 Task: Create a due date automation trigger when advanced on, 2 working days before a card is due add fields without custom field "Resume" set to a date more than 1 days from now at 11:00 AM.
Action: Mouse moved to (1121, 345)
Screenshot: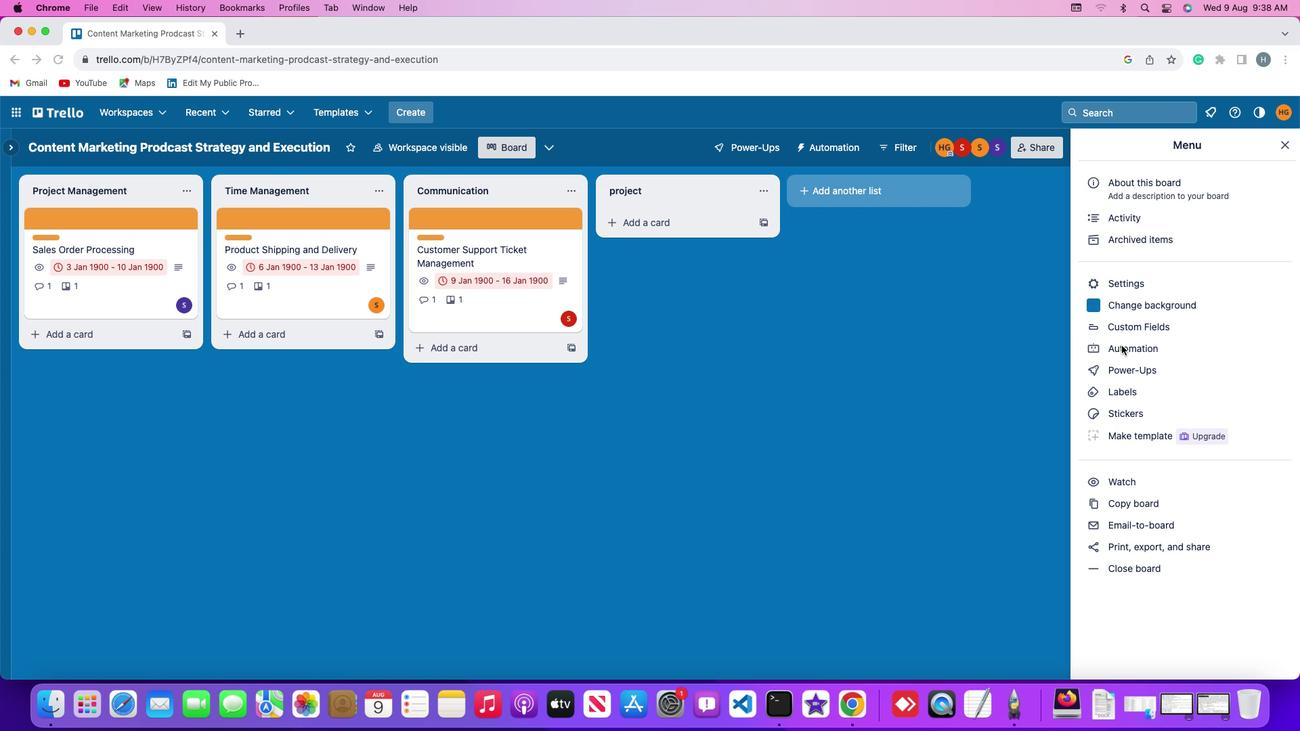 
Action: Mouse pressed left at (1121, 345)
Screenshot: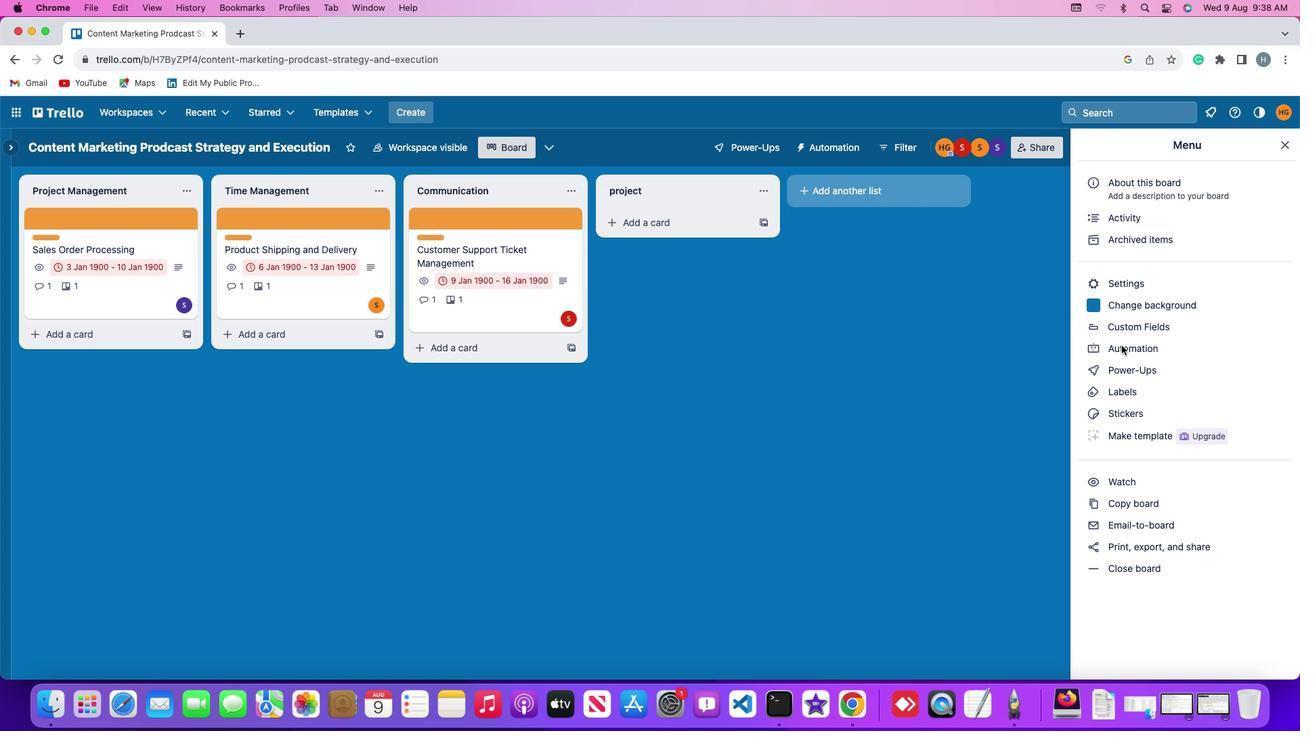 
Action: Mouse pressed left at (1121, 345)
Screenshot: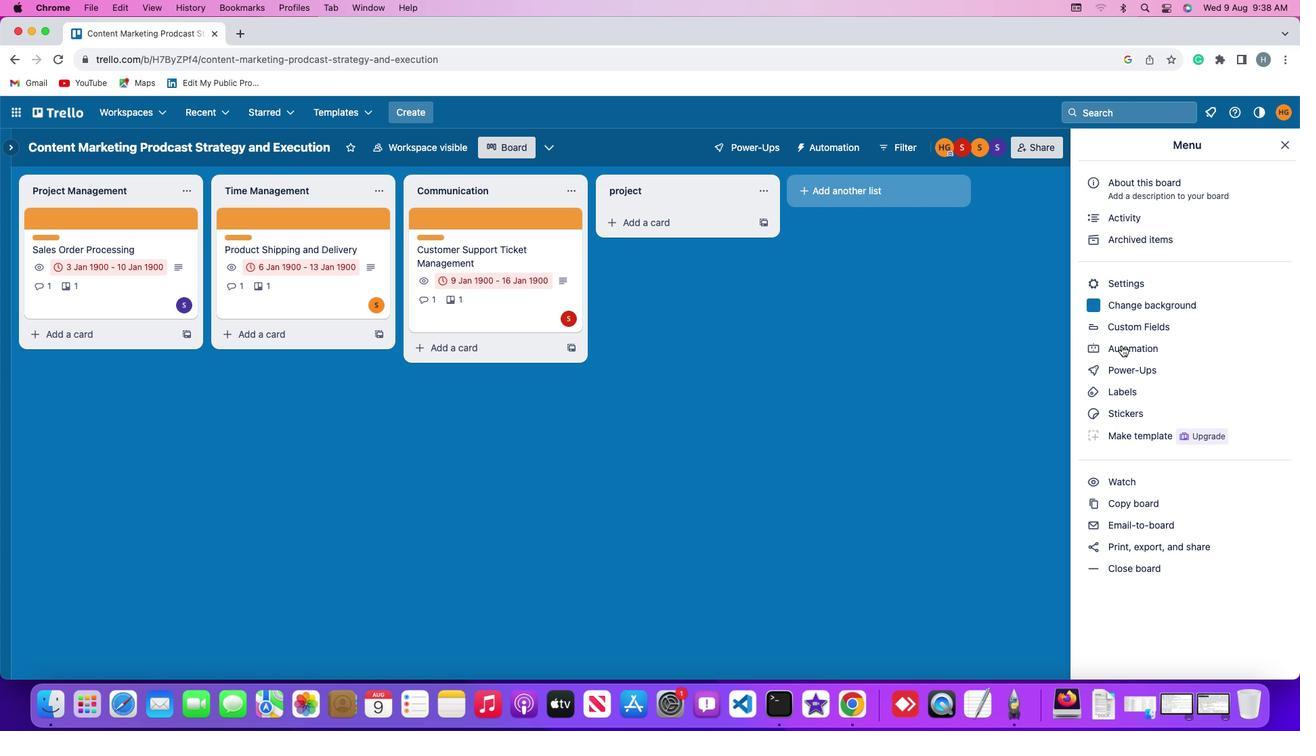 
Action: Mouse moved to (72, 321)
Screenshot: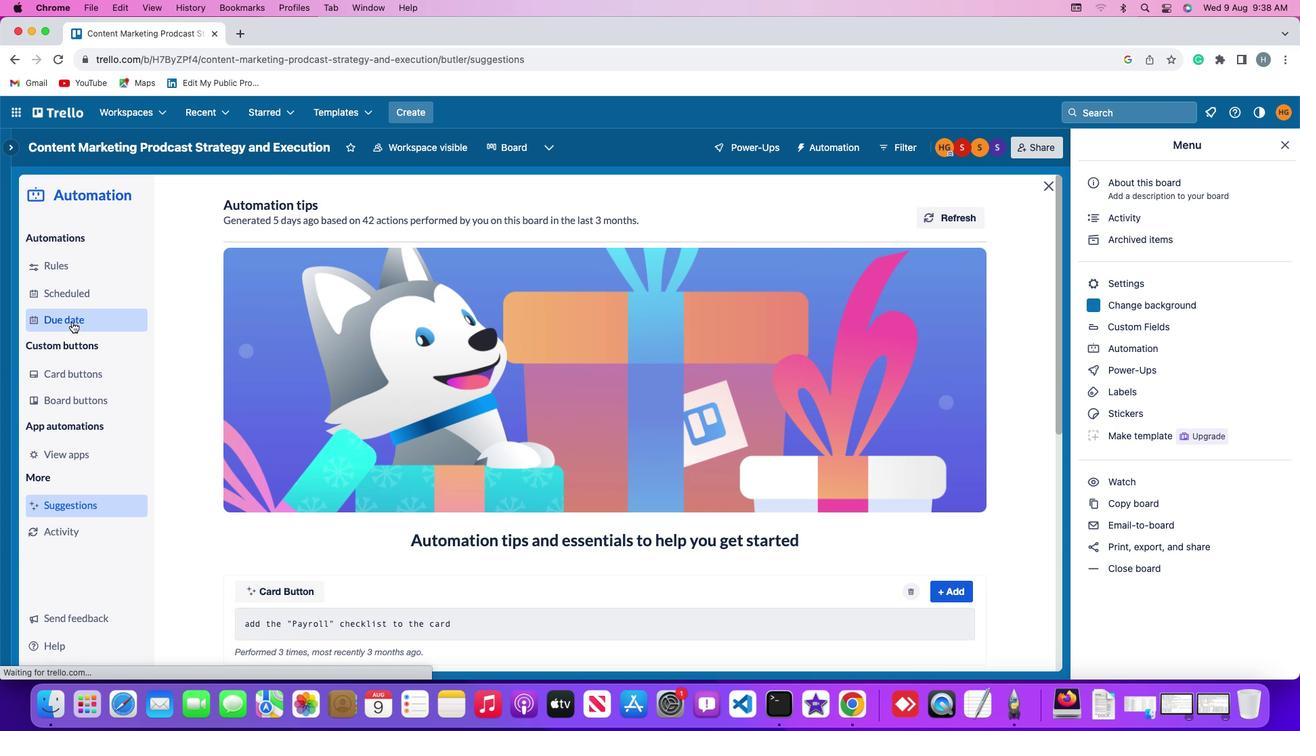 
Action: Mouse pressed left at (72, 321)
Screenshot: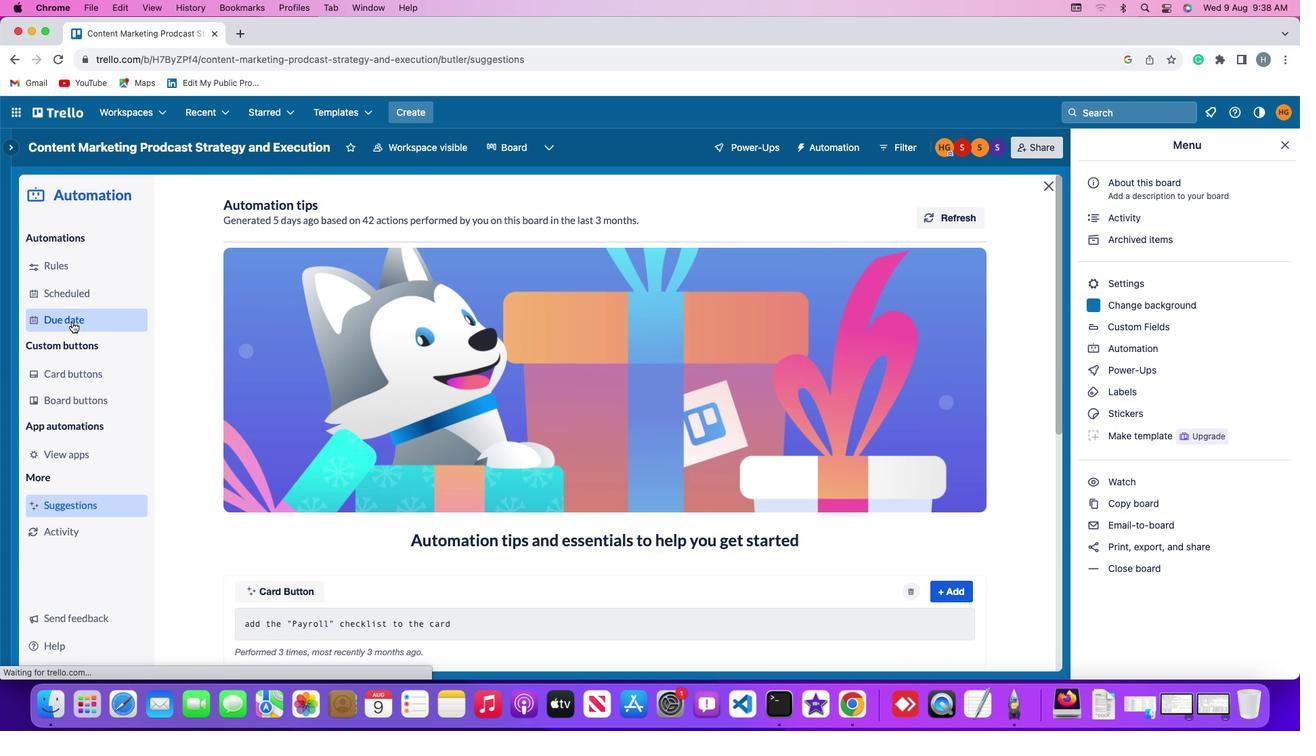 
Action: Mouse moved to (906, 210)
Screenshot: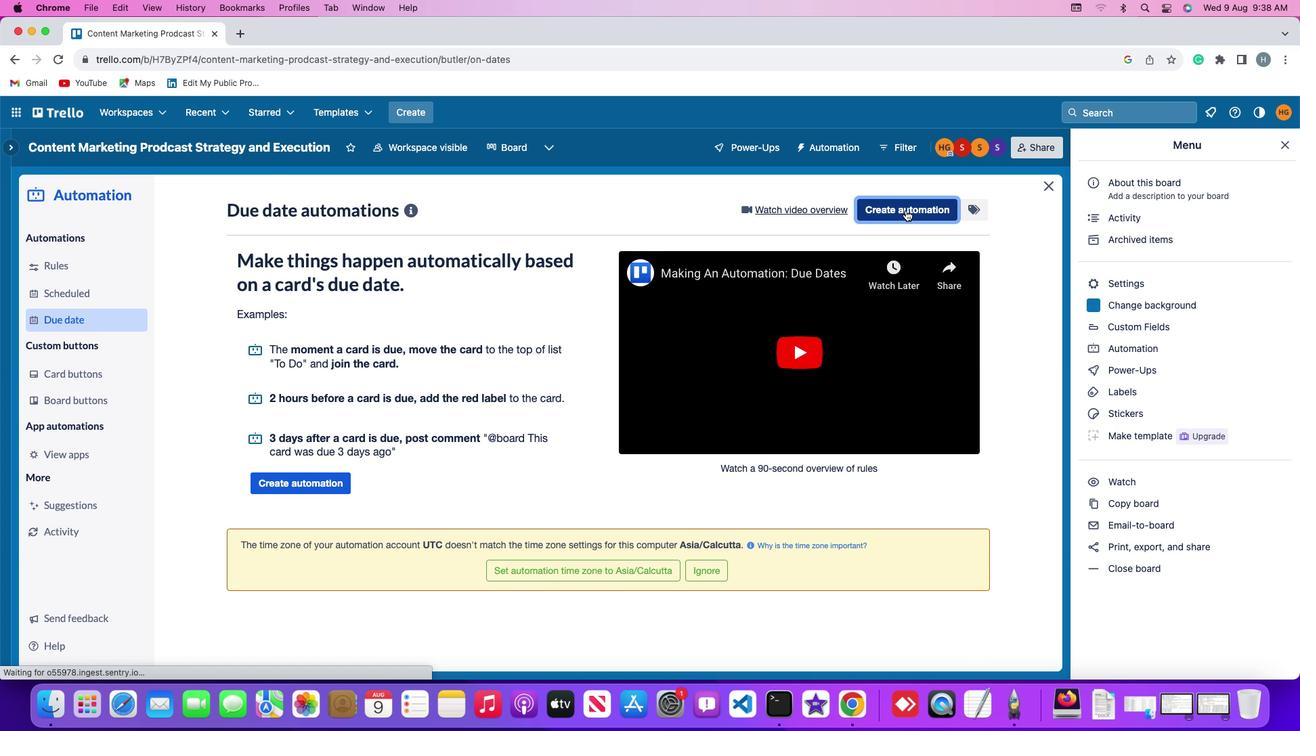 
Action: Mouse pressed left at (906, 210)
Screenshot: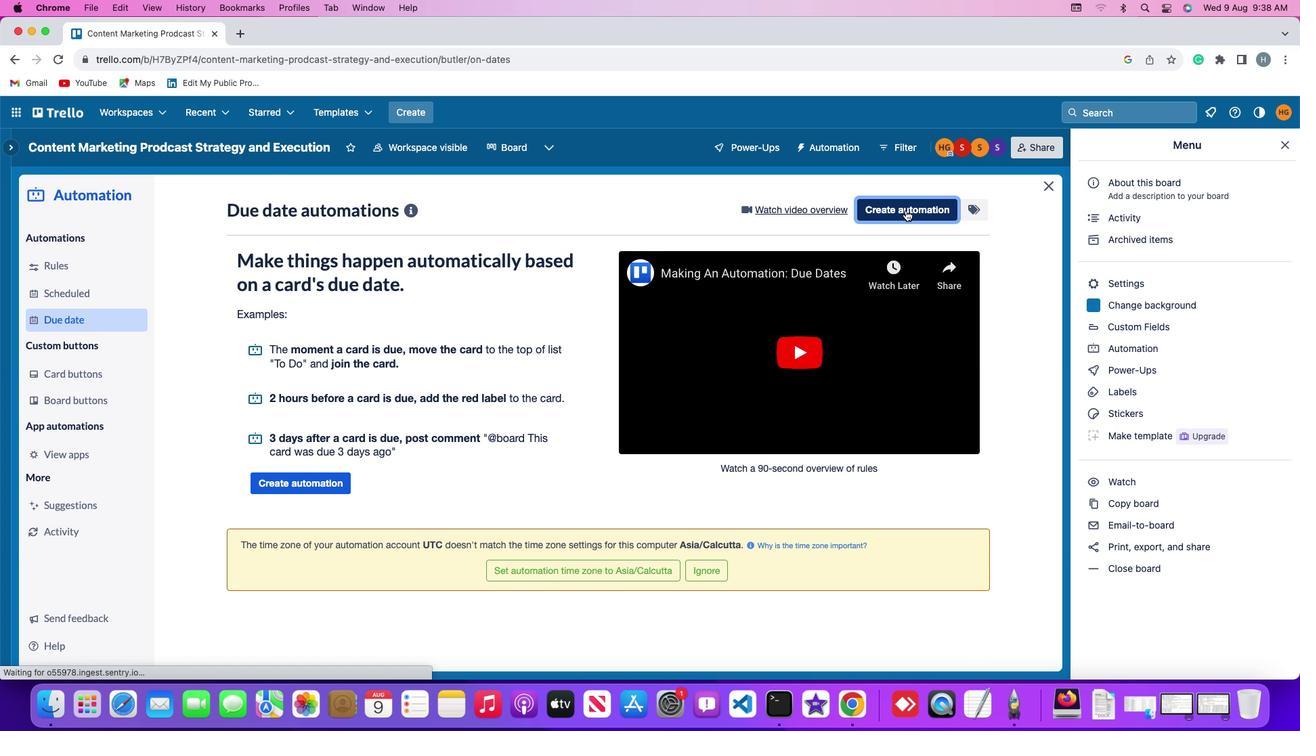 
Action: Mouse moved to (419, 334)
Screenshot: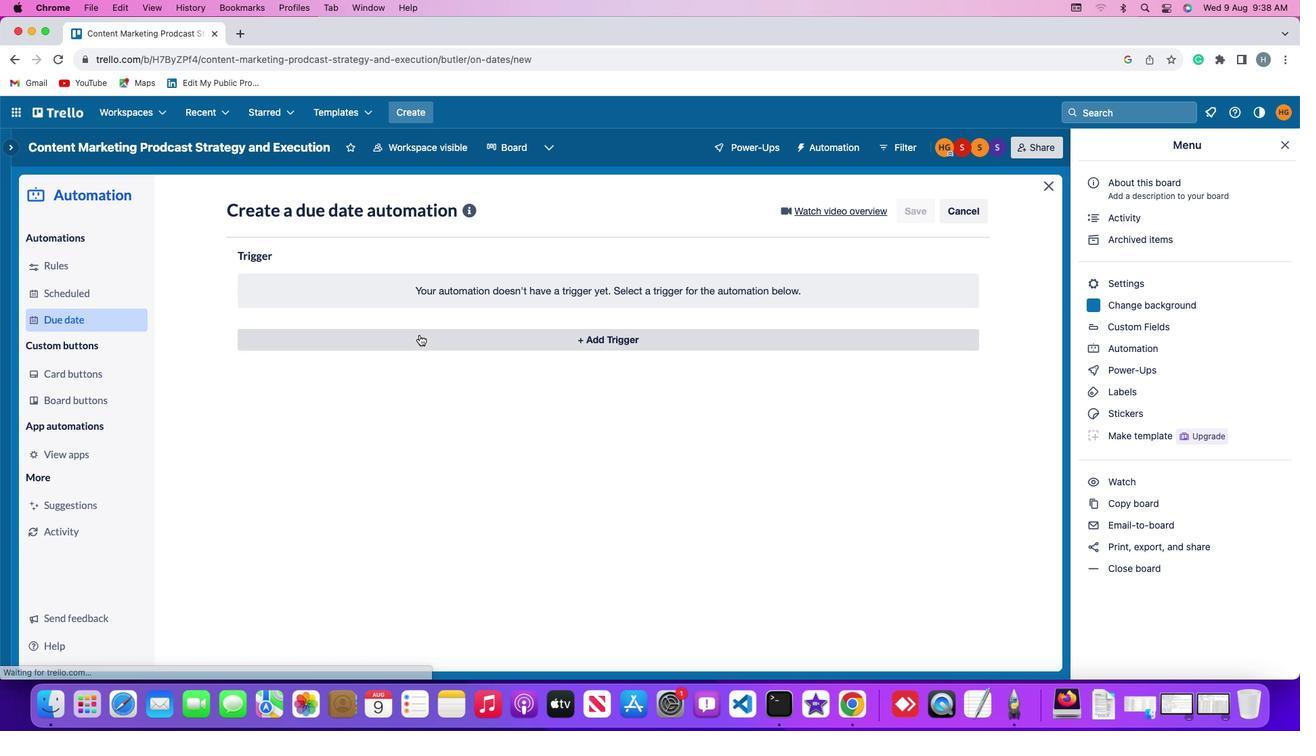 
Action: Mouse pressed left at (419, 334)
Screenshot: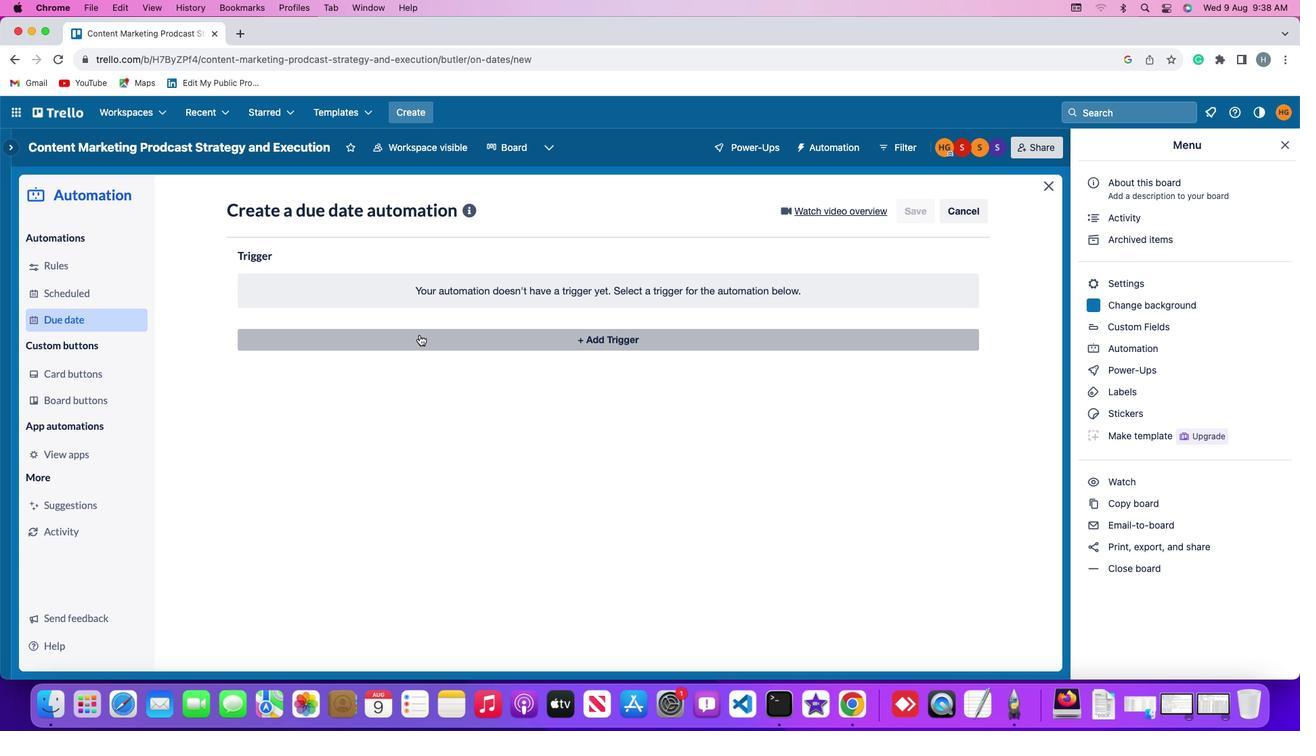 
Action: Mouse moved to (262, 547)
Screenshot: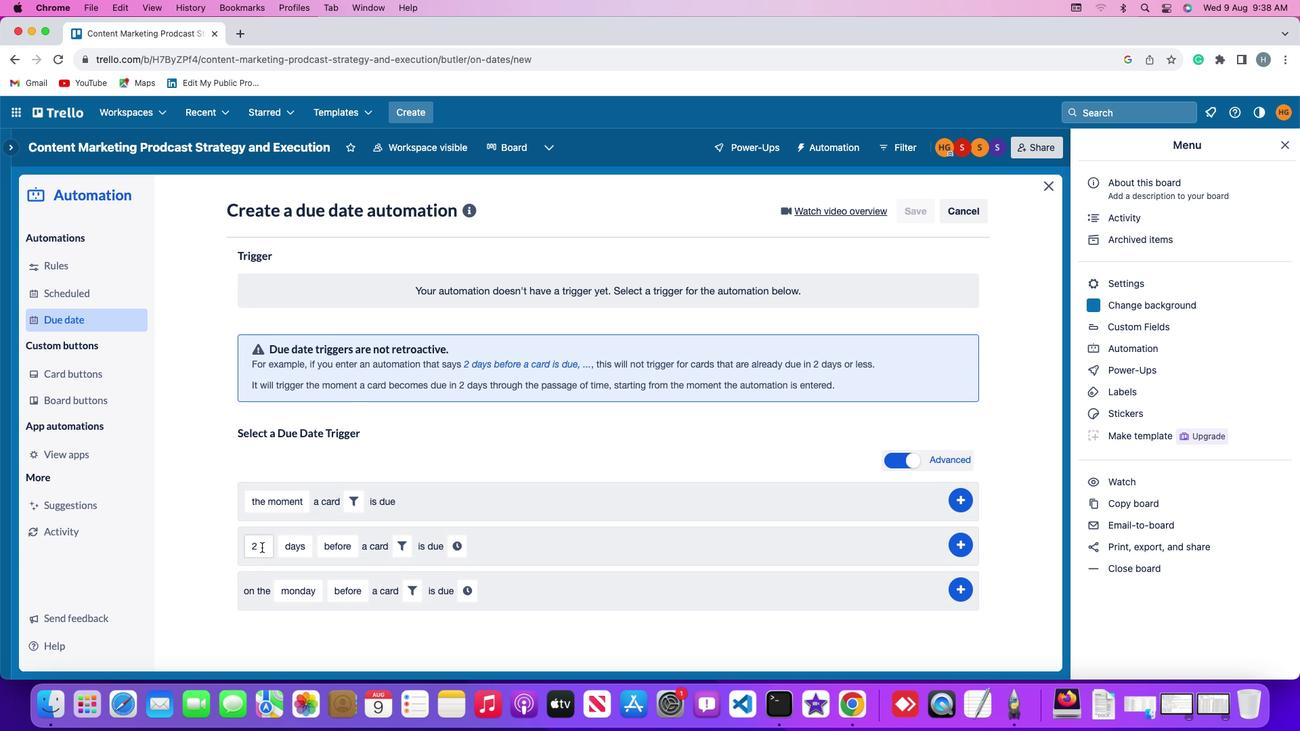 
Action: Mouse pressed left at (262, 547)
Screenshot: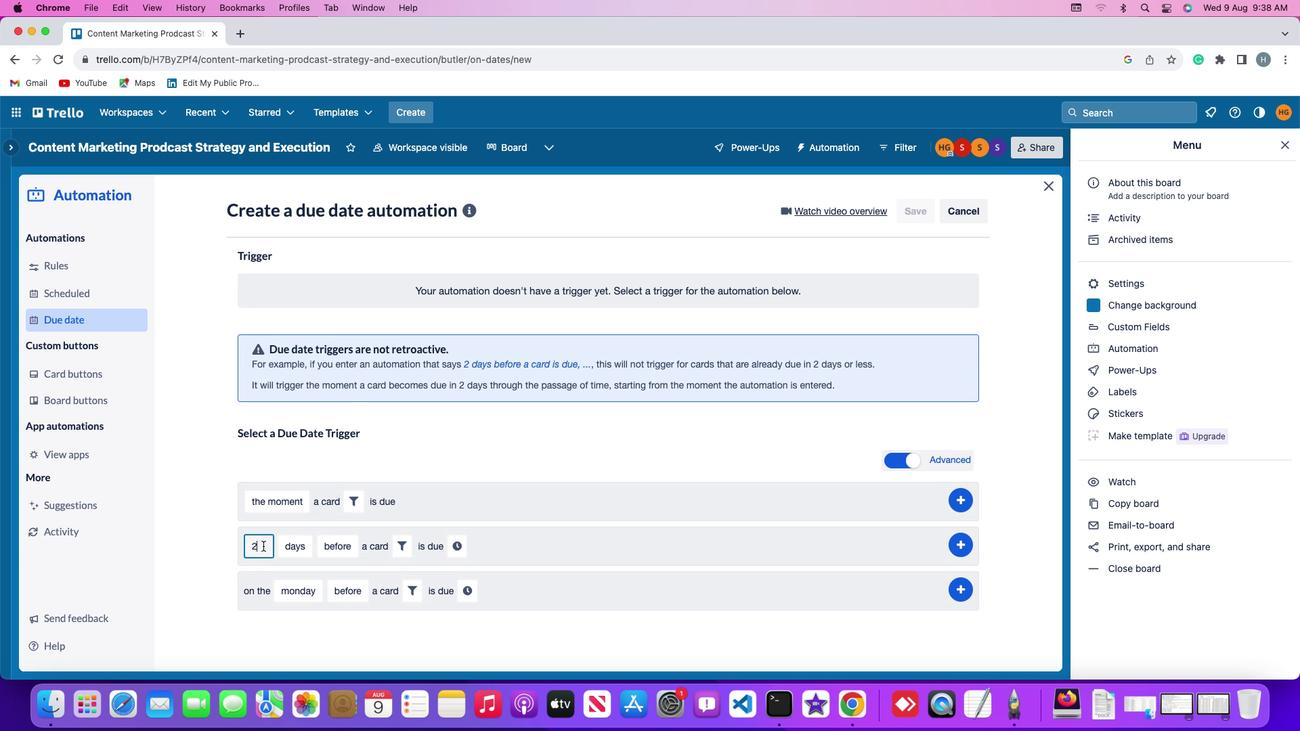
Action: Mouse moved to (265, 543)
Screenshot: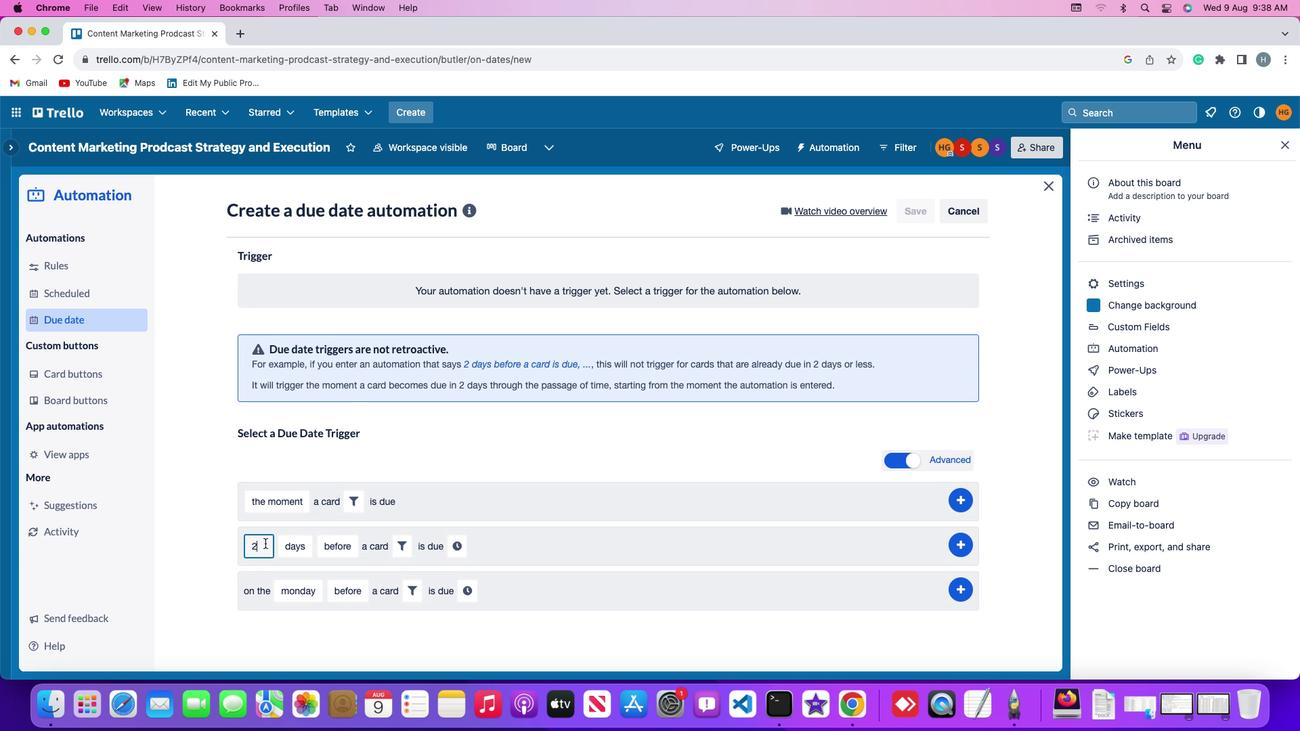 
Action: Key pressed Key.backspace'2'
Screenshot: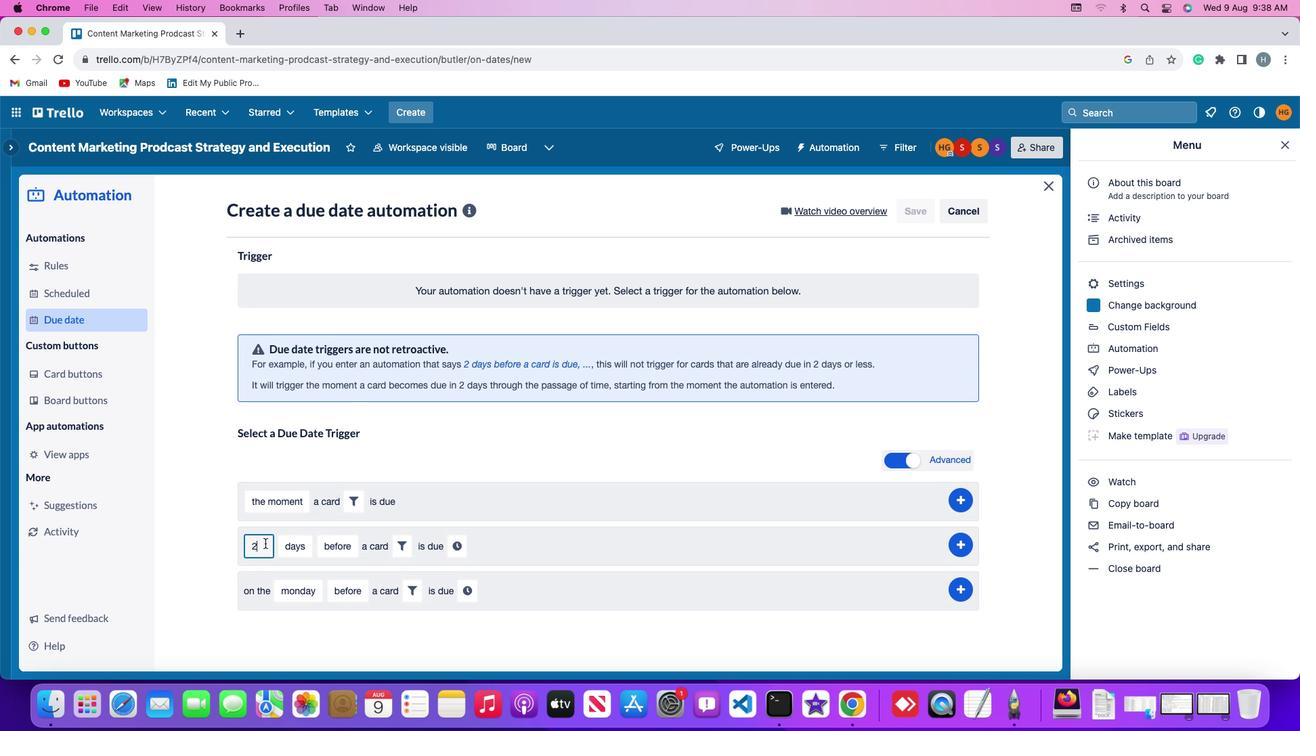 
Action: Mouse moved to (294, 544)
Screenshot: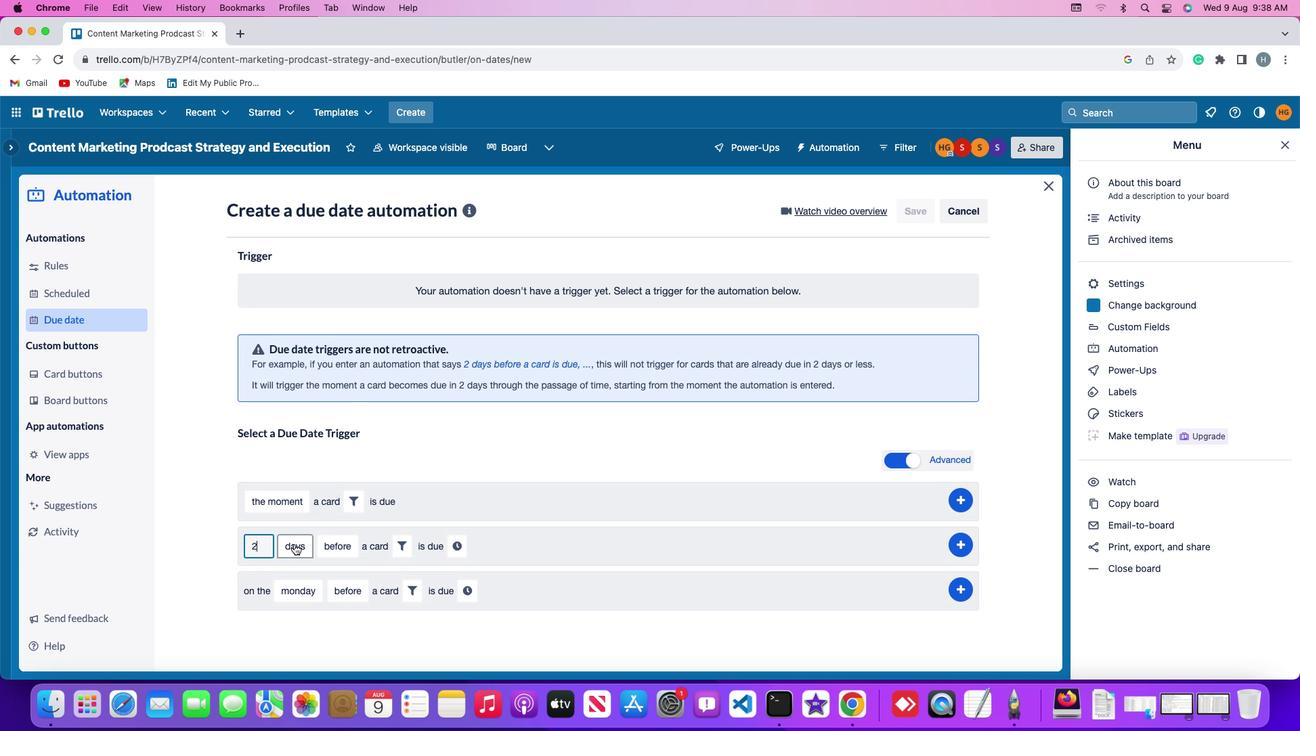 
Action: Mouse pressed left at (294, 544)
Screenshot: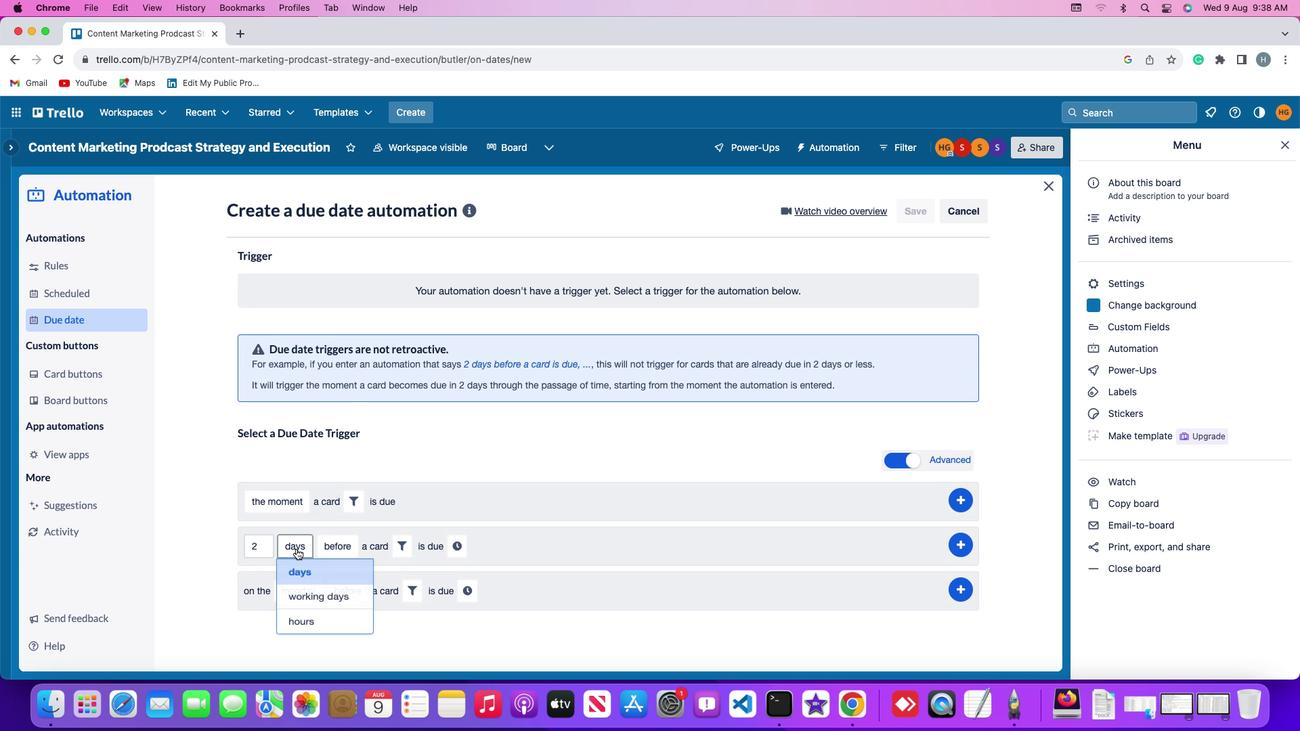 
Action: Mouse moved to (301, 594)
Screenshot: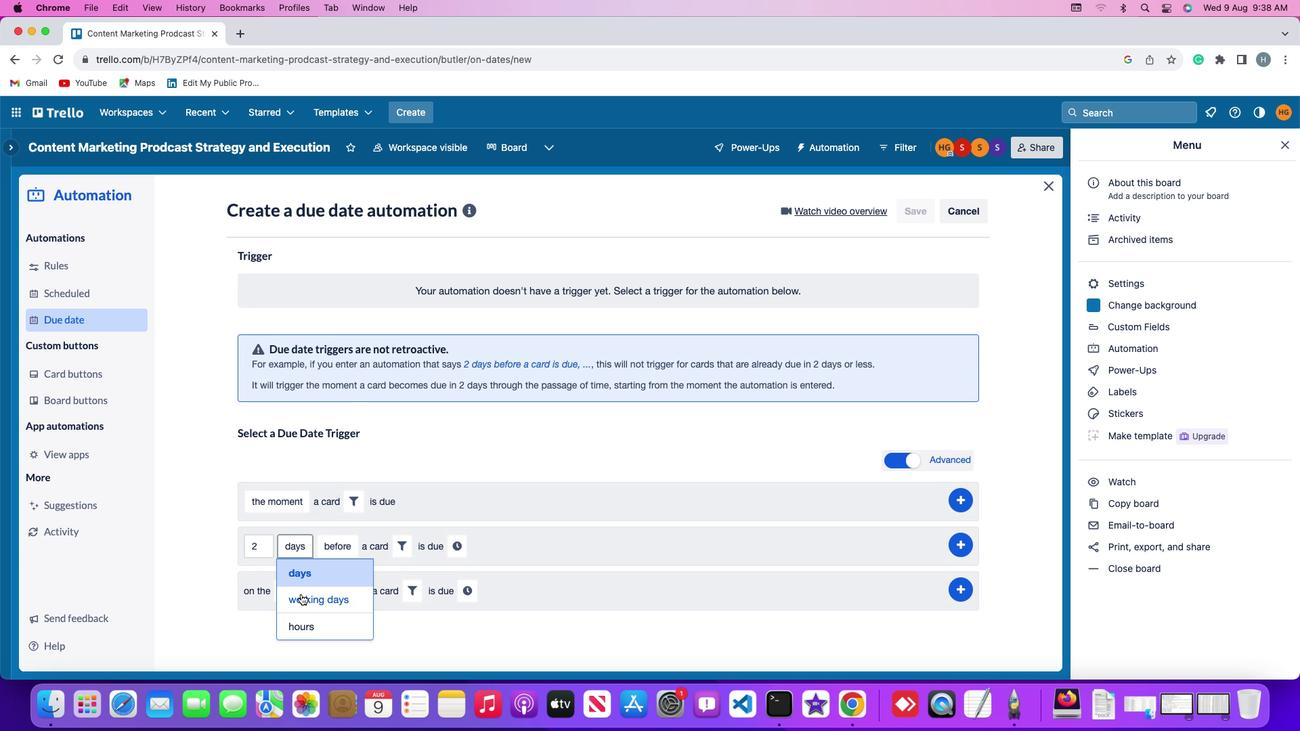 
Action: Mouse pressed left at (301, 594)
Screenshot: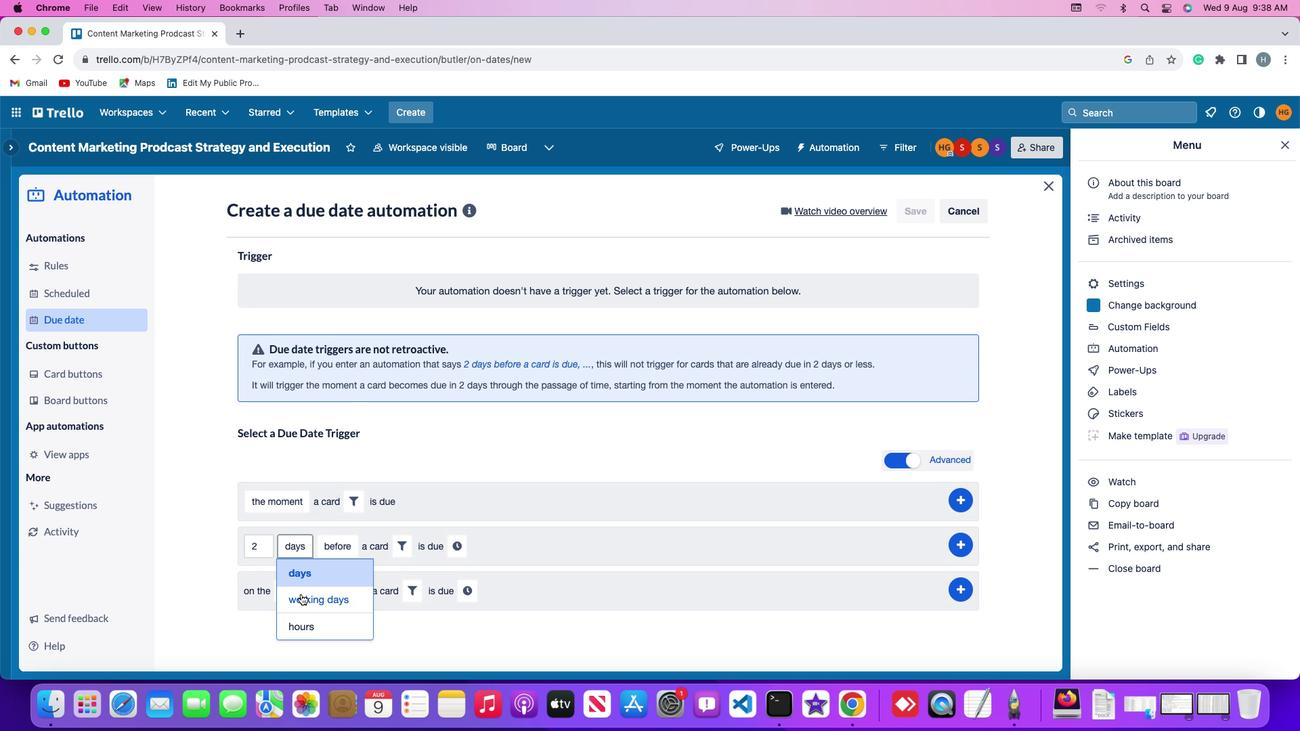 
Action: Mouse moved to (365, 543)
Screenshot: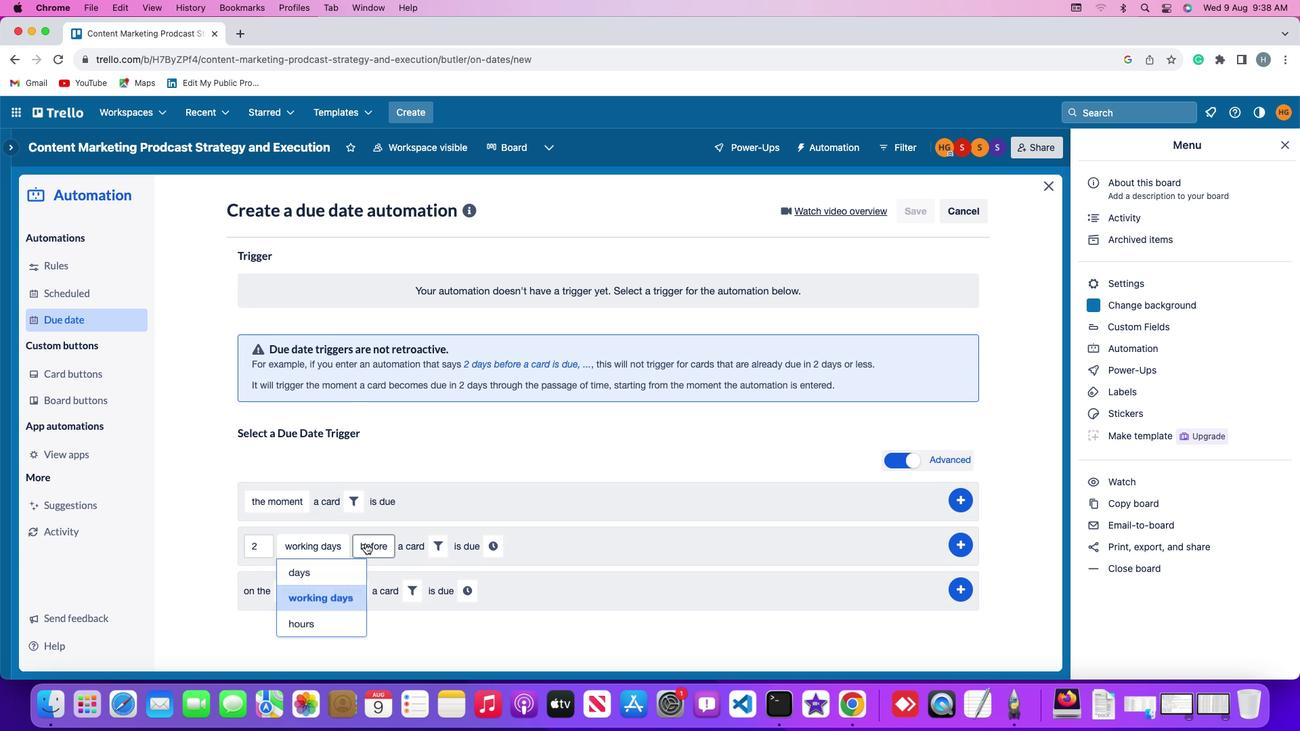 
Action: Mouse pressed left at (365, 543)
Screenshot: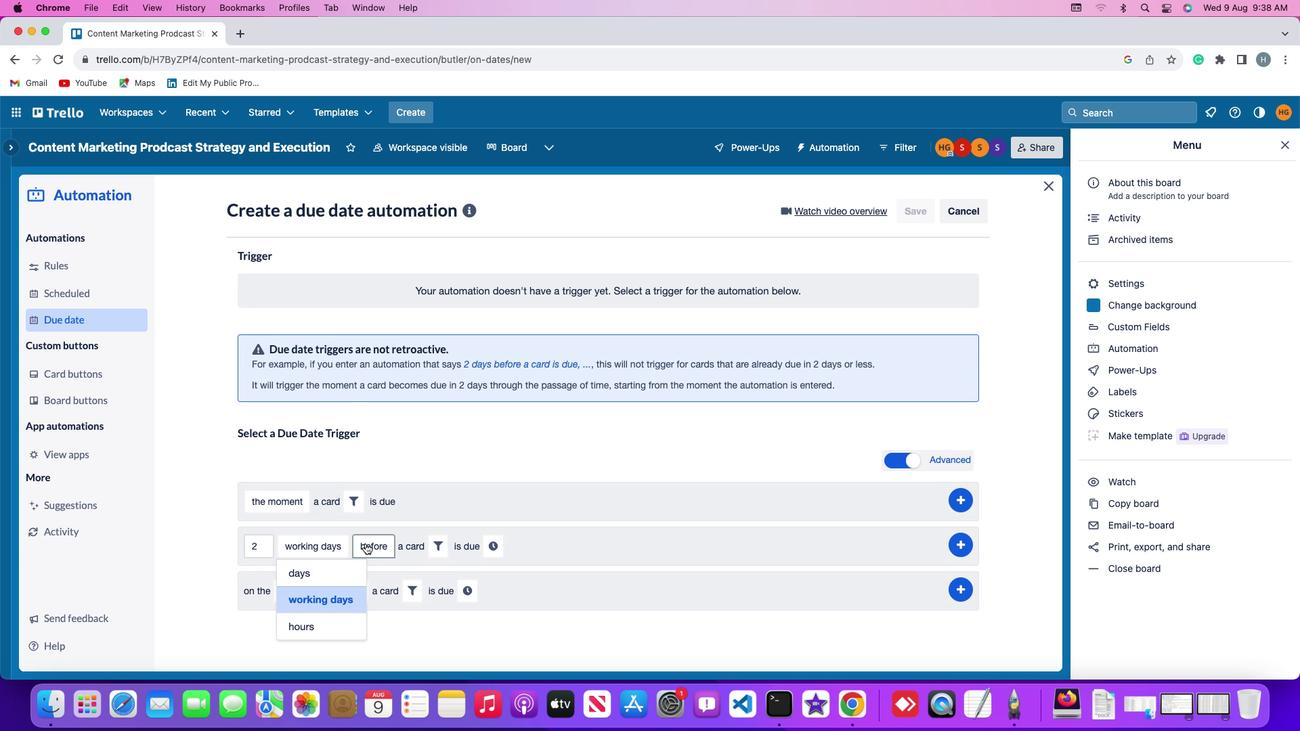 
Action: Mouse moved to (378, 570)
Screenshot: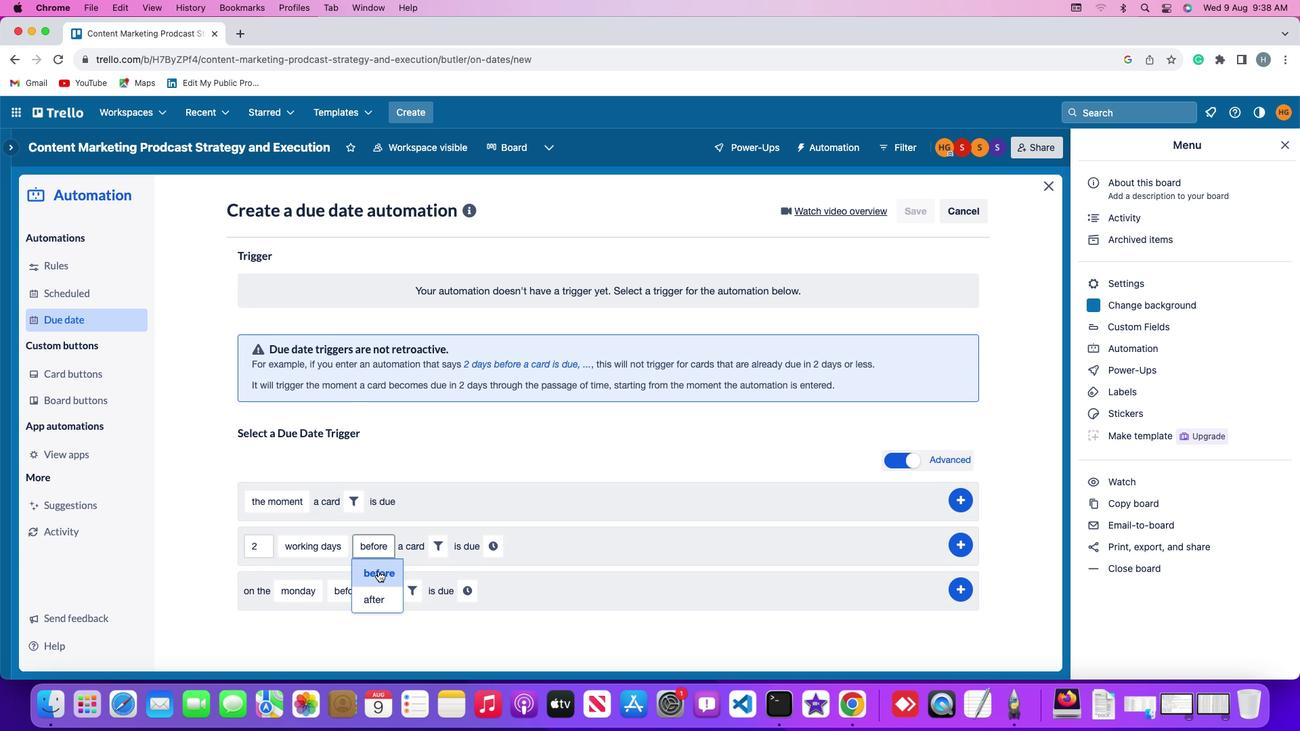 
Action: Mouse pressed left at (378, 570)
Screenshot: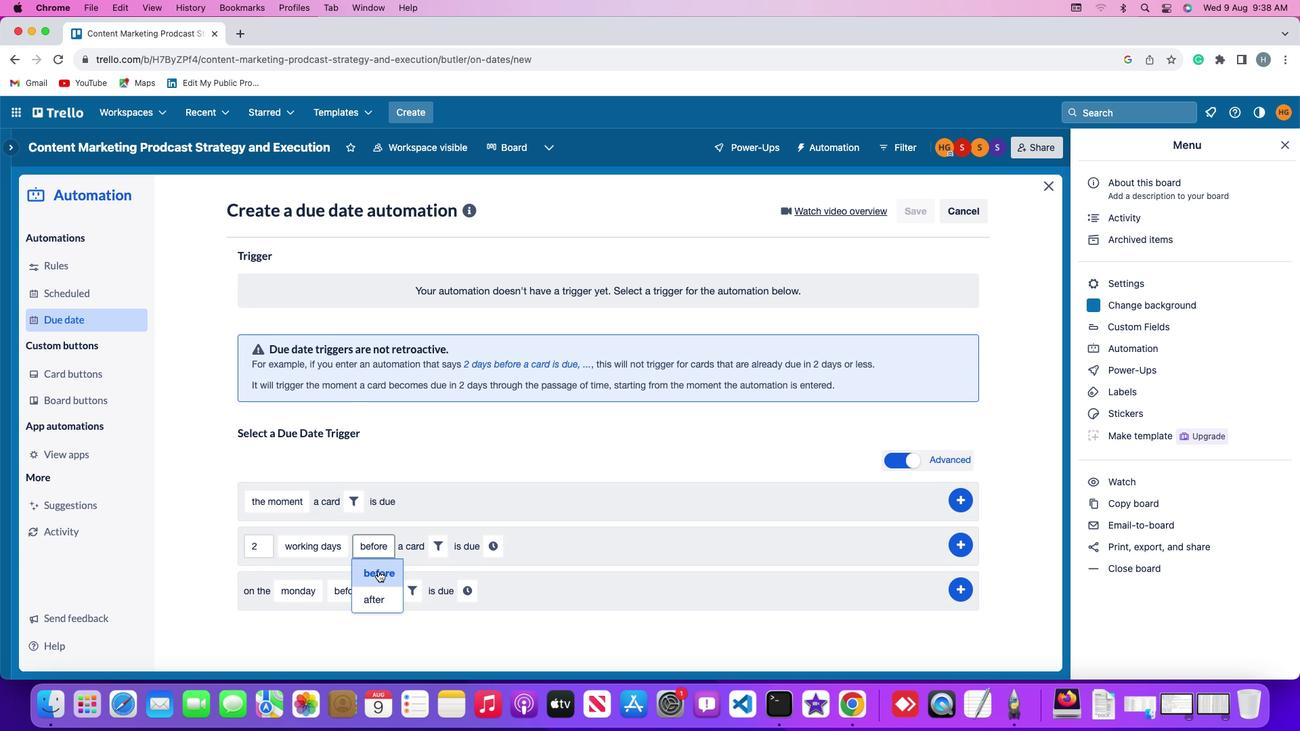 
Action: Mouse moved to (436, 545)
Screenshot: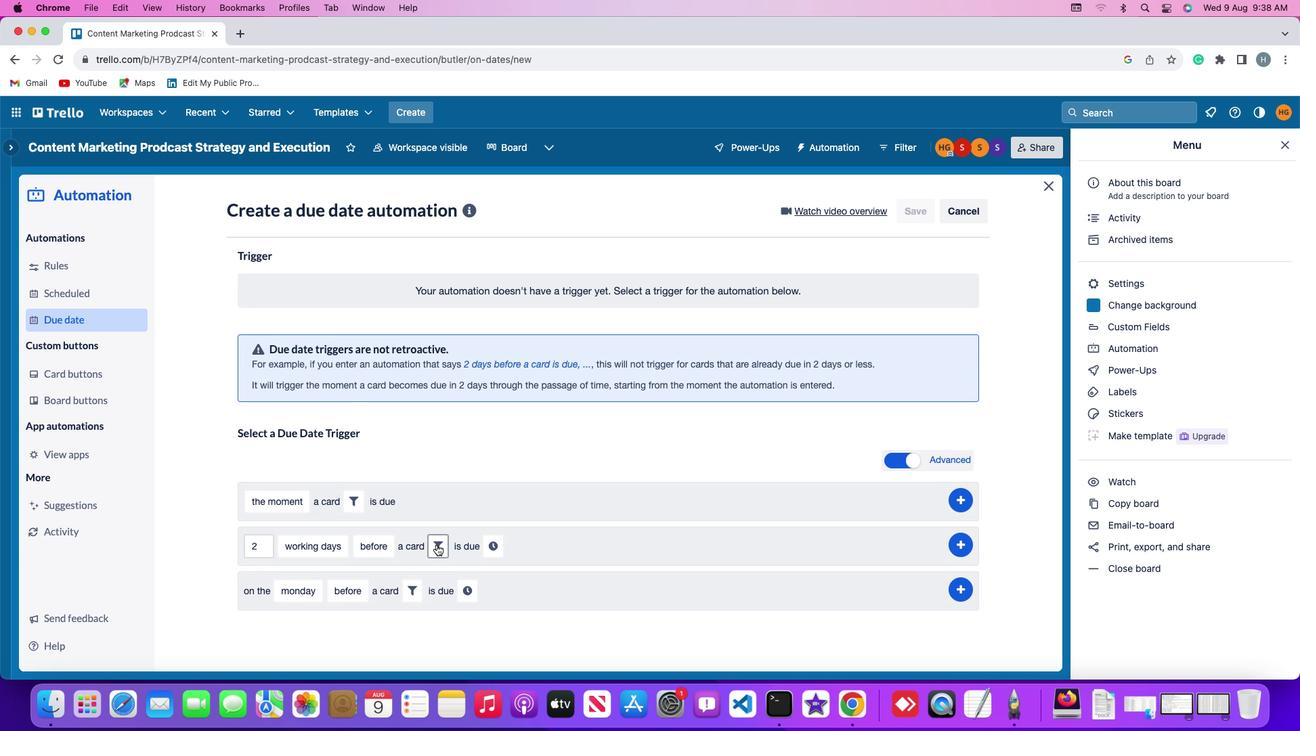 
Action: Mouse pressed left at (436, 545)
Screenshot: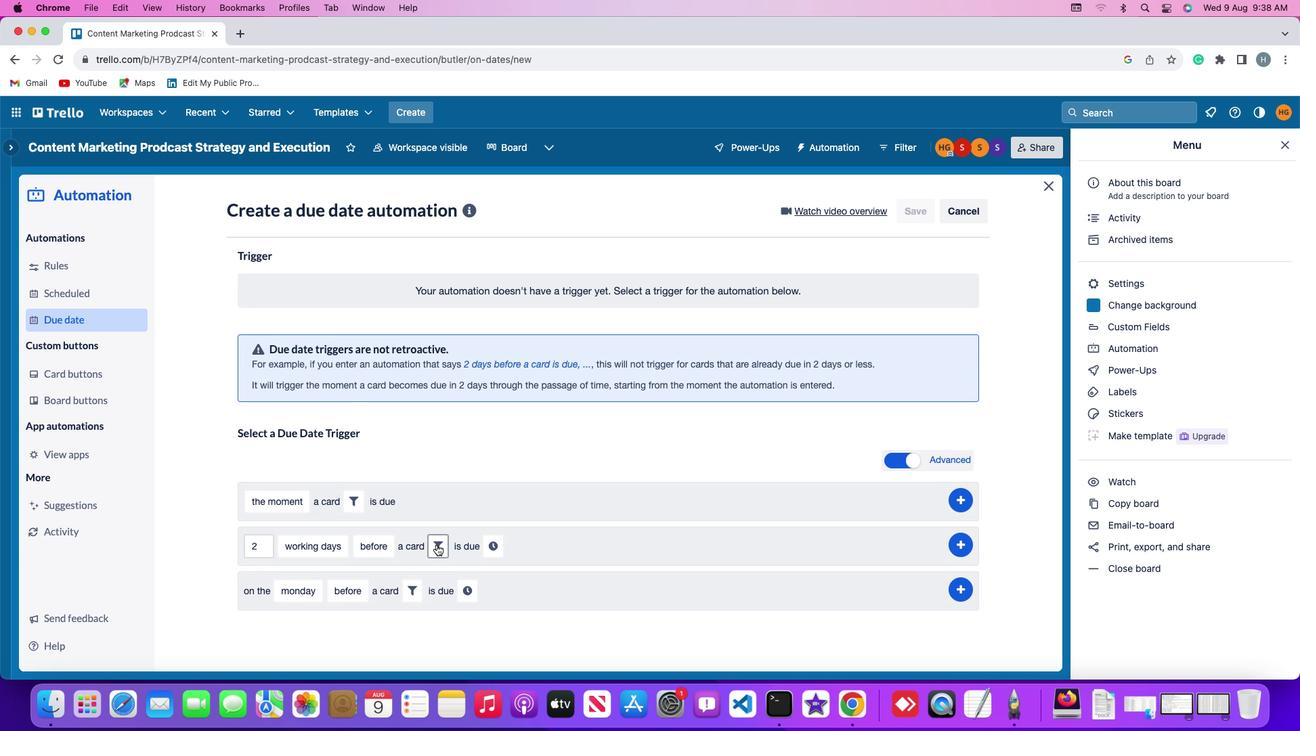 
Action: Mouse moved to (658, 585)
Screenshot: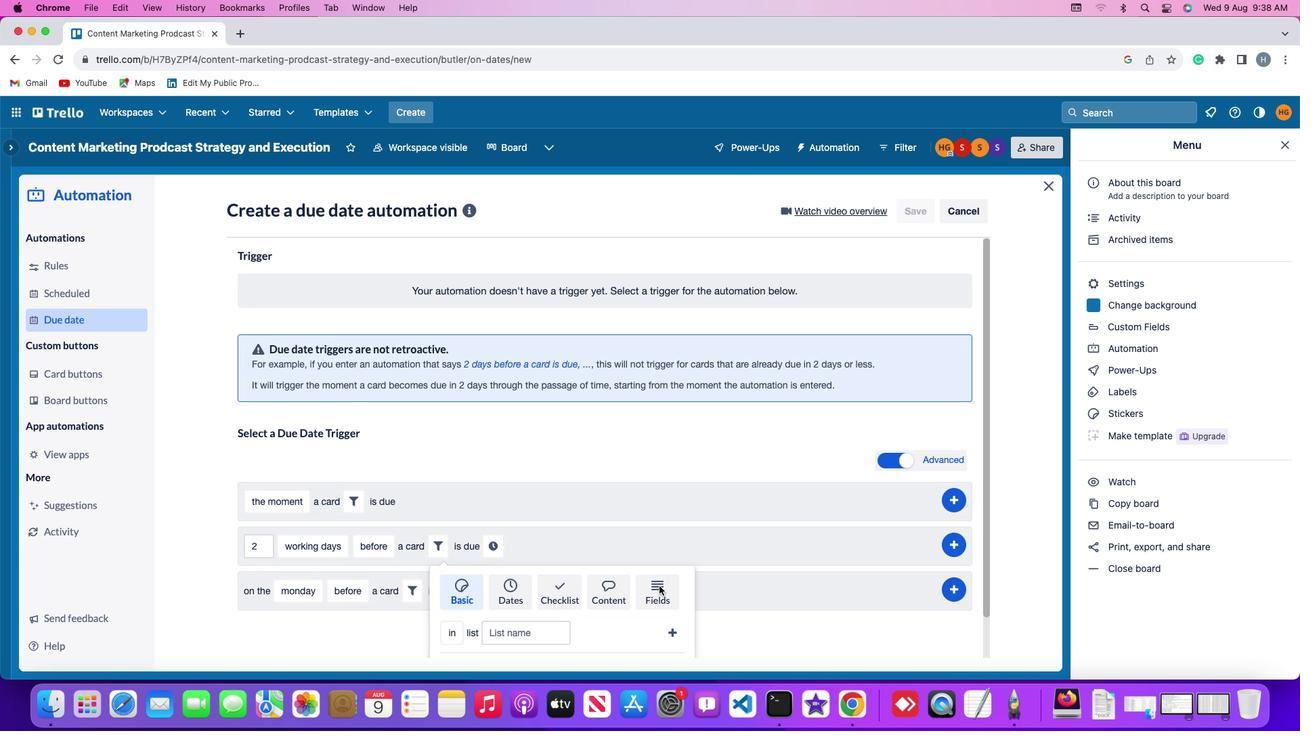 
Action: Mouse pressed left at (658, 585)
Screenshot: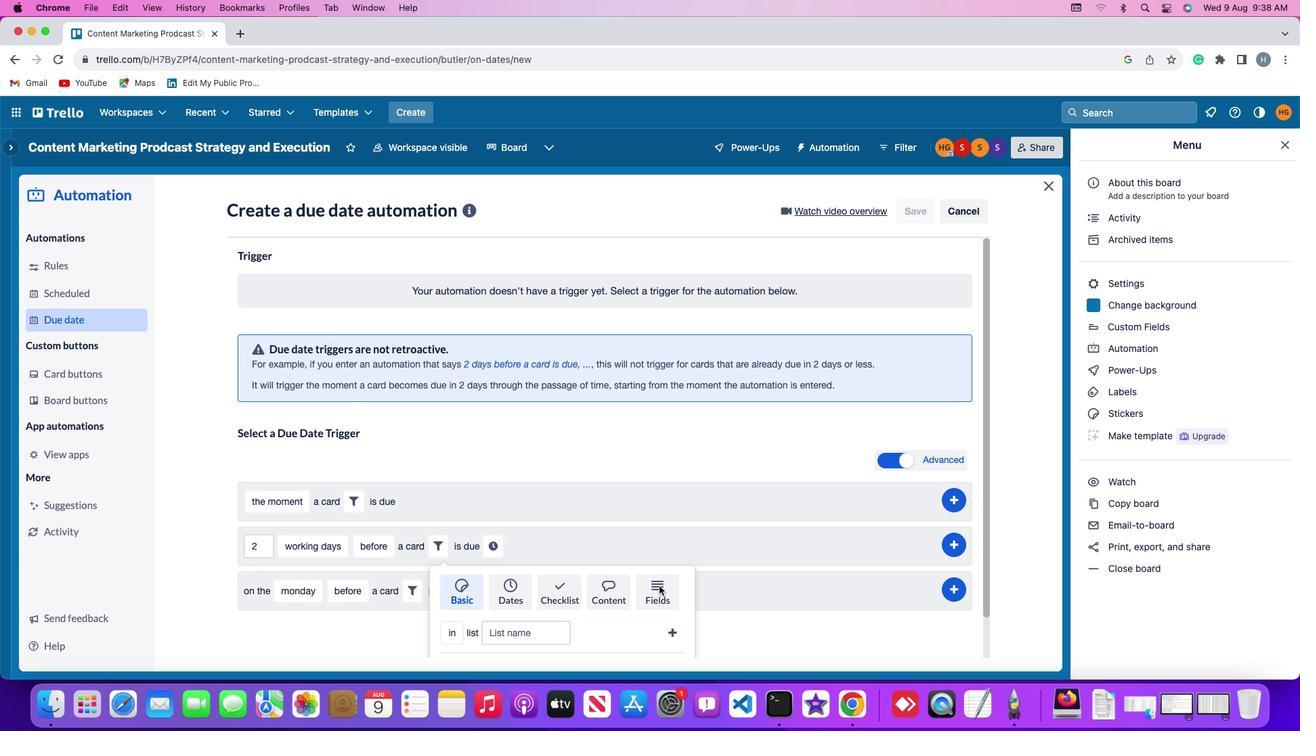 
Action: Mouse moved to (398, 620)
Screenshot: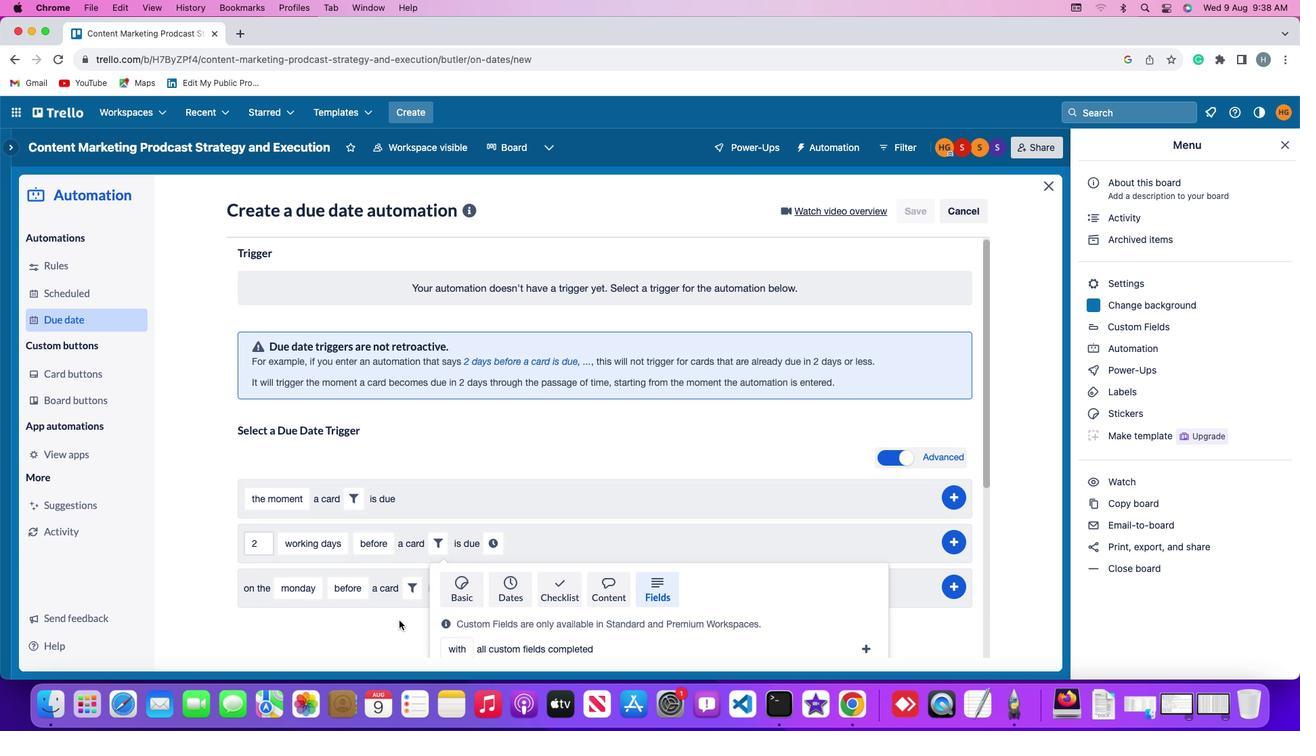 
Action: Mouse scrolled (398, 620) with delta (0, 0)
Screenshot: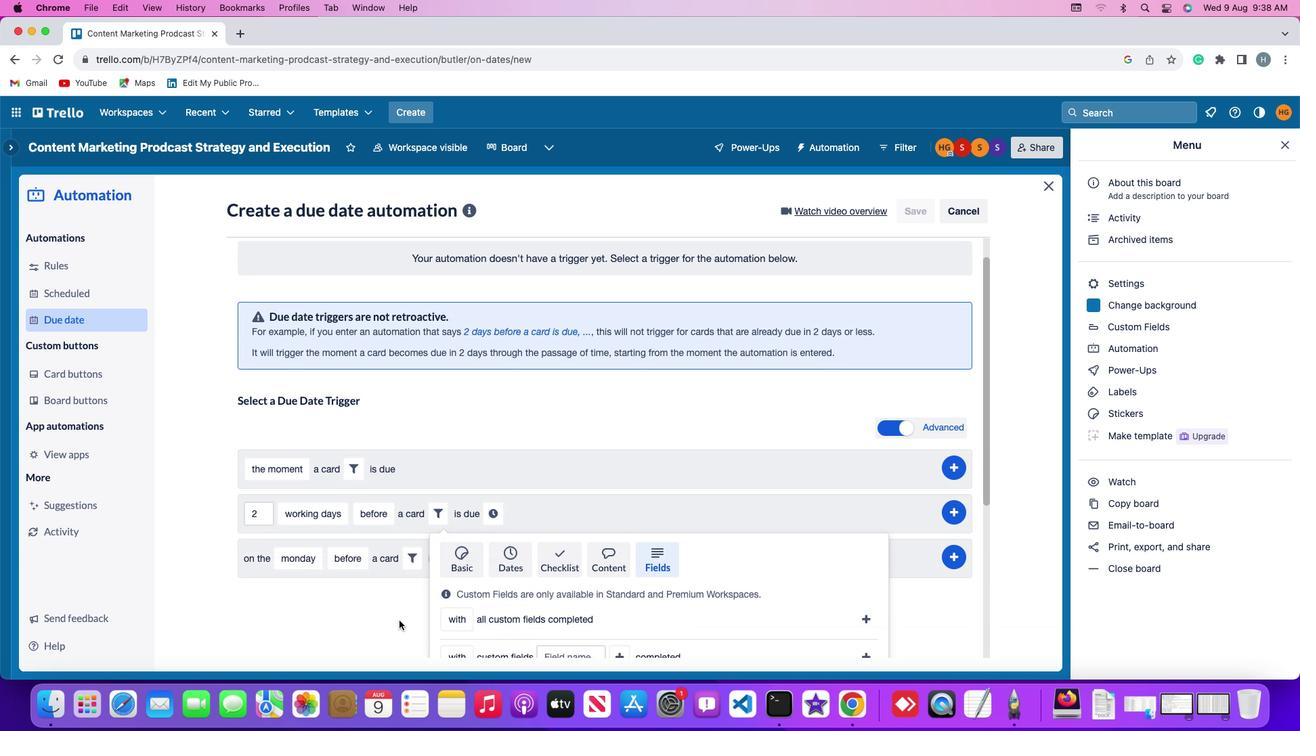 
Action: Mouse scrolled (398, 620) with delta (0, 0)
Screenshot: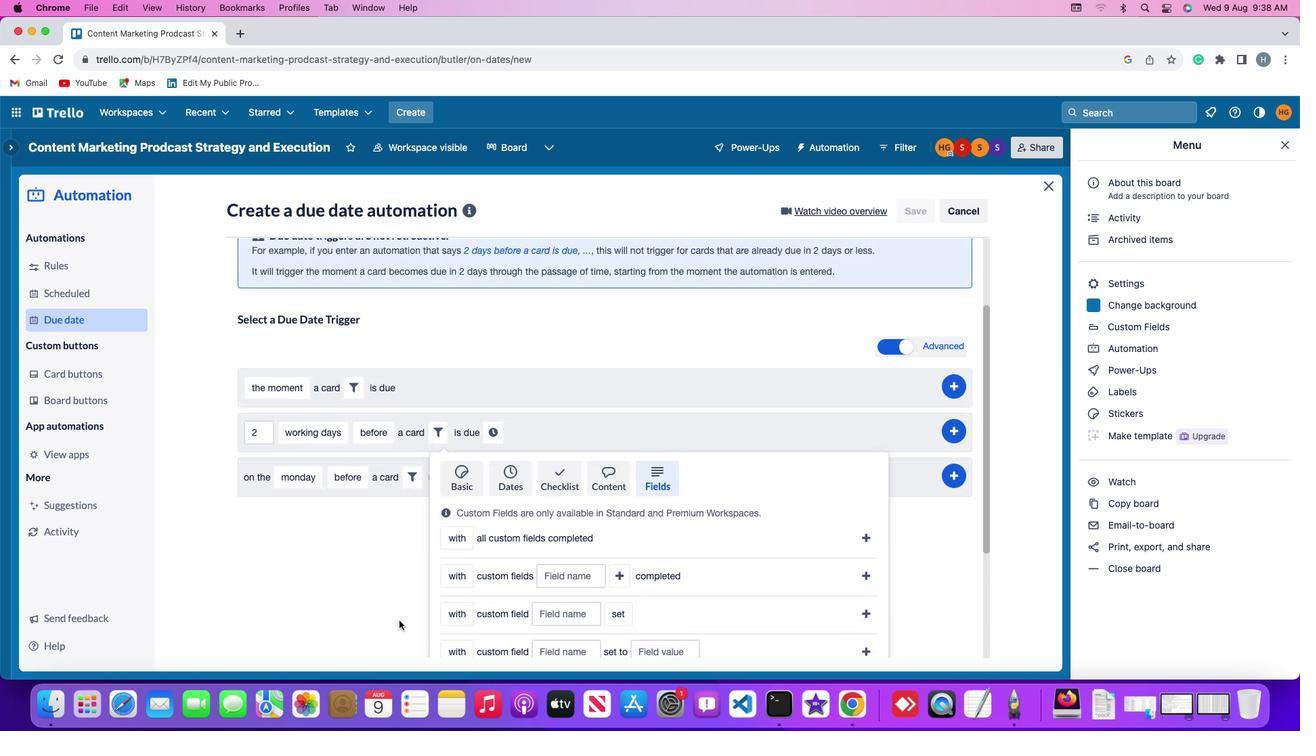 
Action: Mouse scrolled (398, 620) with delta (0, -2)
Screenshot: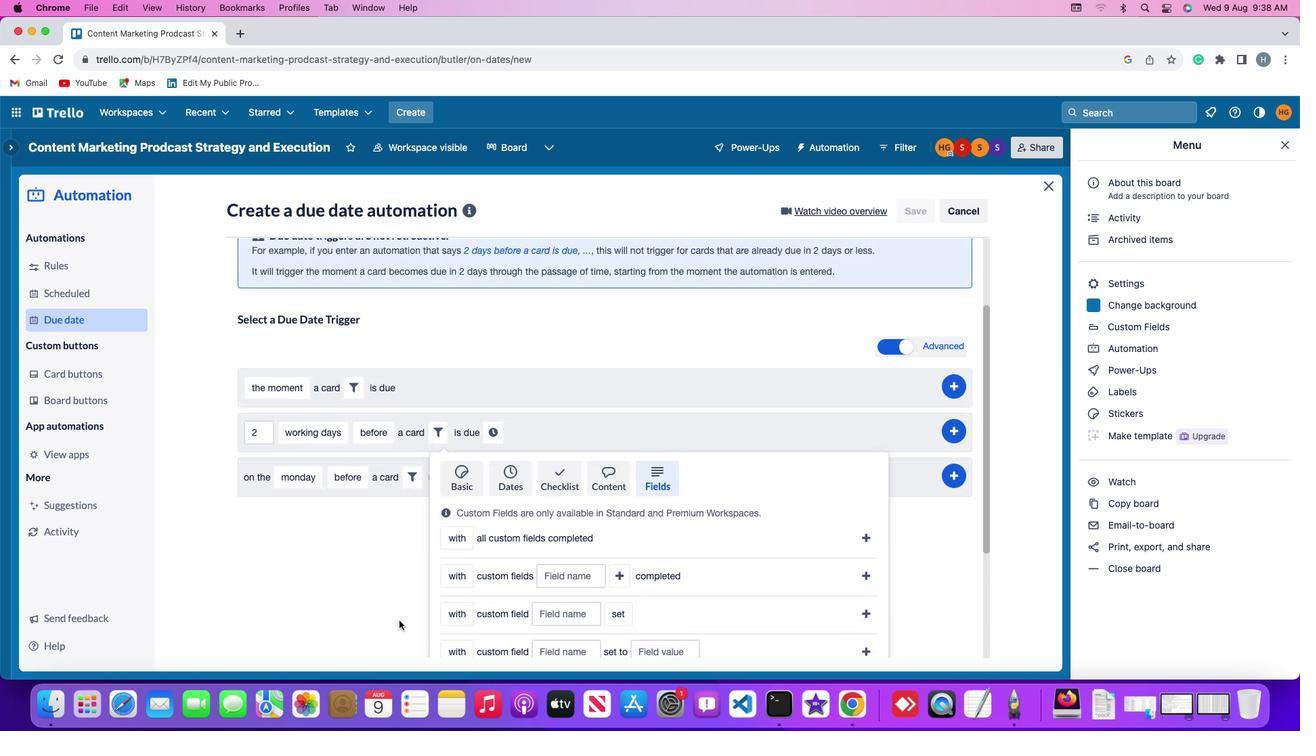 
Action: Mouse scrolled (398, 620) with delta (0, -3)
Screenshot: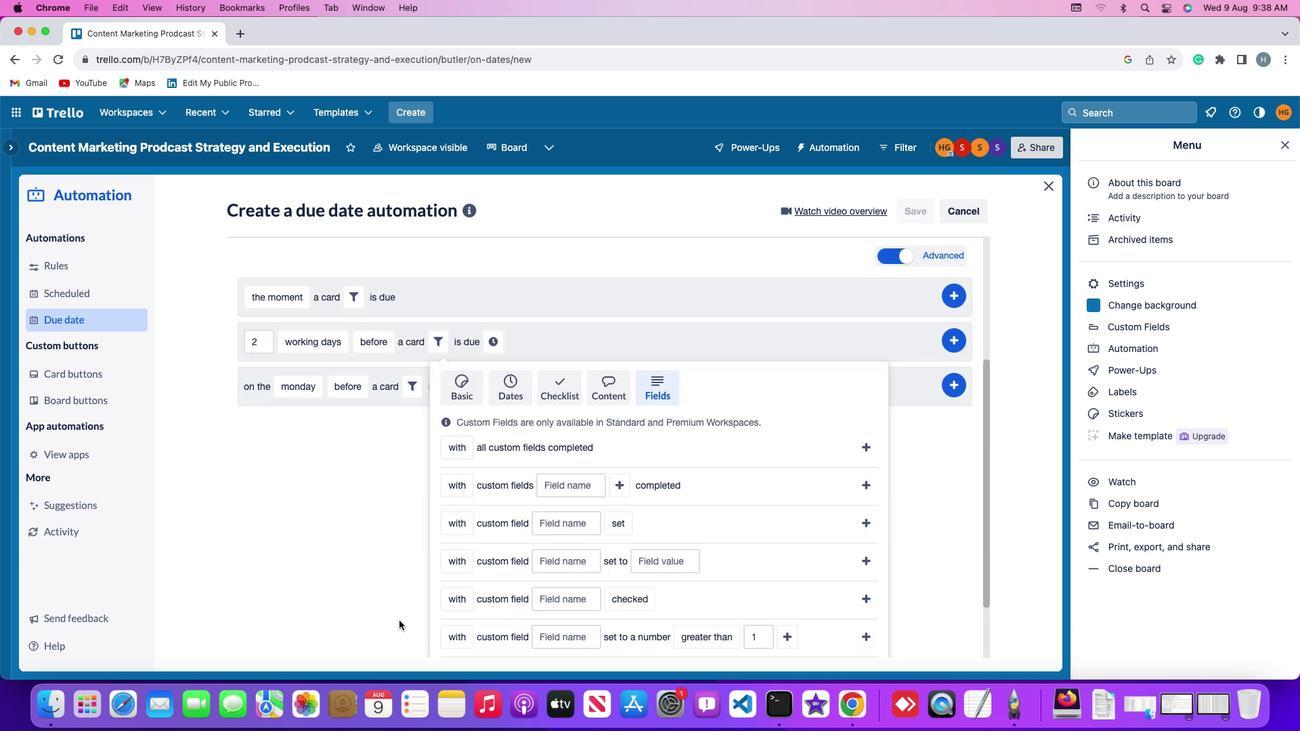 
Action: Mouse scrolled (398, 620) with delta (0, -4)
Screenshot: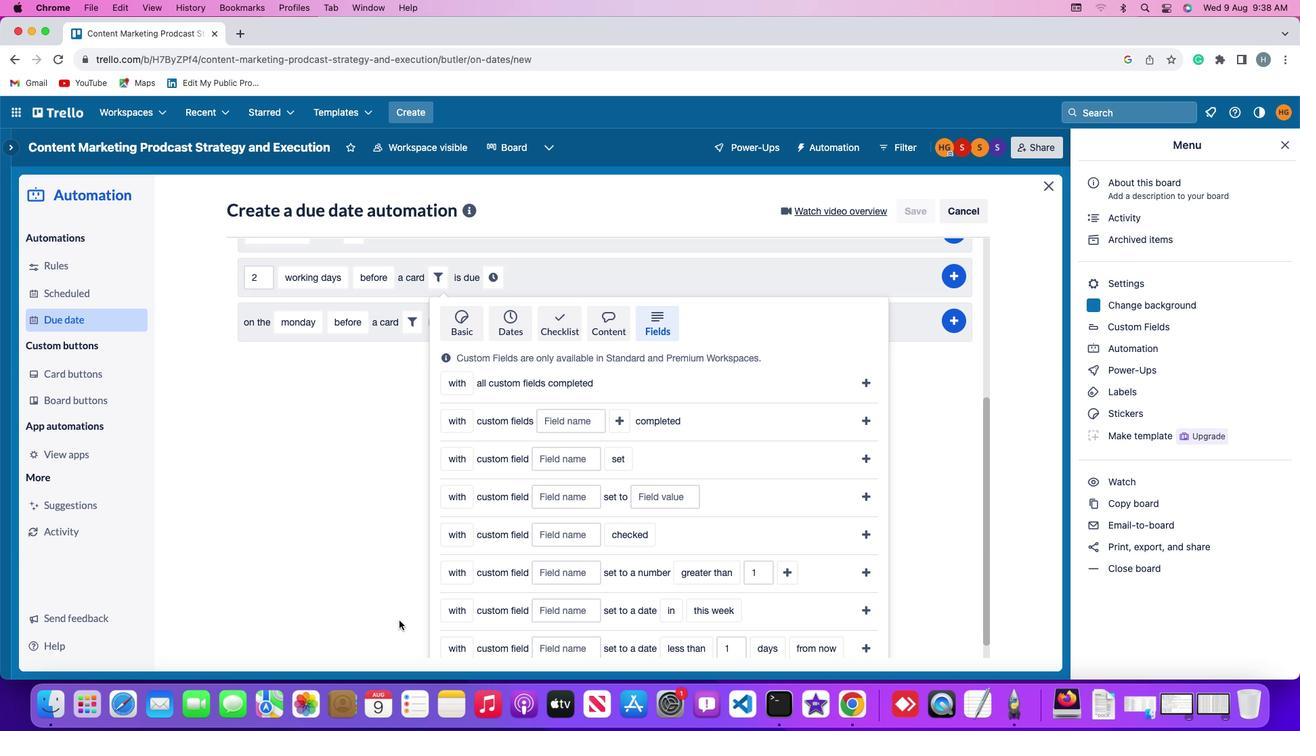 
Action: Mouse scrolled (398, 620) with delta (0, 0)
Screenshot: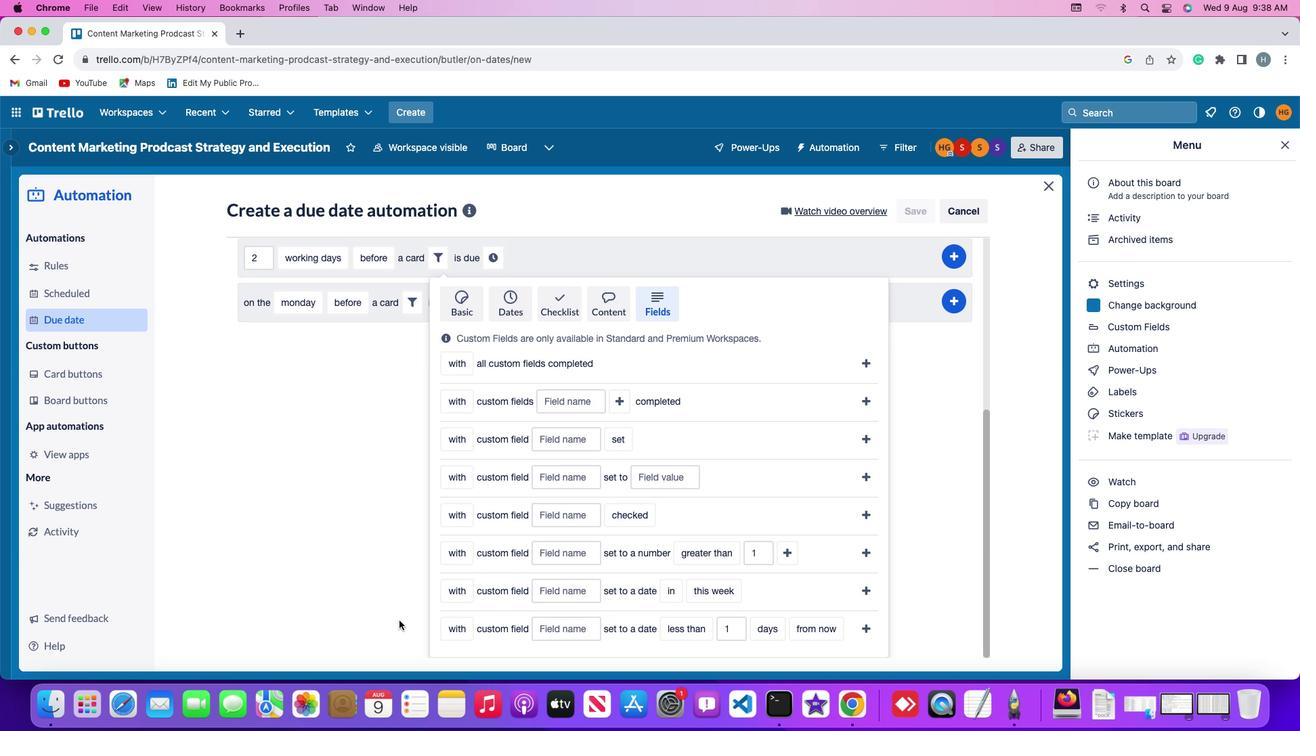 
Action: Mouse scrolled (398, 620) with delta (0, 0)
Screenshot: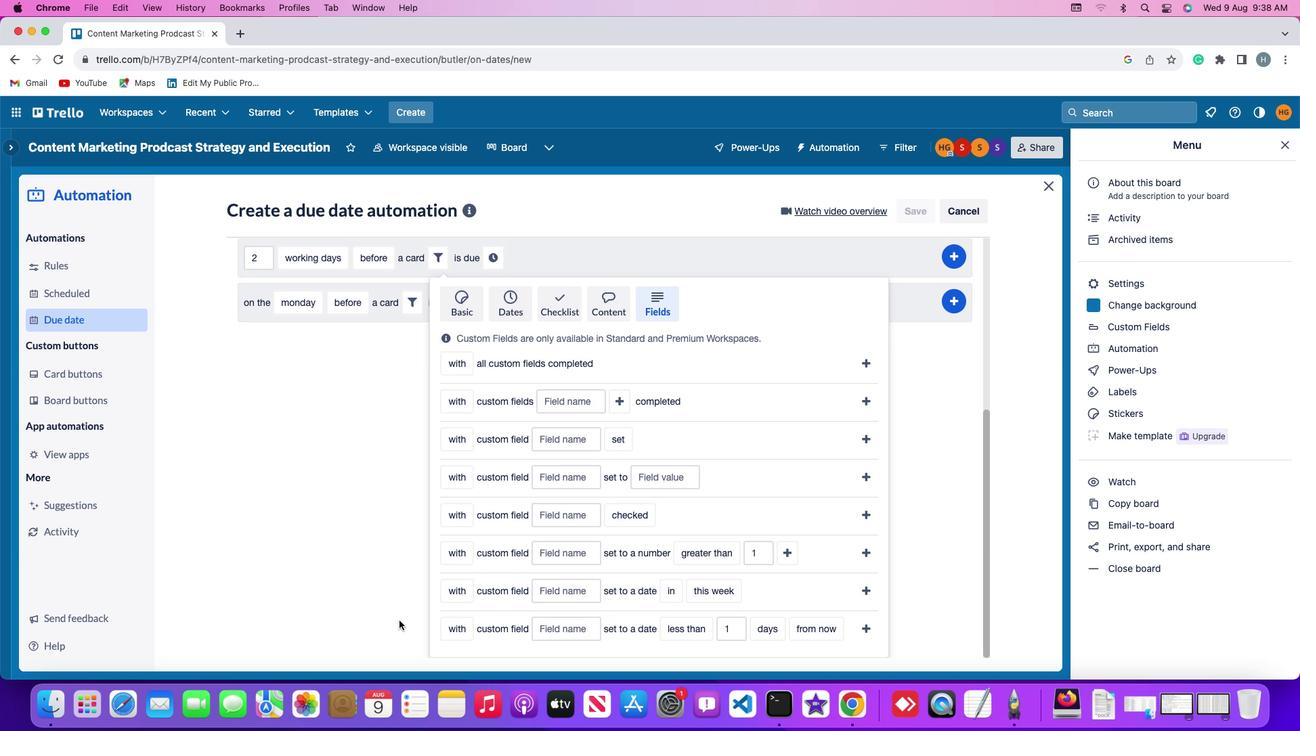 
Action: Mouse scrolled (398, 620) with delta (0, -2)
Screenshot: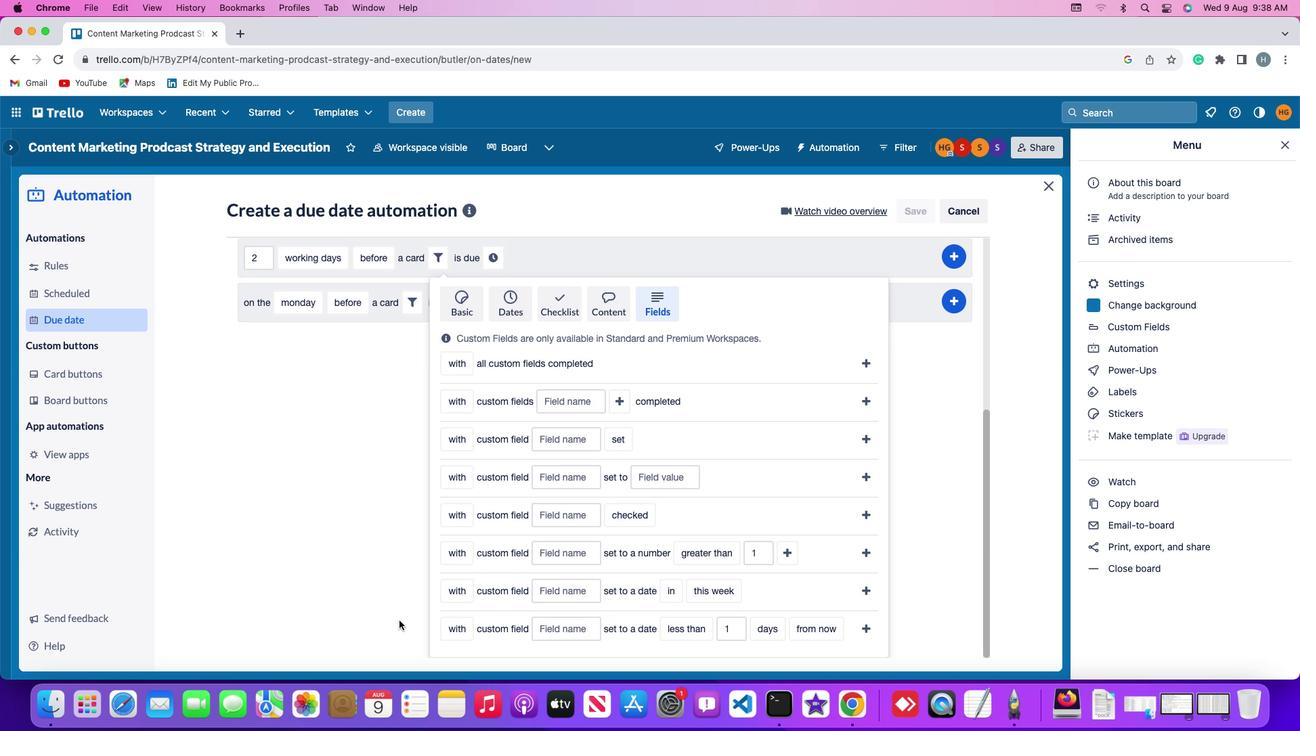 
Action: Mouse scrolled (398, 620) with delta (0, -3)
Screenshot: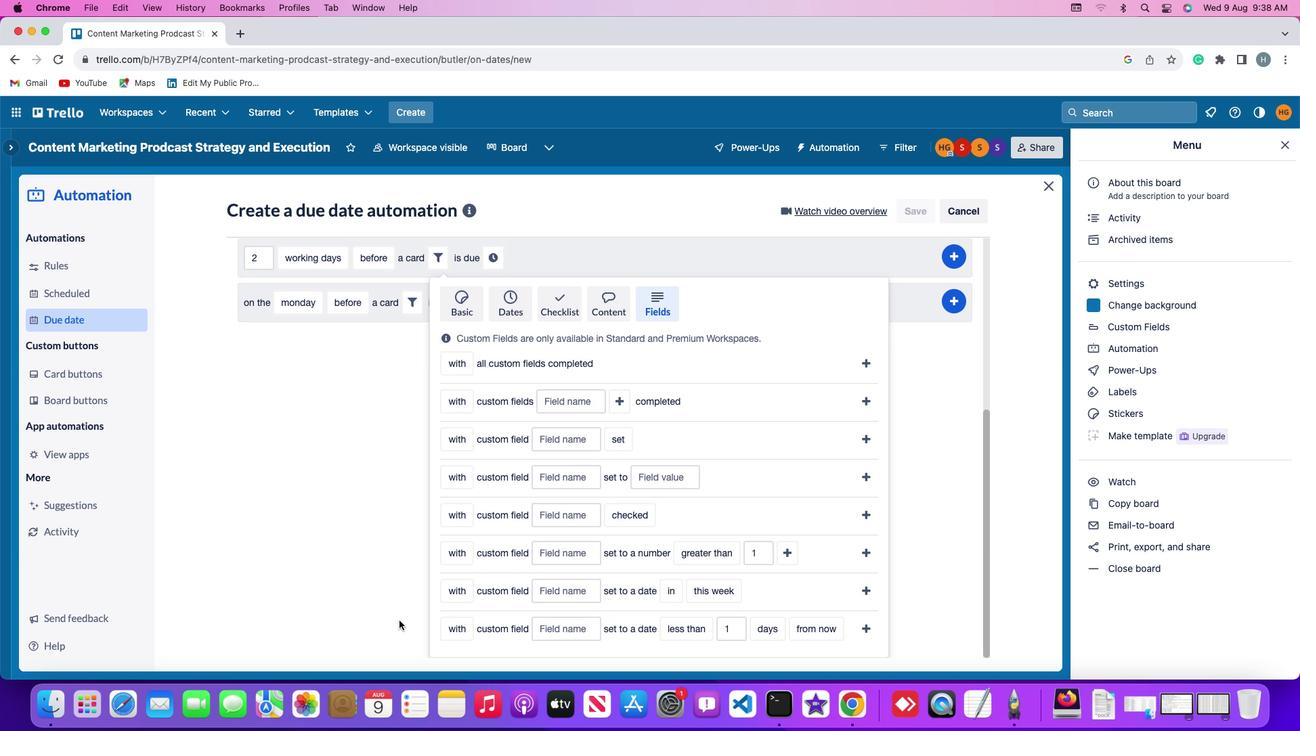 
Action: Mouse scrolled (398, 620) with delta (0, -4)
Screenshot: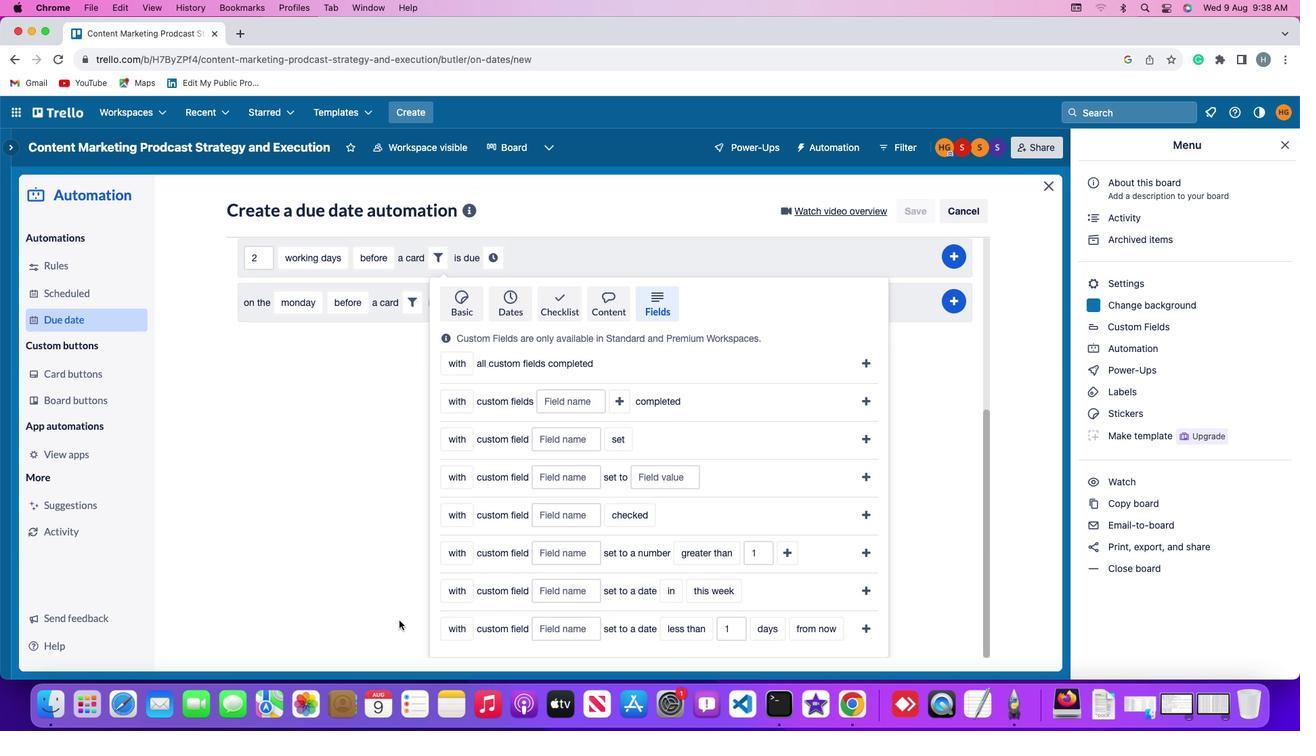 
Action: Mouse moved to (457, 633)
Screenshot: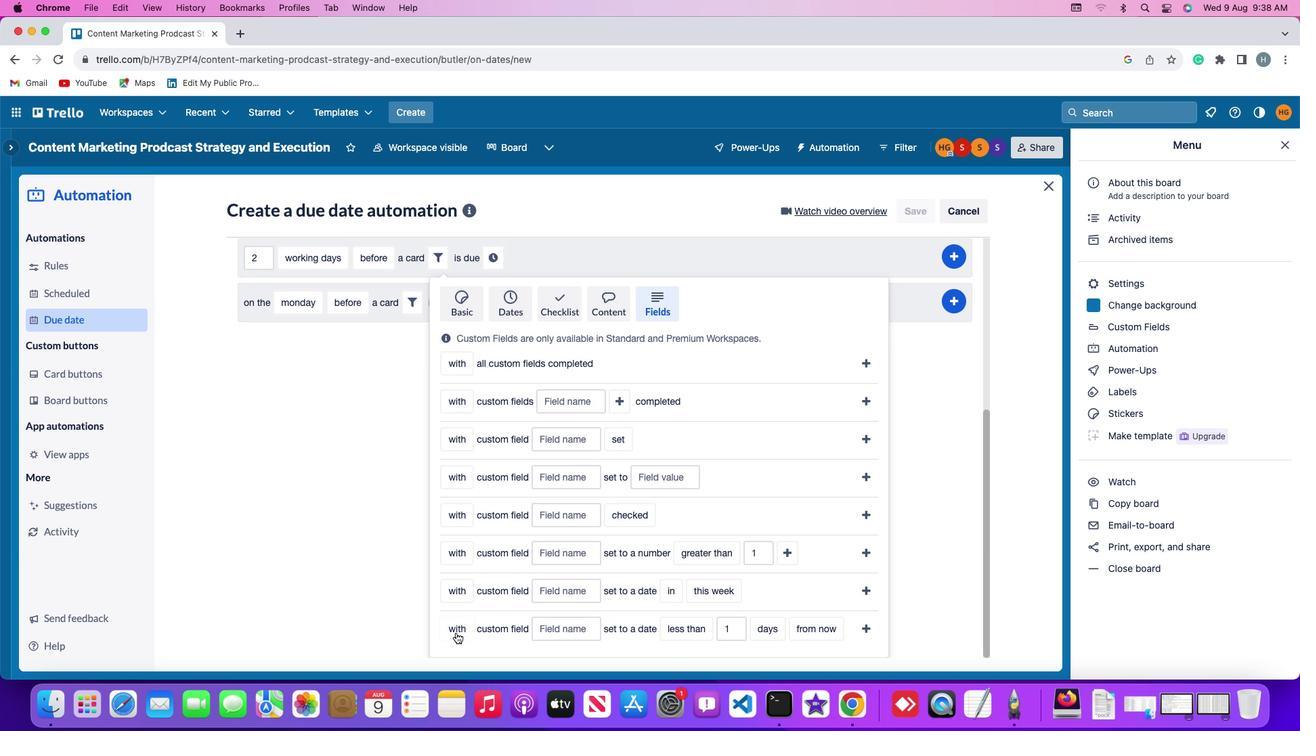 
Action: Mouse pressed left at (457, 633)
Screenshot: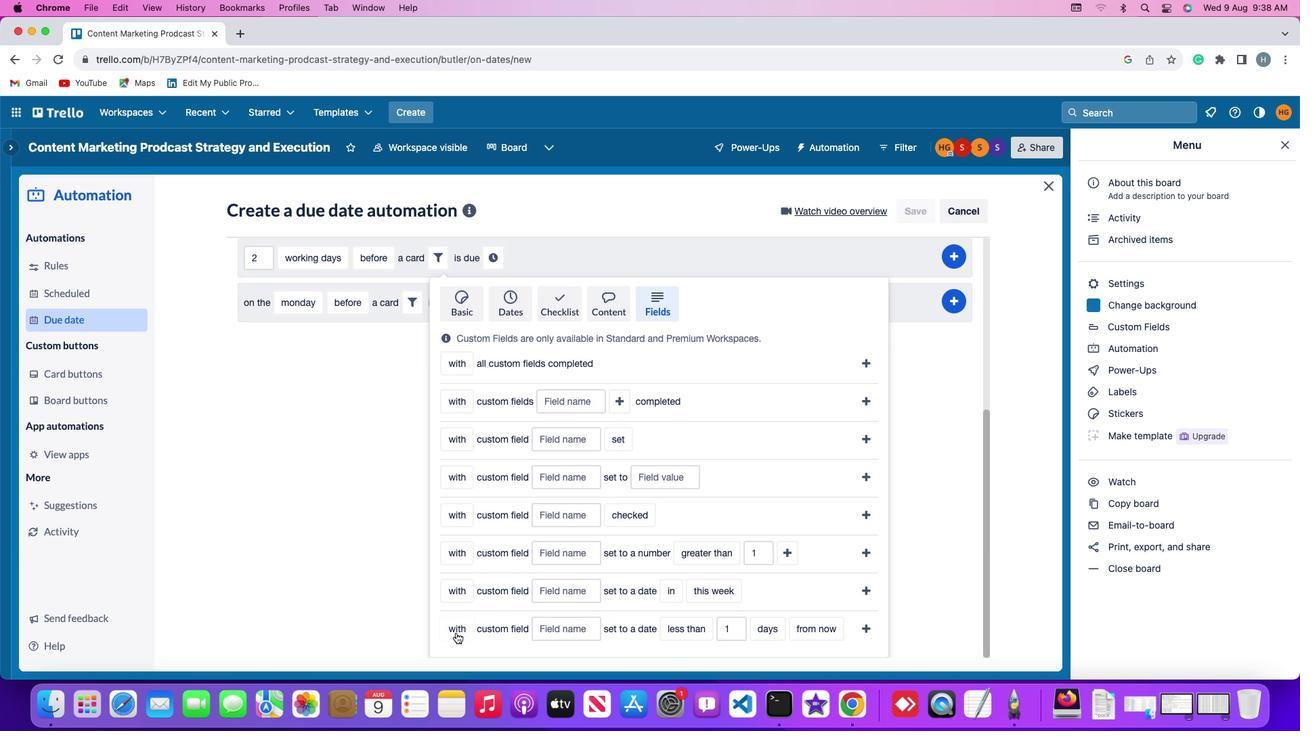
Action: Mouse moved to (472, 604)
Screenshot: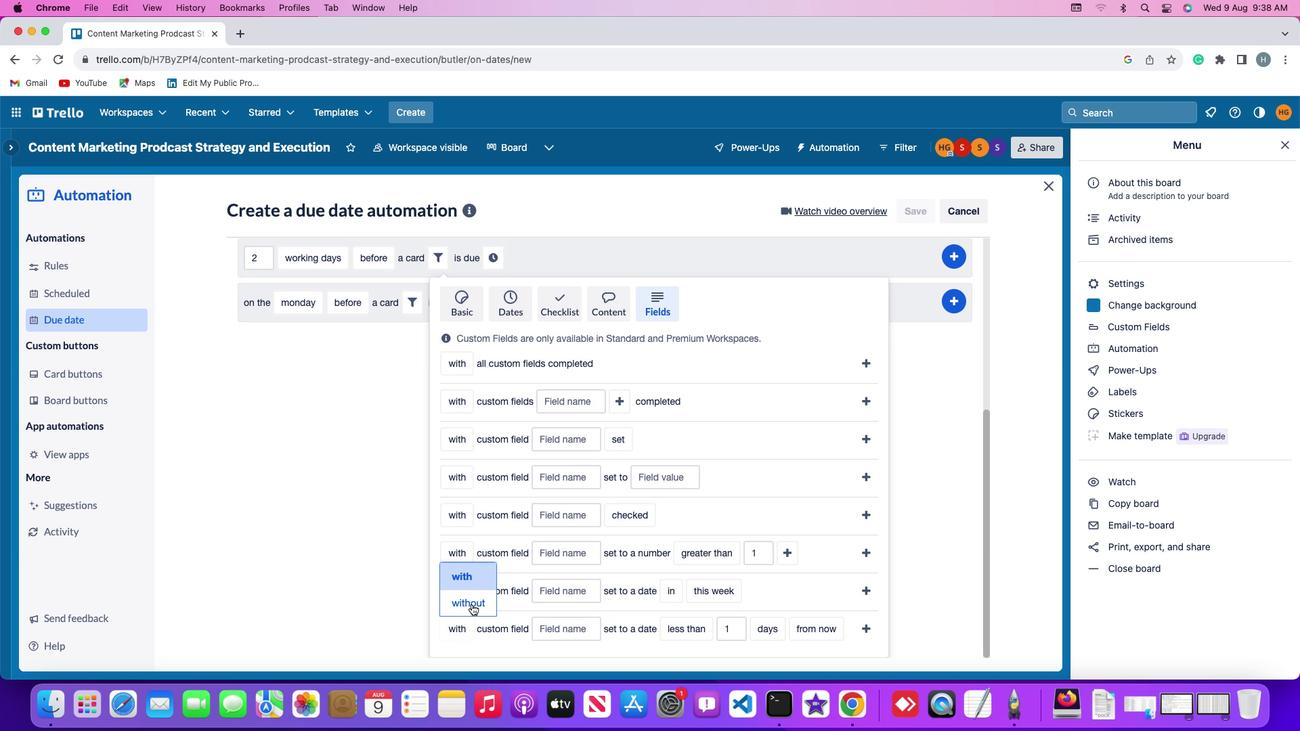 
Action: Mouse pressed left at (472, 604)
Screenshot: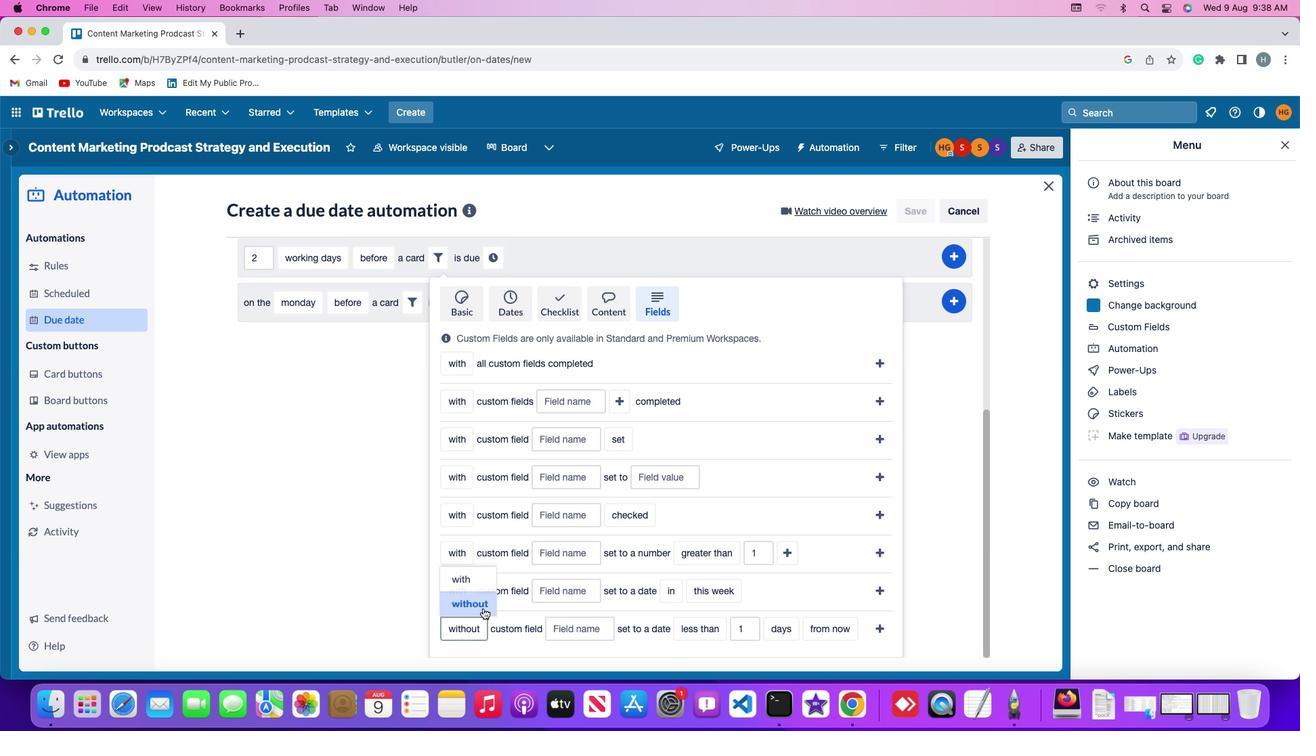 
Action: Mouse moved to (576, 626)
Screenshot: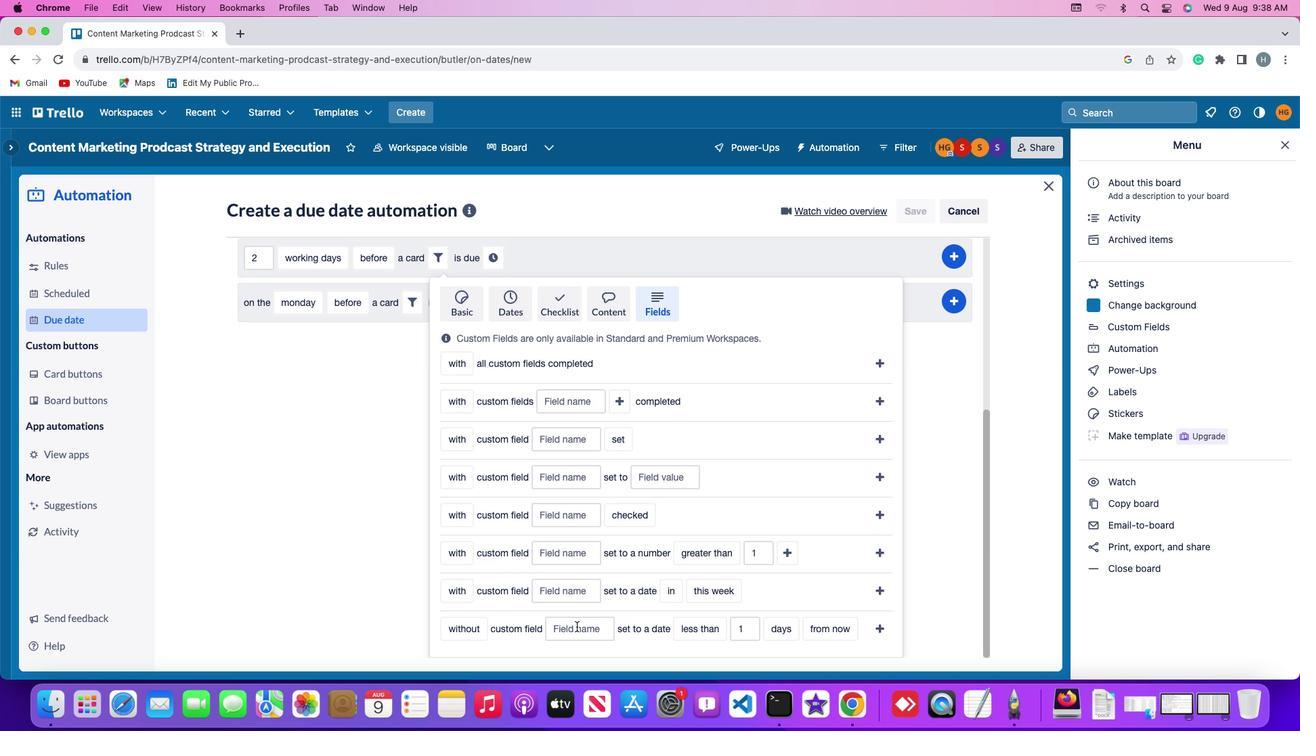
Action: Mouse pressed left at (576, 626)
Screenshot: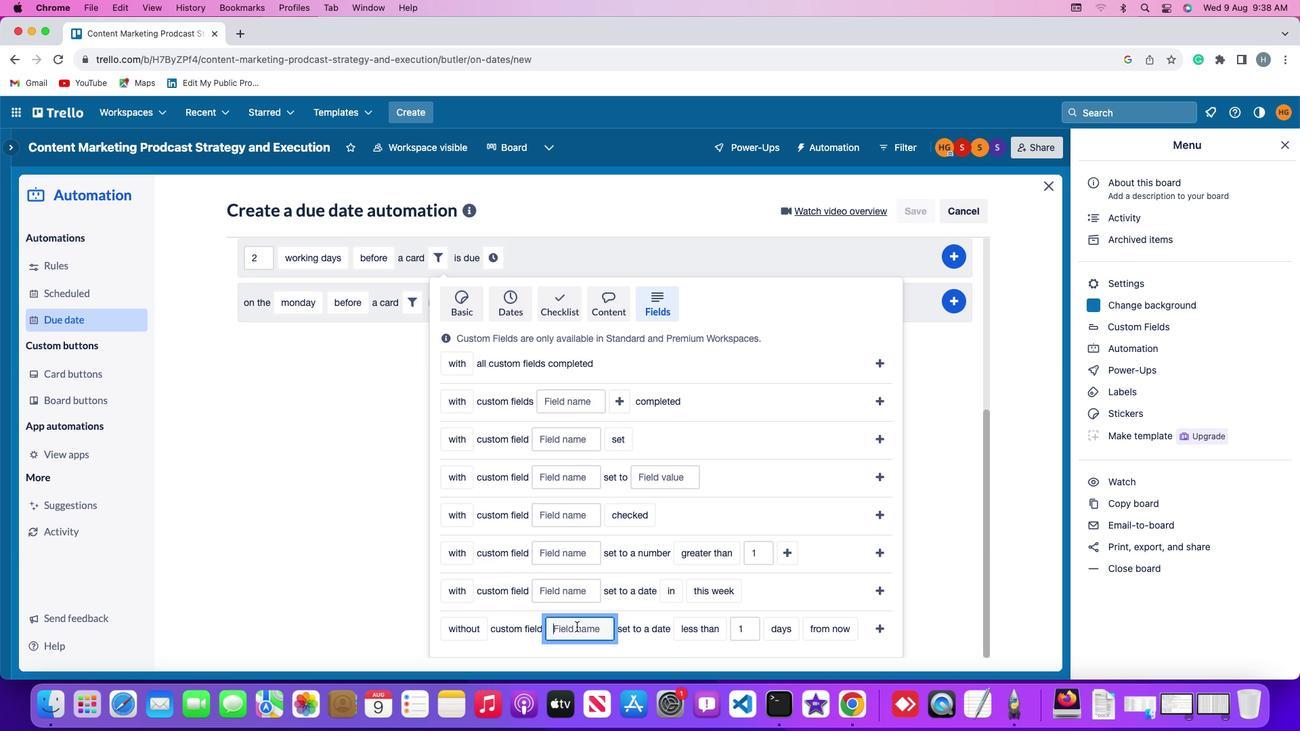 
Action: Mouse moved to (579, 625)
Screenshot: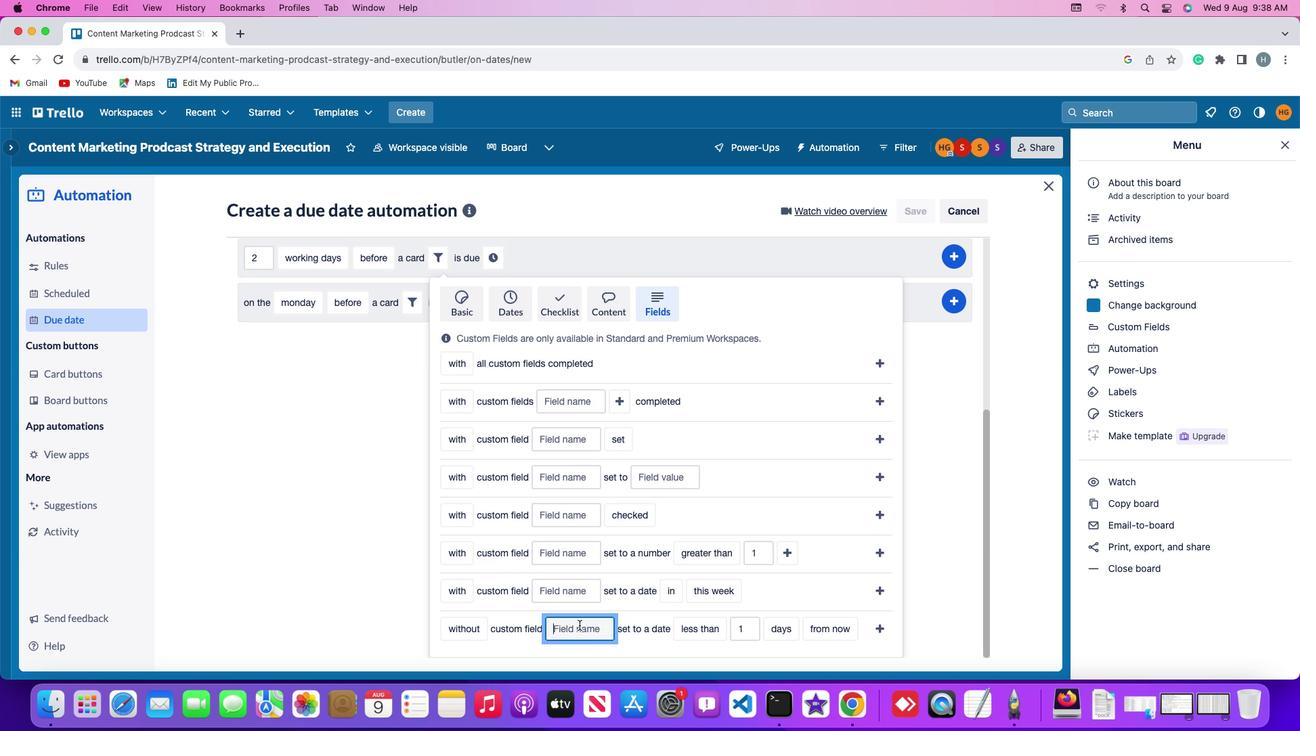 
Action: Key pressed Key.shift'R''e''s''u''m''e'
Screenshot: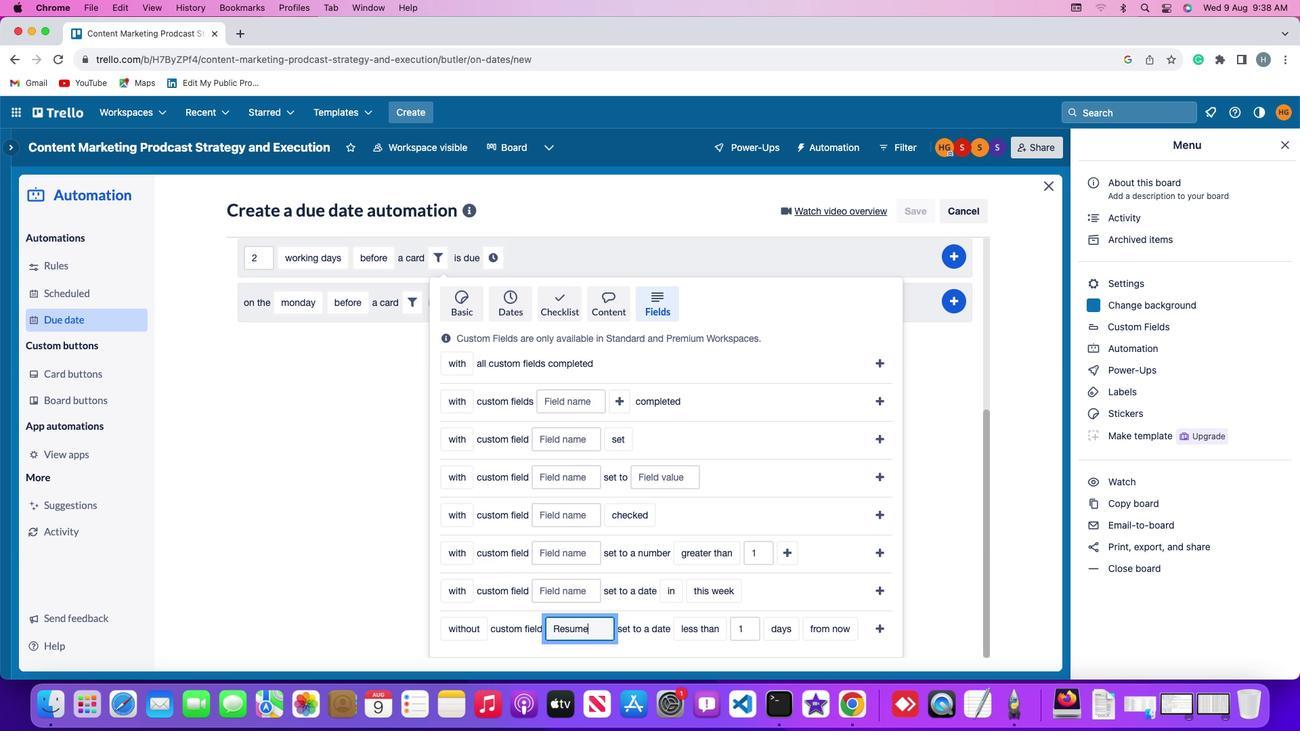 
Action: Mouse moved to (690, 628)
Screenshot: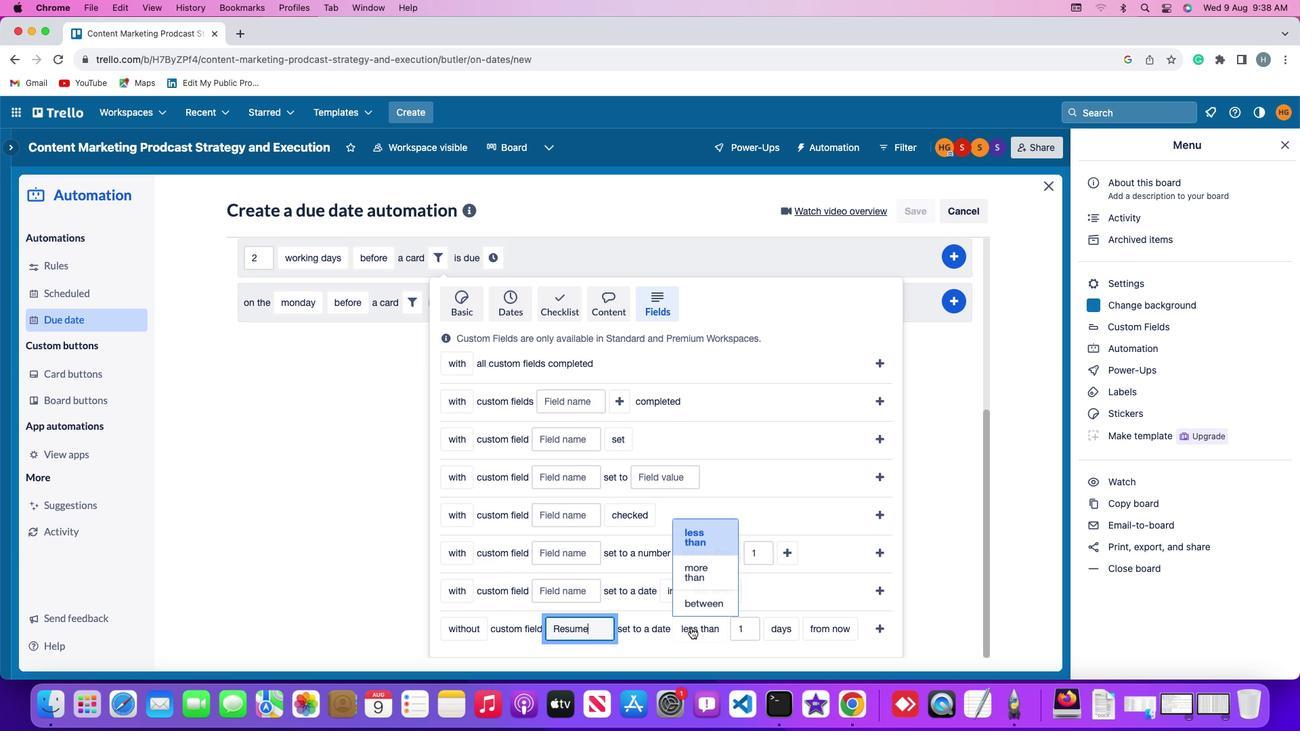 
Action: Mouse pressed left at (690, 628)
Screenshot: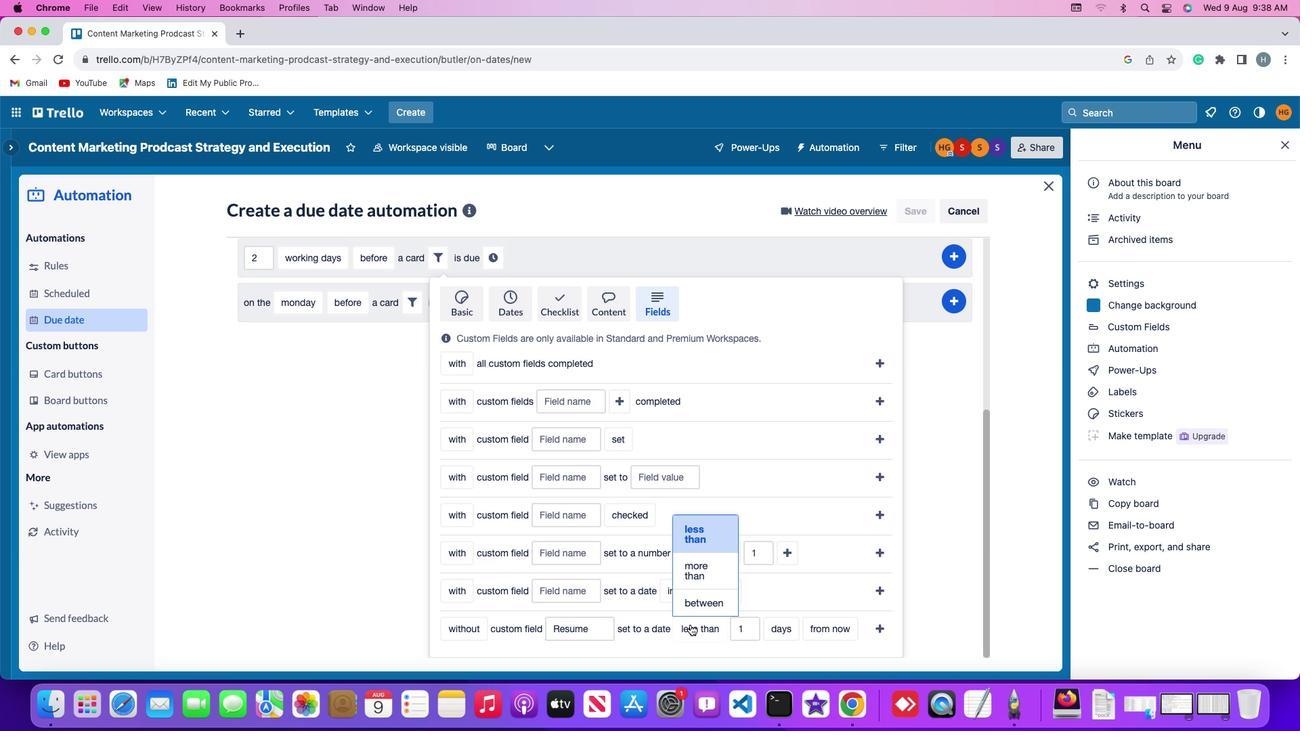 
Action: Mouse moved to (708, 566)
Screenshot: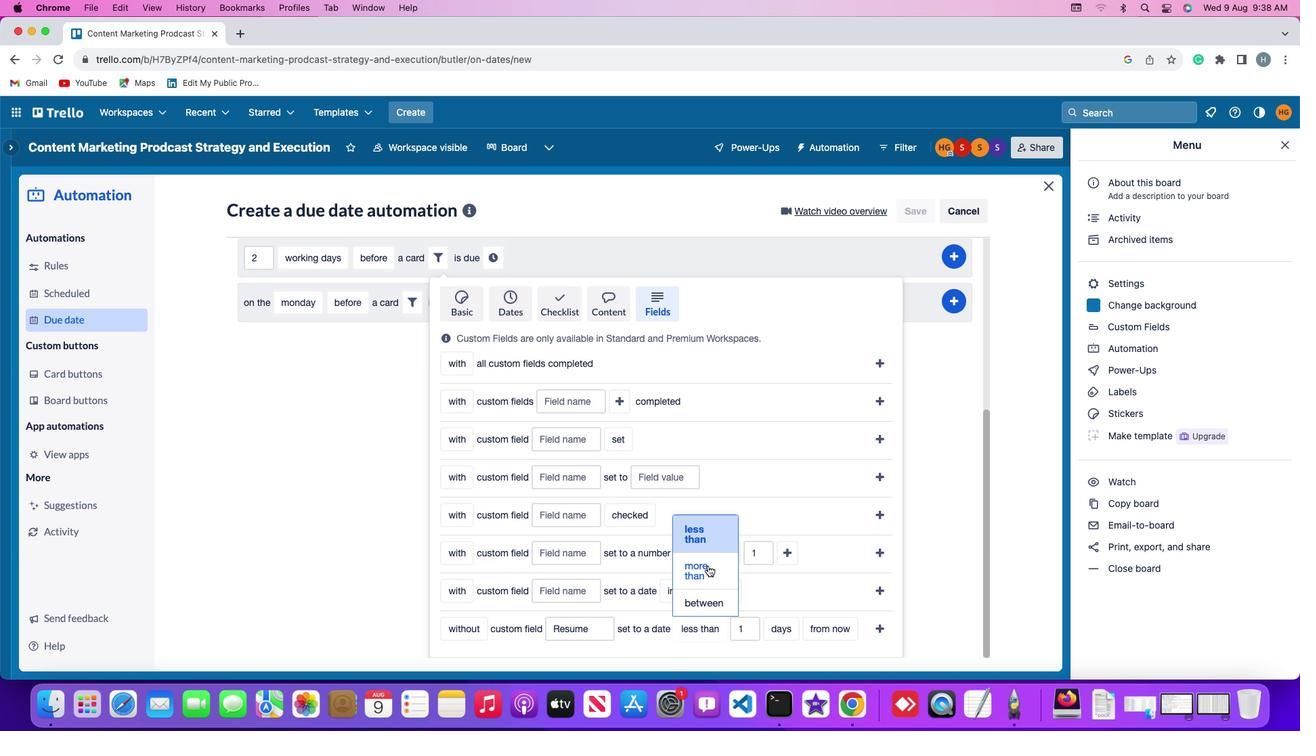 
Action: Mouse pressed left at (708, 566)
Screenshot: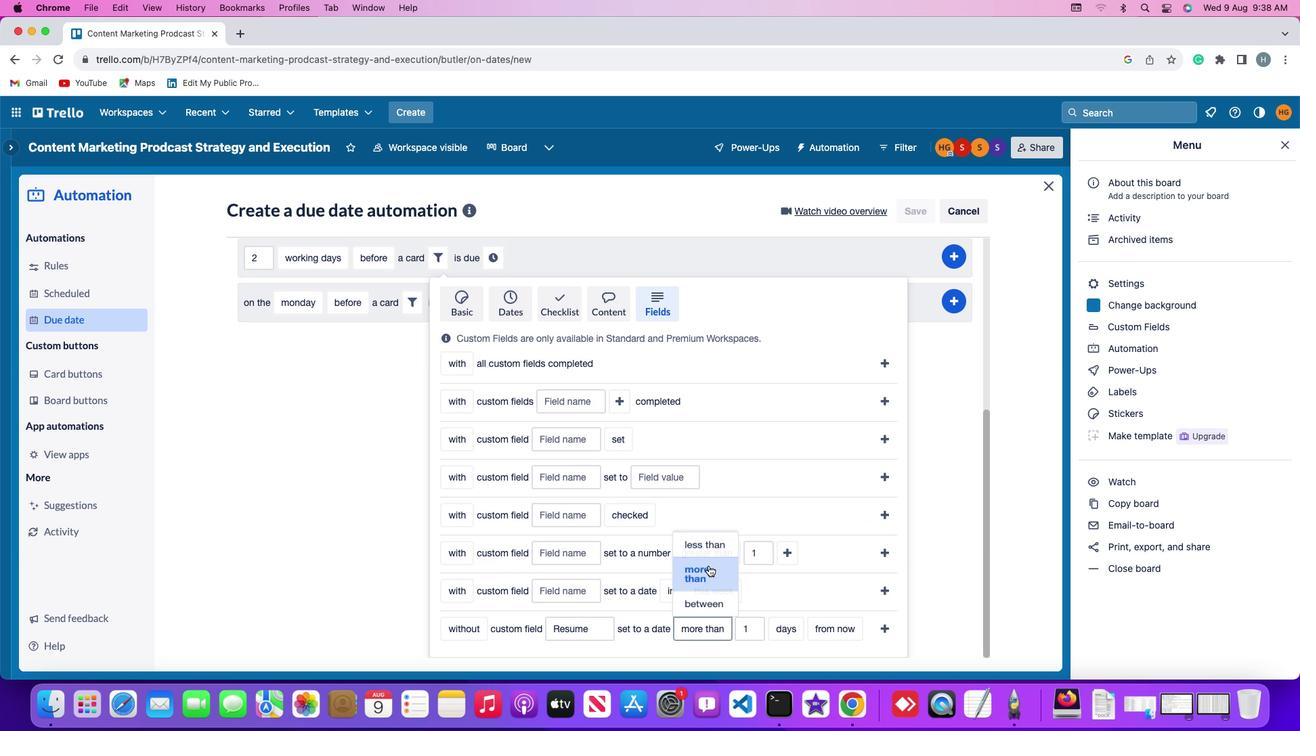 
Action: Mouse moved to (757, 631)
Screenshot: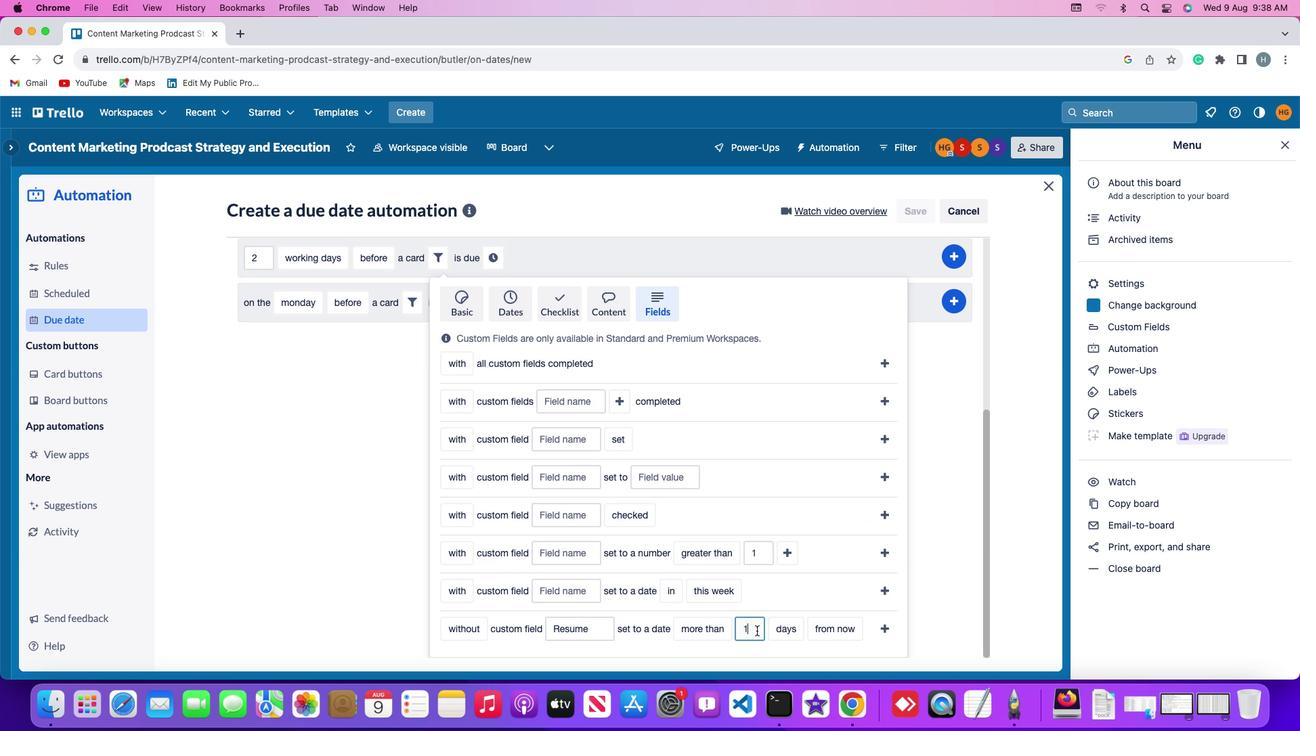 
Action: Mouse pressed left at (757, 631)
Screenshot: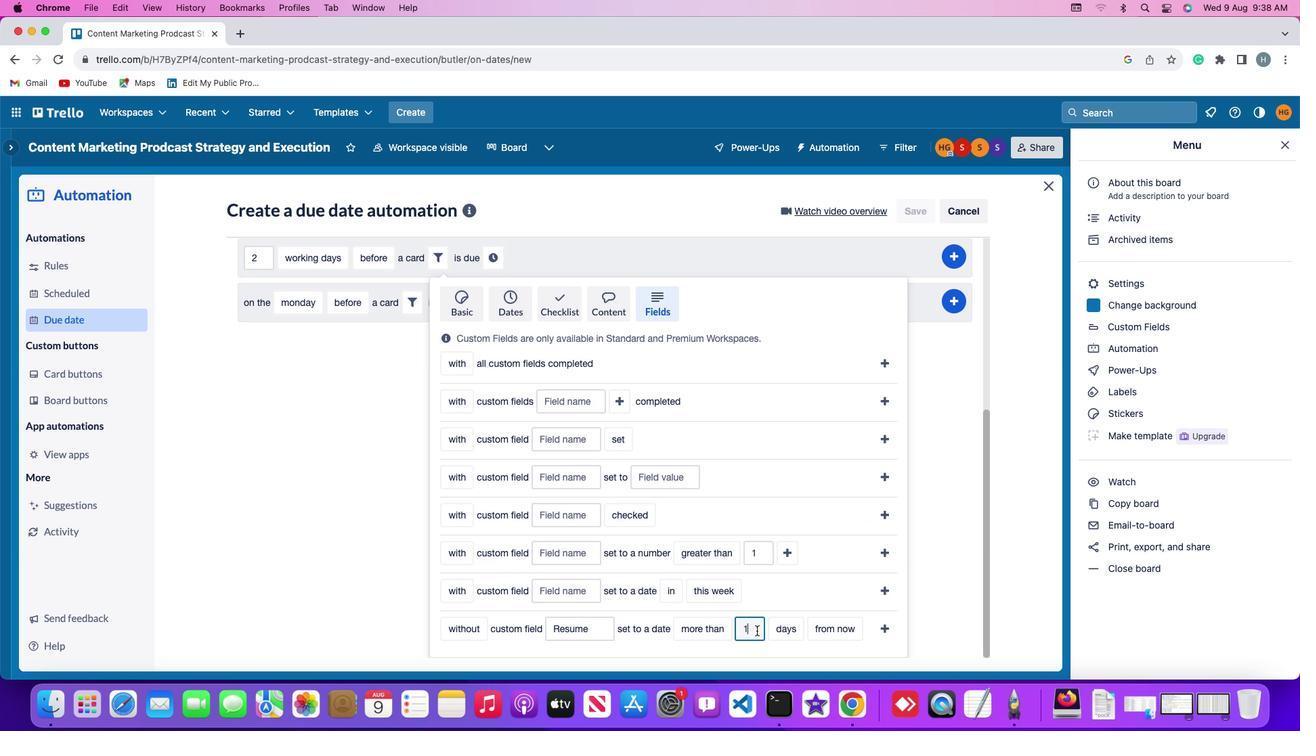 
Action: Key pressed Key.backspace'1'
Screenshot: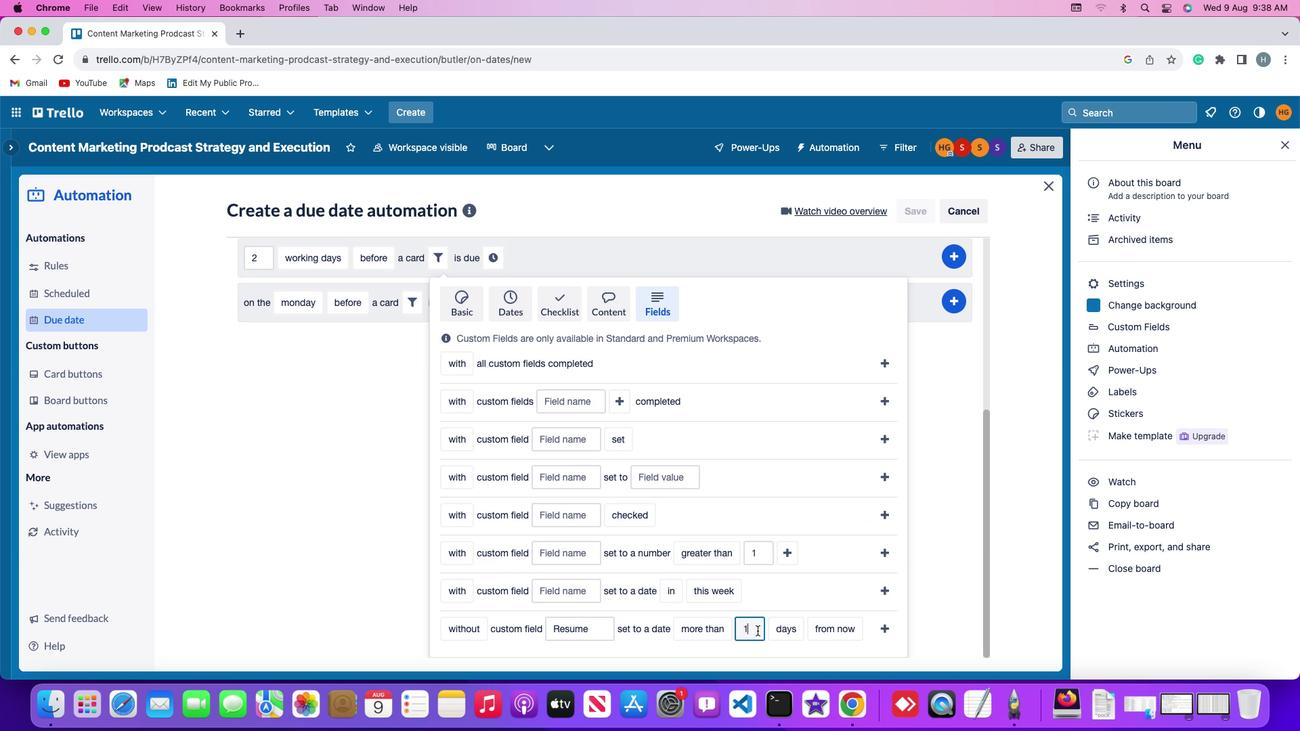 
Action: Mouse moved to (781, 630)
Screenshot: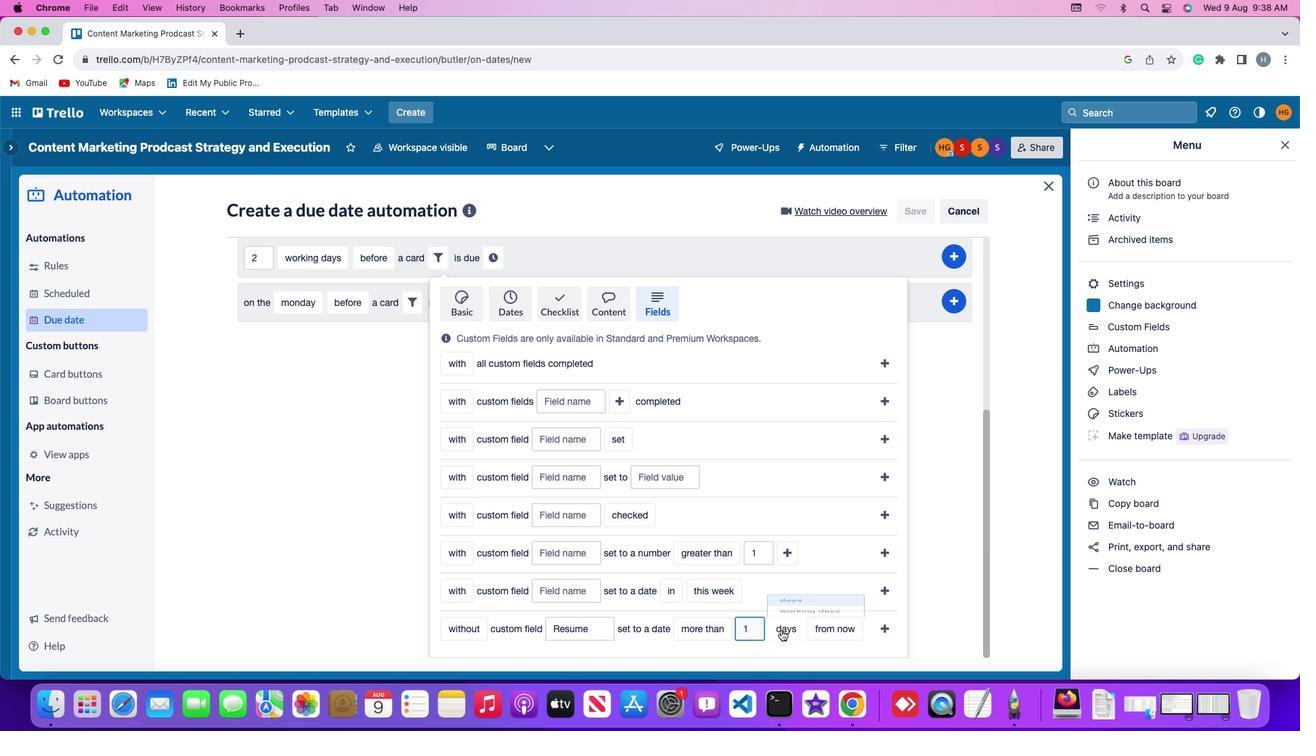 
Action: Mouse pressed left at (781, 630)
Screenshot: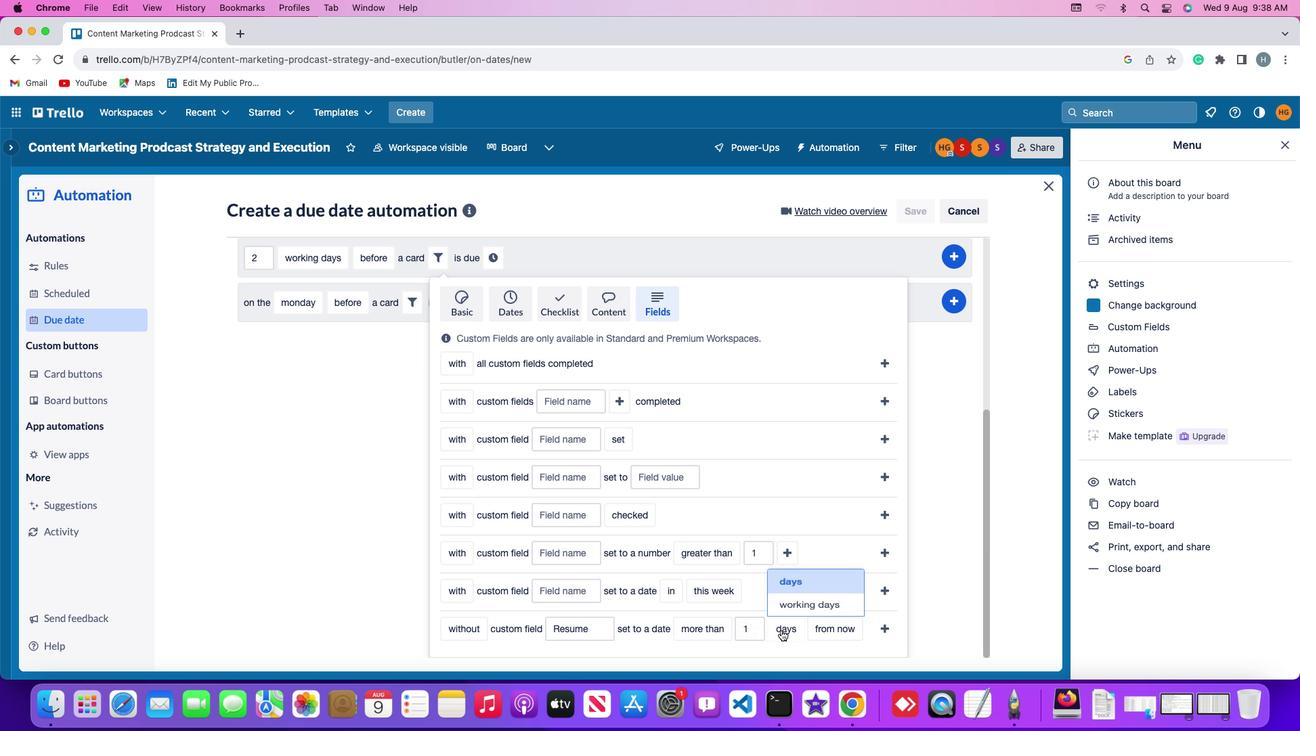 
Action: Mouse moved to (804, 584)
Screenshot: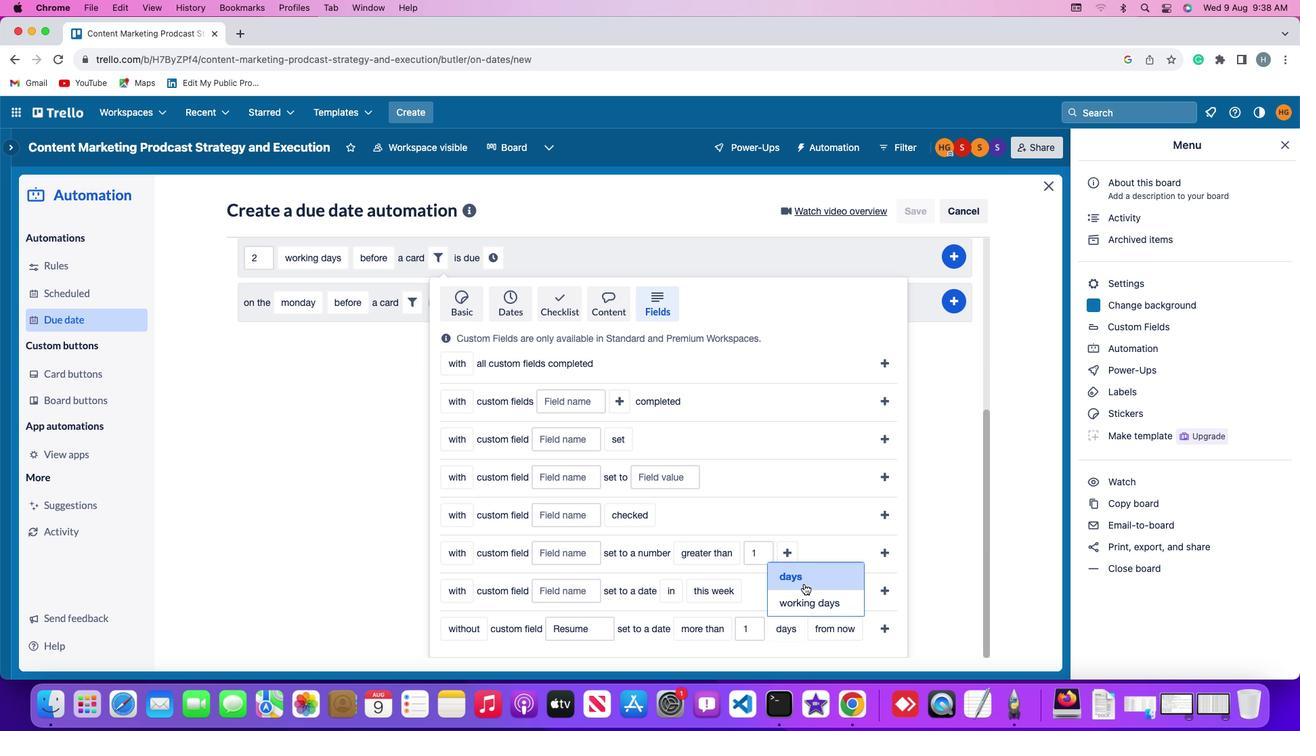 
Action: Mouse pressed left at (804, 584)
Screenshot: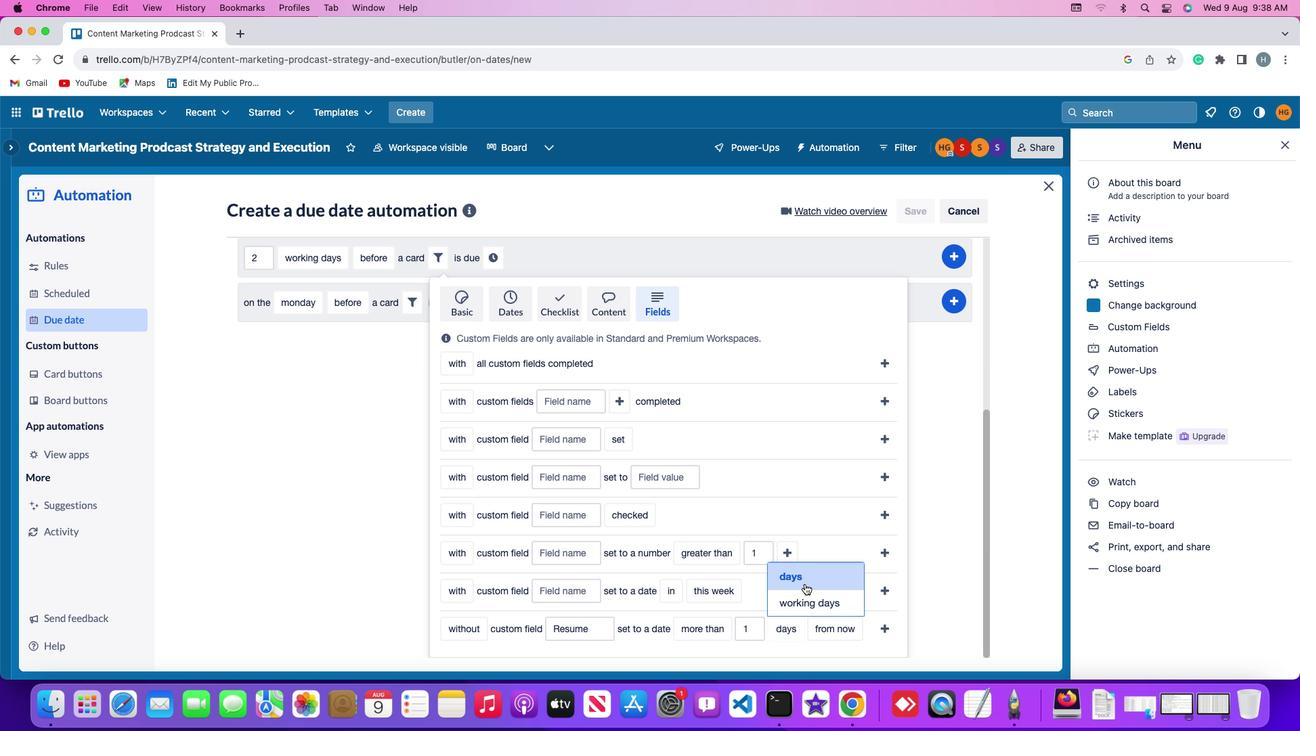 
Action: Mouse moved to (836, 625)
Screenshot: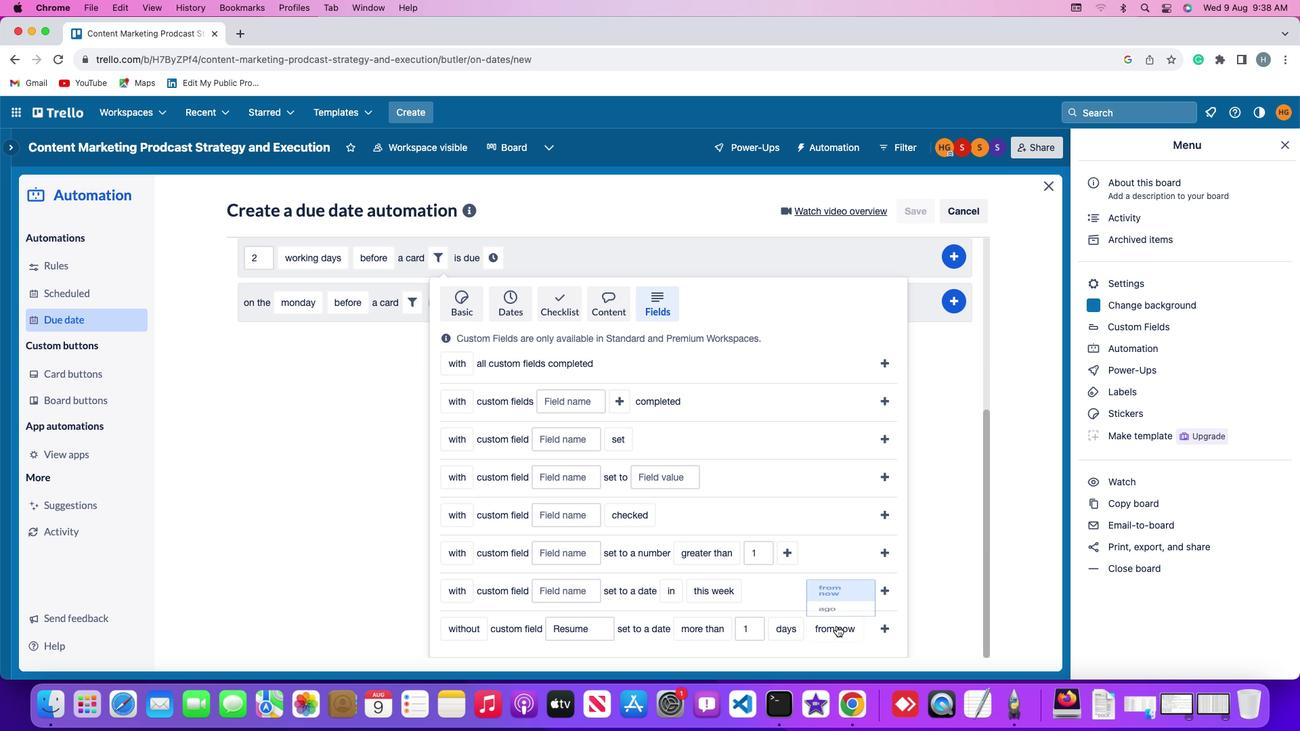 
Action: Mouse pressed left at (836, 625)
Screenshot: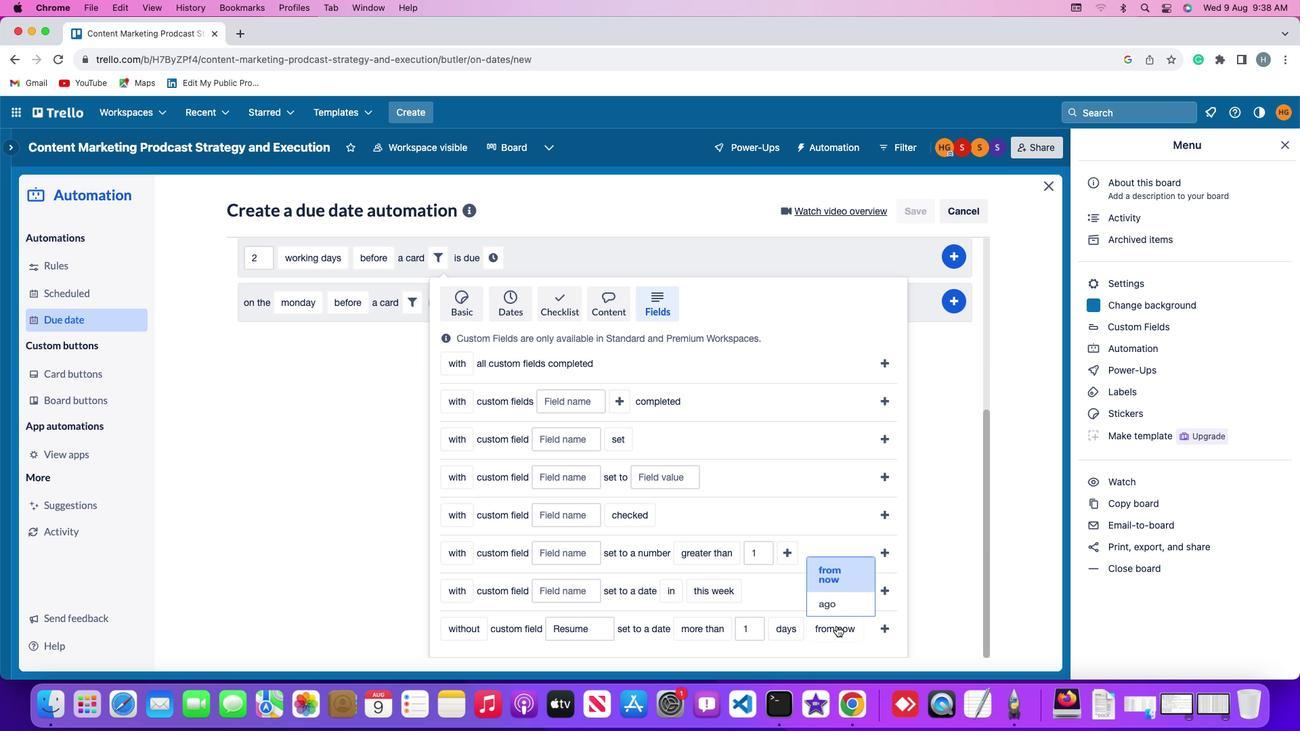 
Action: Mouse moved to (838, 581)
Screenshot: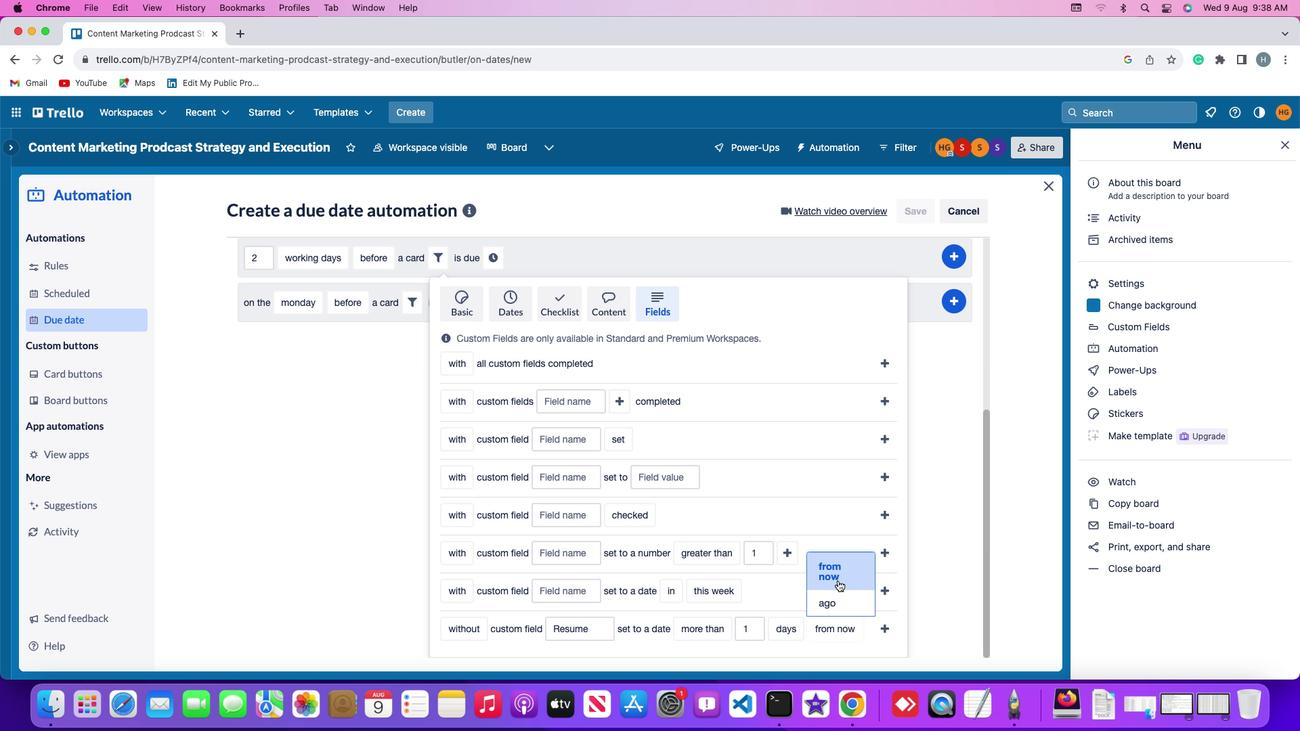 
Action: Mouse pressed left at (838, 581)
Screenshot: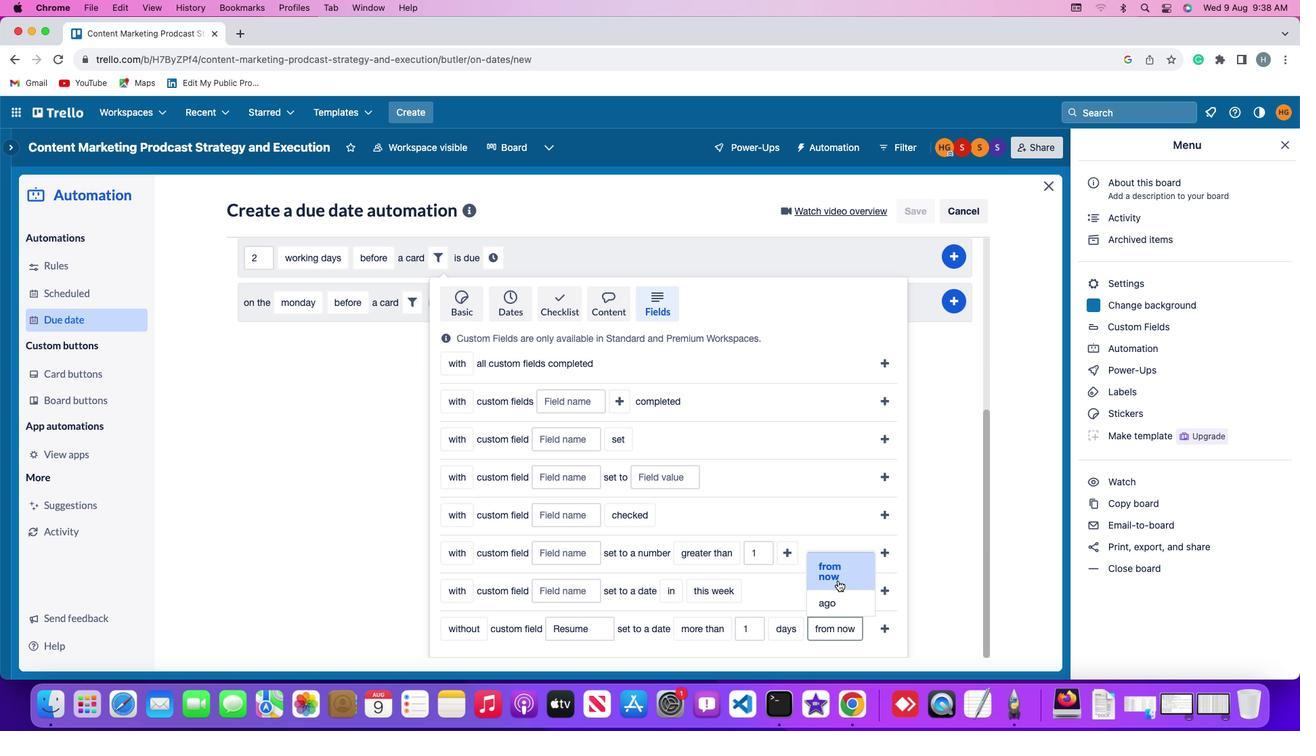 
Action: Mouse moved to (886, 627)
Screenshot: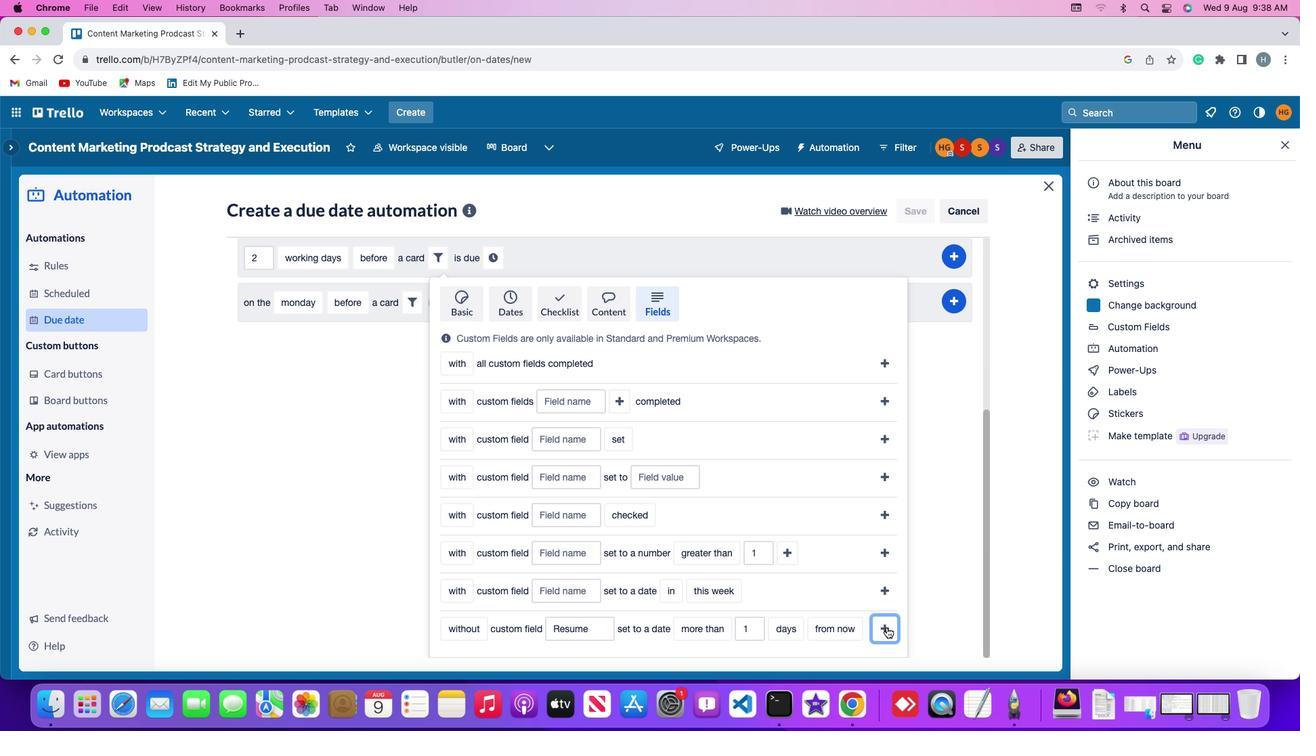 
Action: Mouse pressed left at (886, 627)
Screenshot: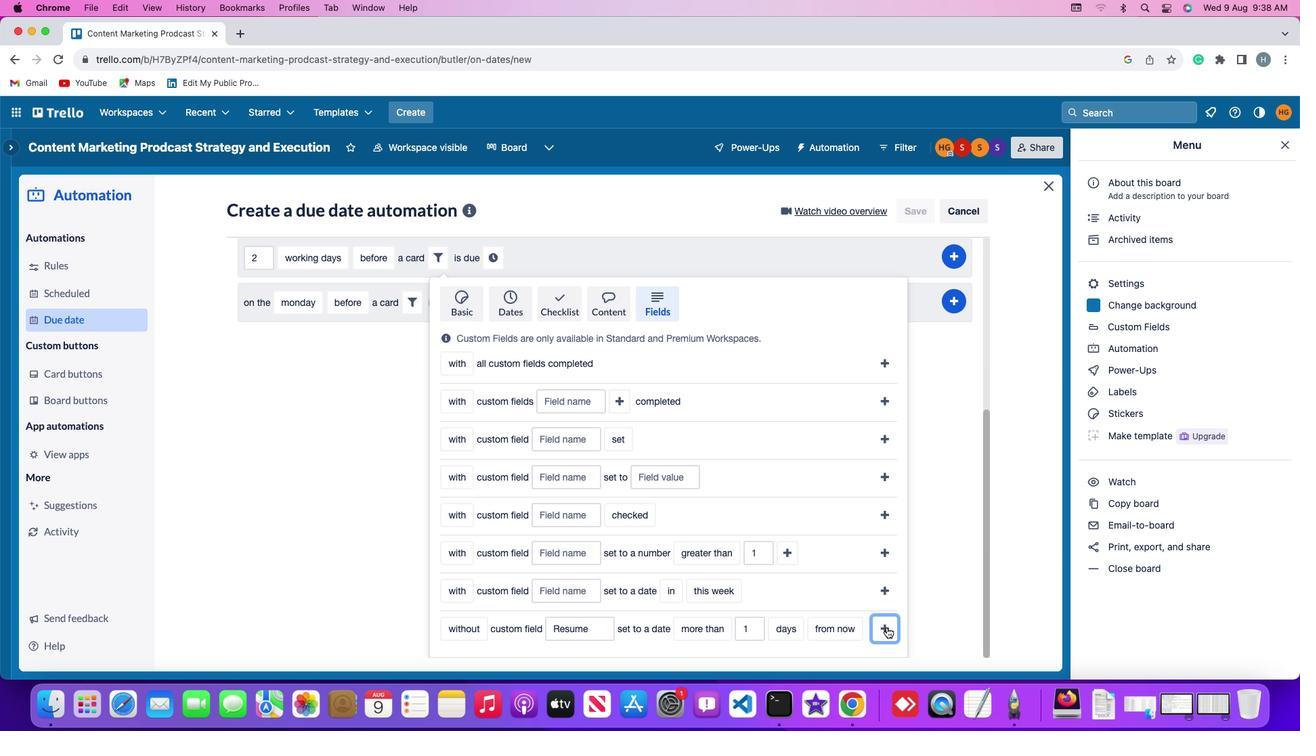 
Action: Mouse moved to (835, 551)
Screenshot: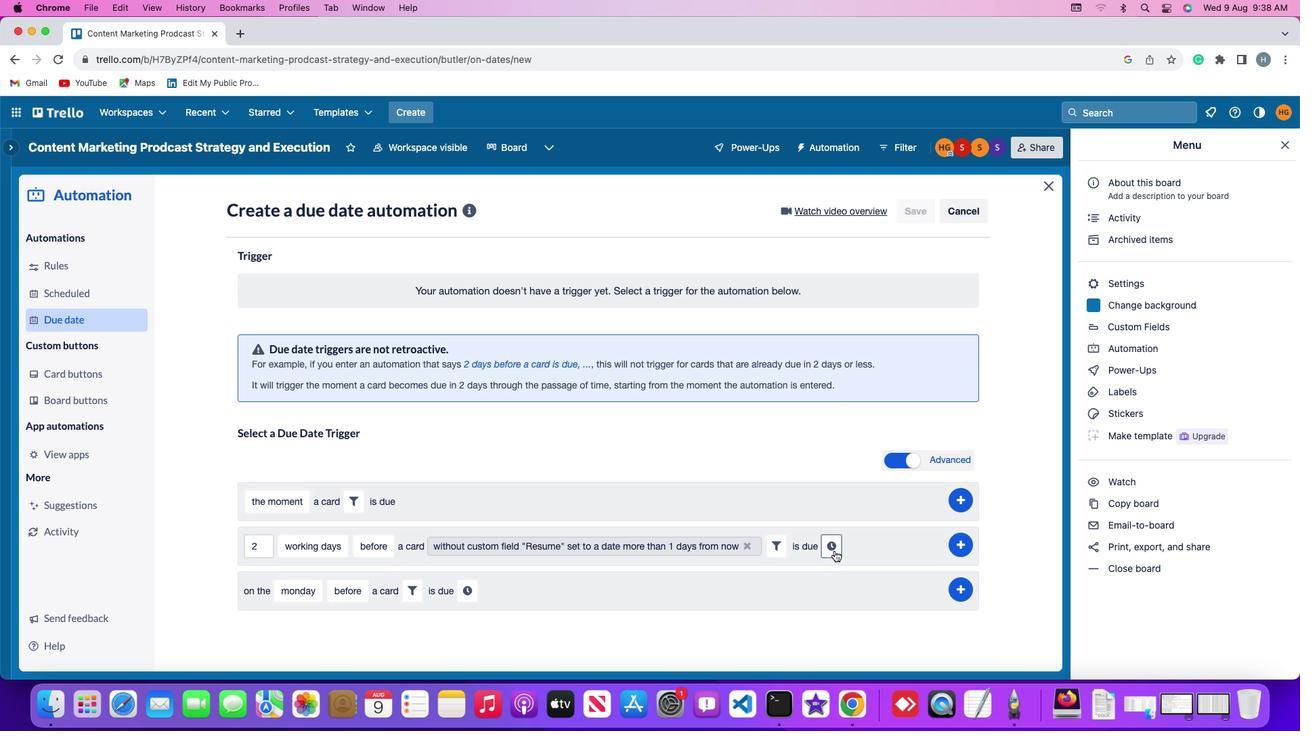 
Action: Mouse pressed left at (835, 551)
Screenshot: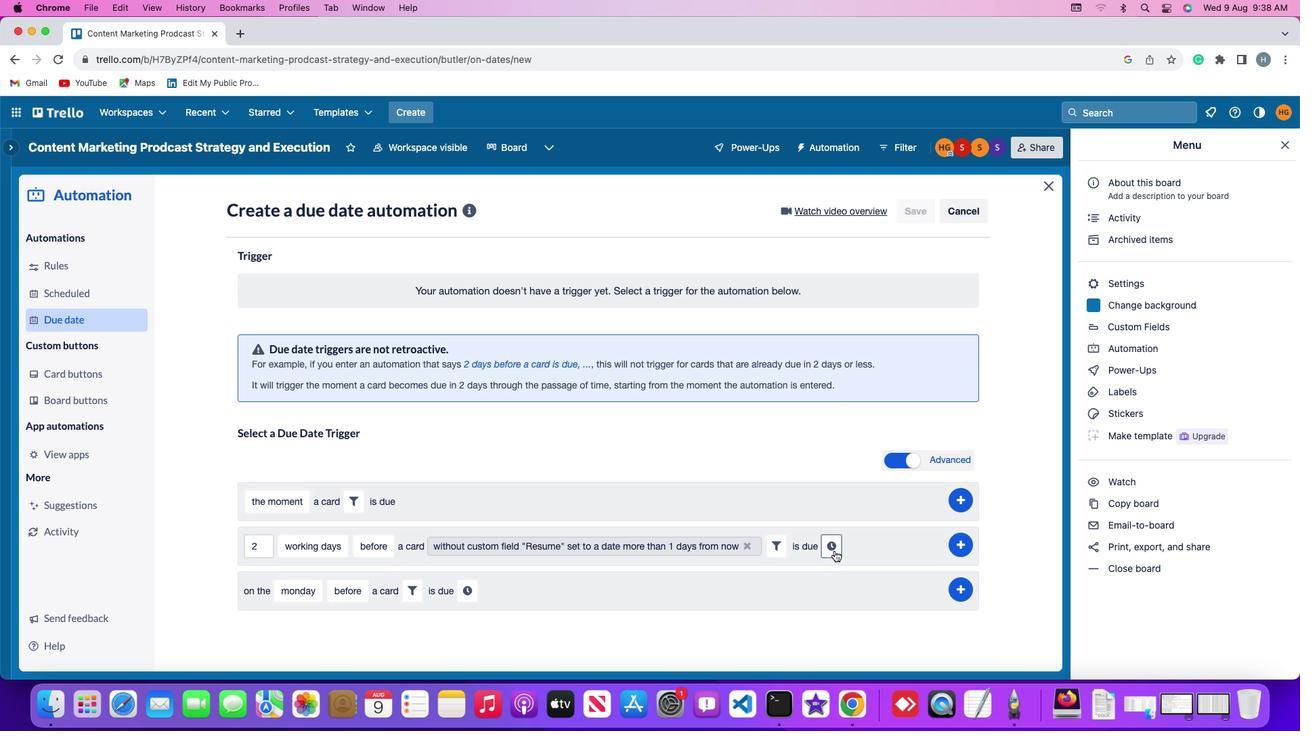 
Action: Mouse moved to (281, 576)
Screenshot: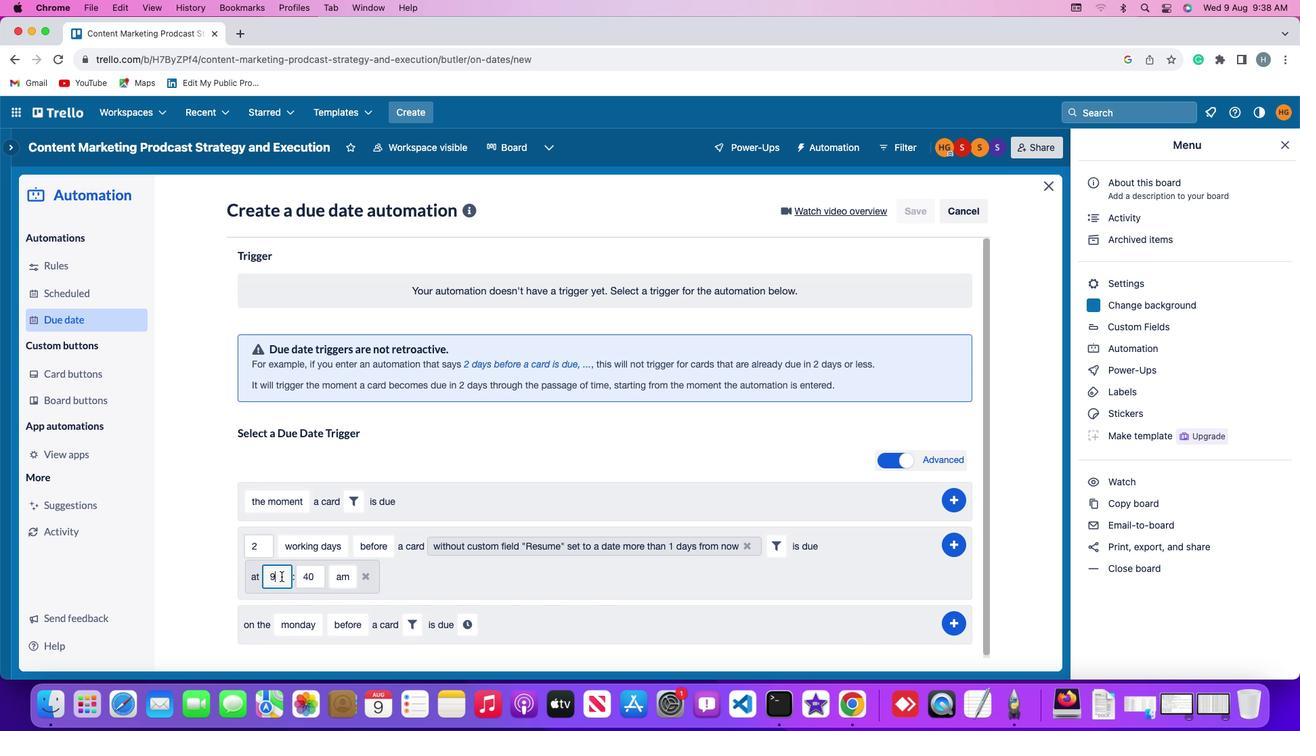 
Action: Mouse pressed left at (281, 576)
Screenshot: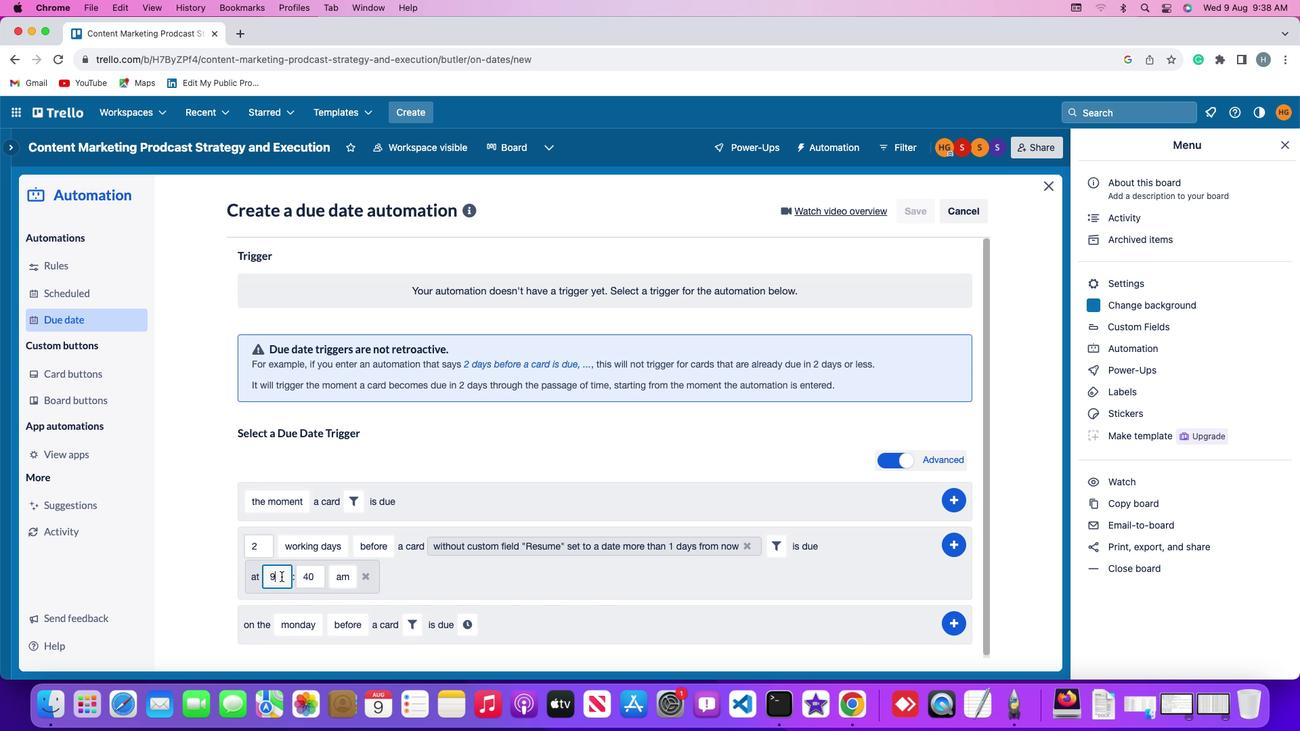 
Action: Key pressed Key.backspace'1''1'
Screenshot: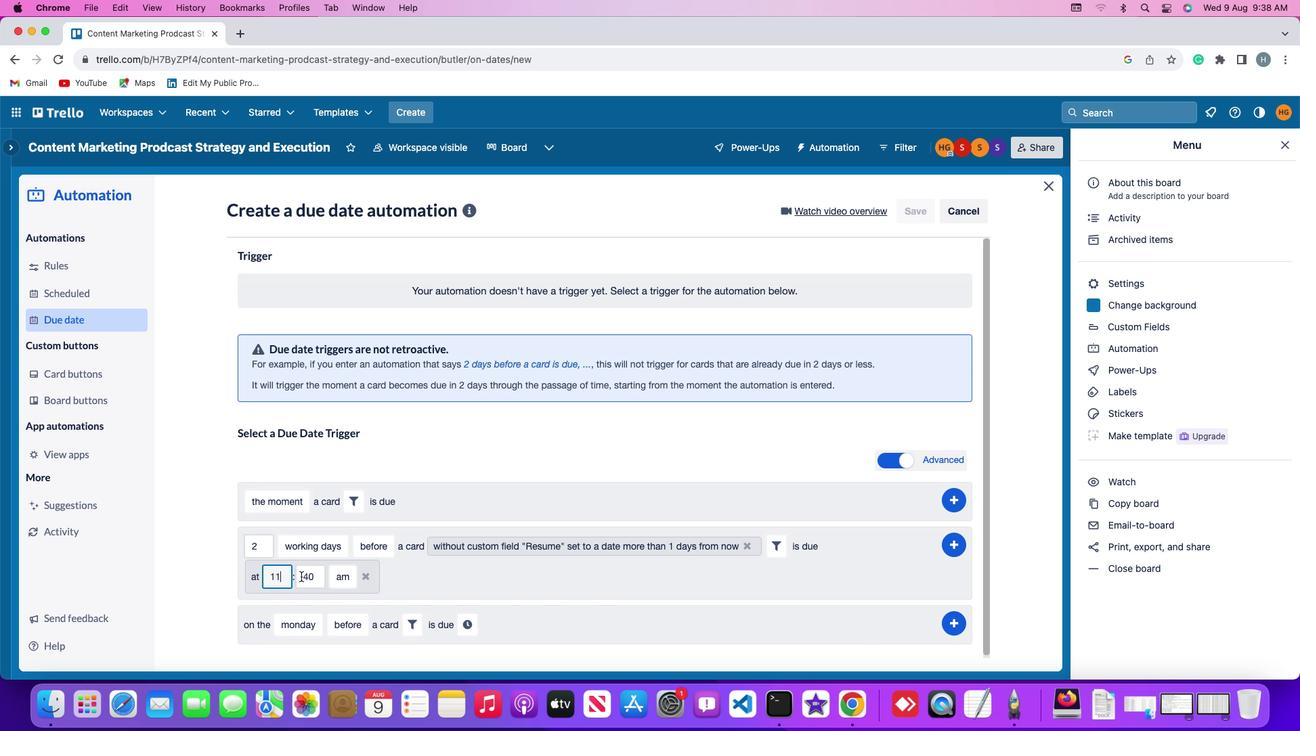 
Action: Mouse moved to (319, 574)
Screenshot: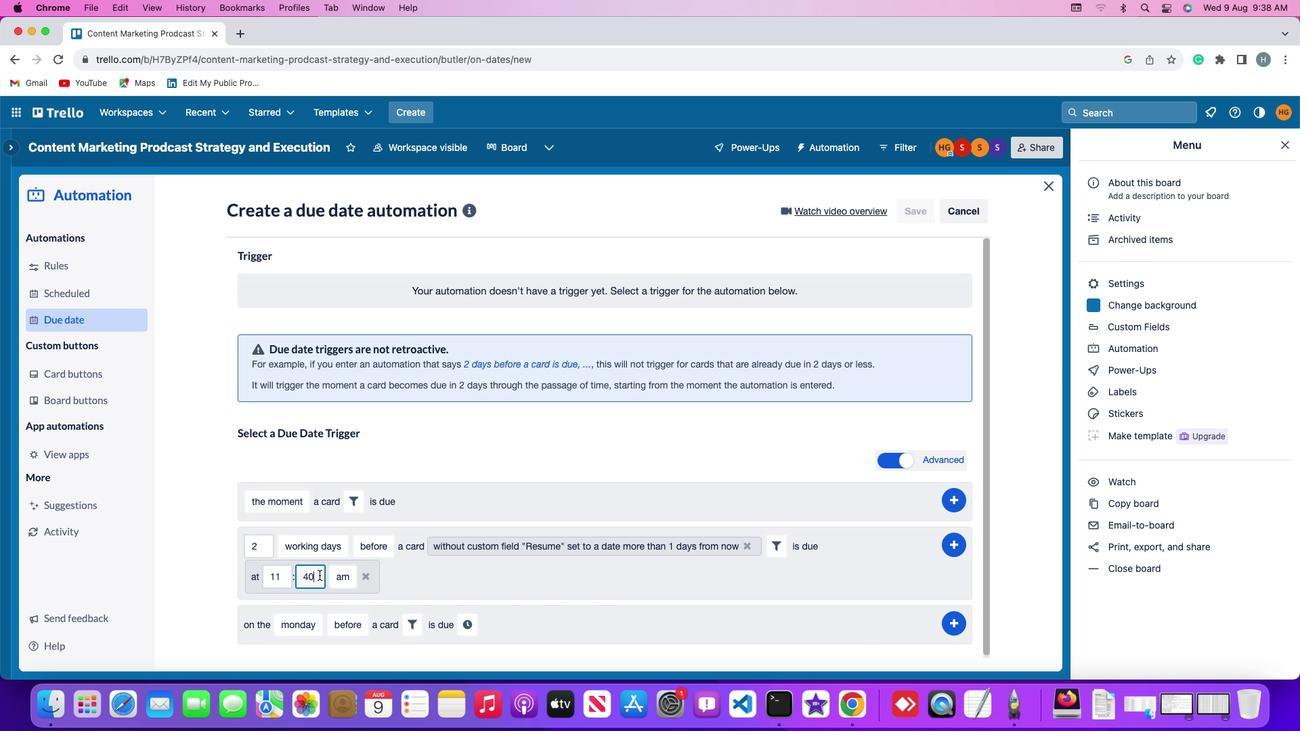 
Action: Mouse pressed left at (319, 574)
Screenshot: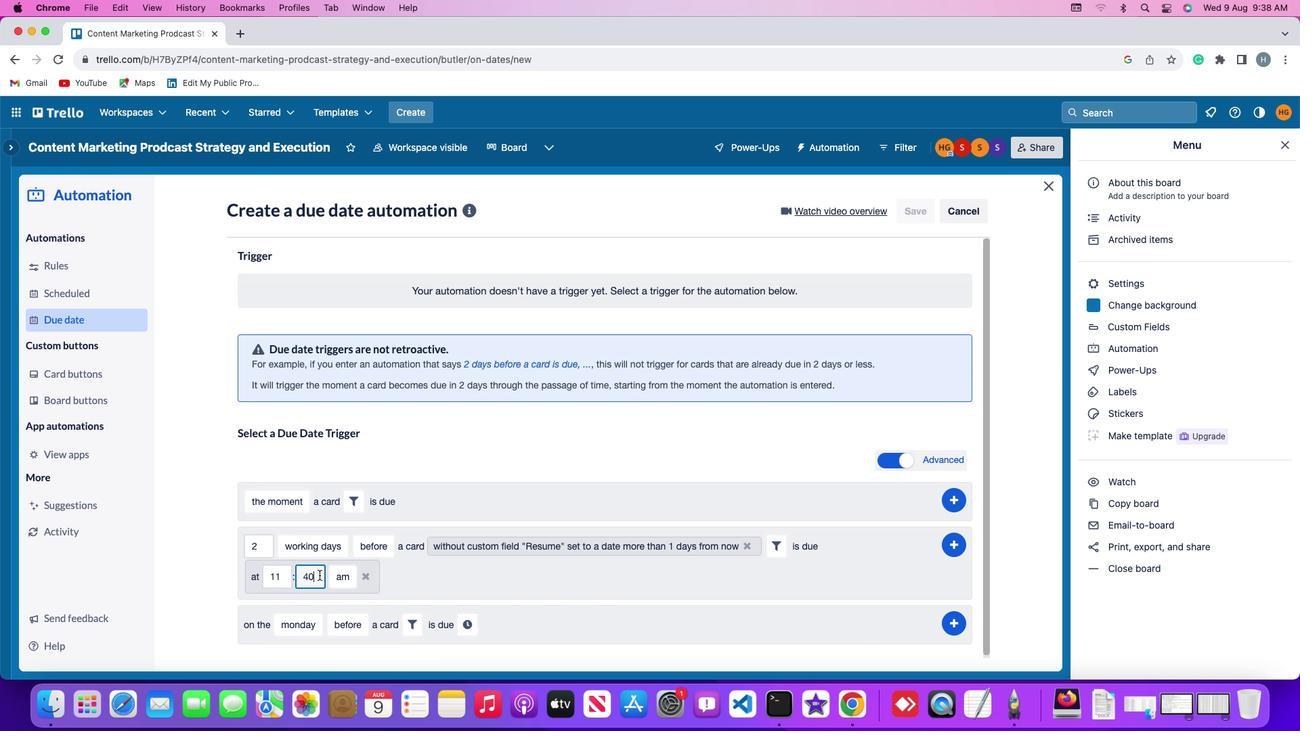 
Action: Key pressed Key.backspaceKey.backspace'0''0'
Screenshot: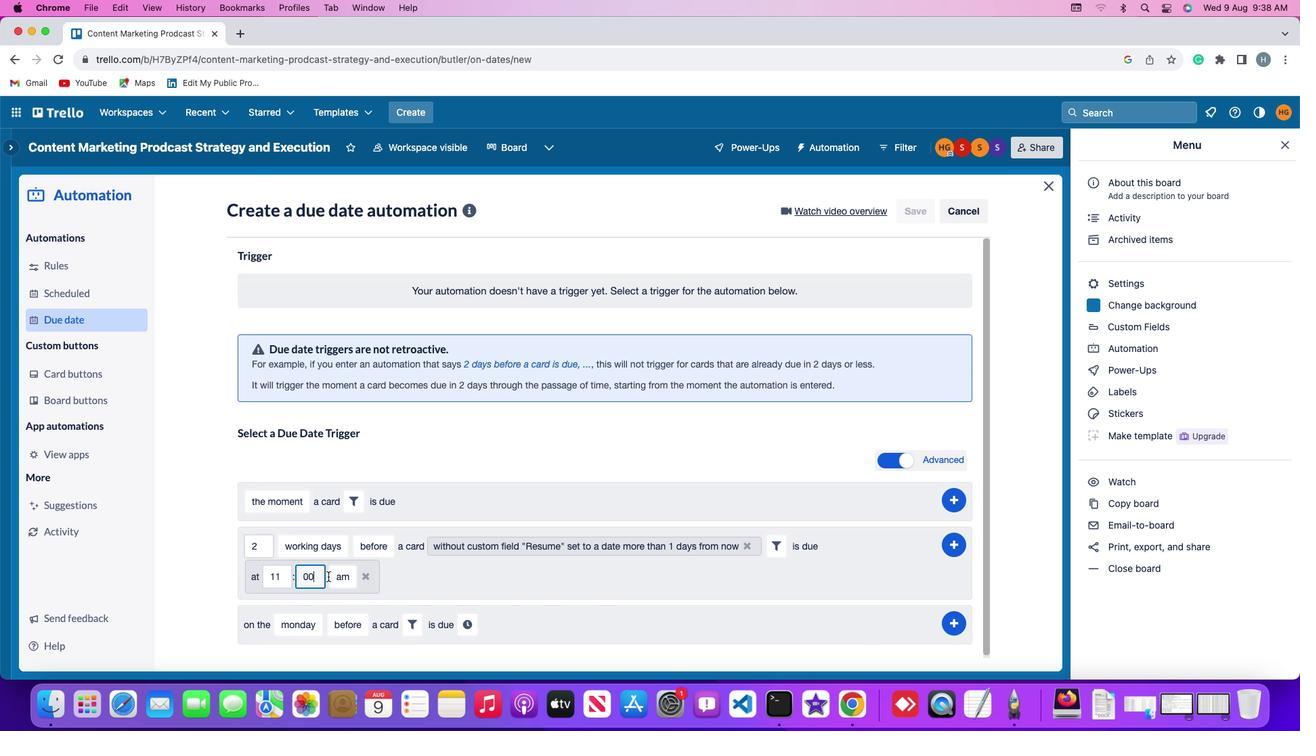 
Action: Mouse moved to (350, 578)
Screenshot: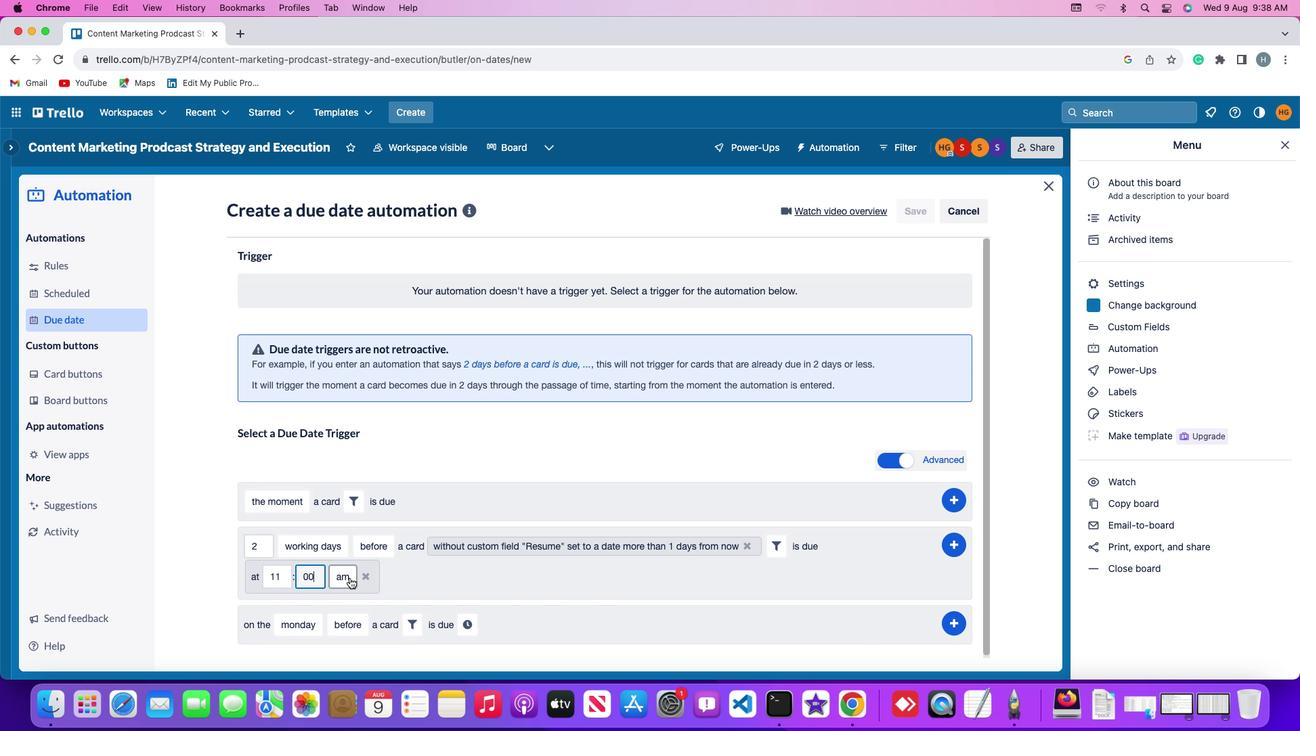 
Action: Mouse pressed left at (350, 578)
Screenshot: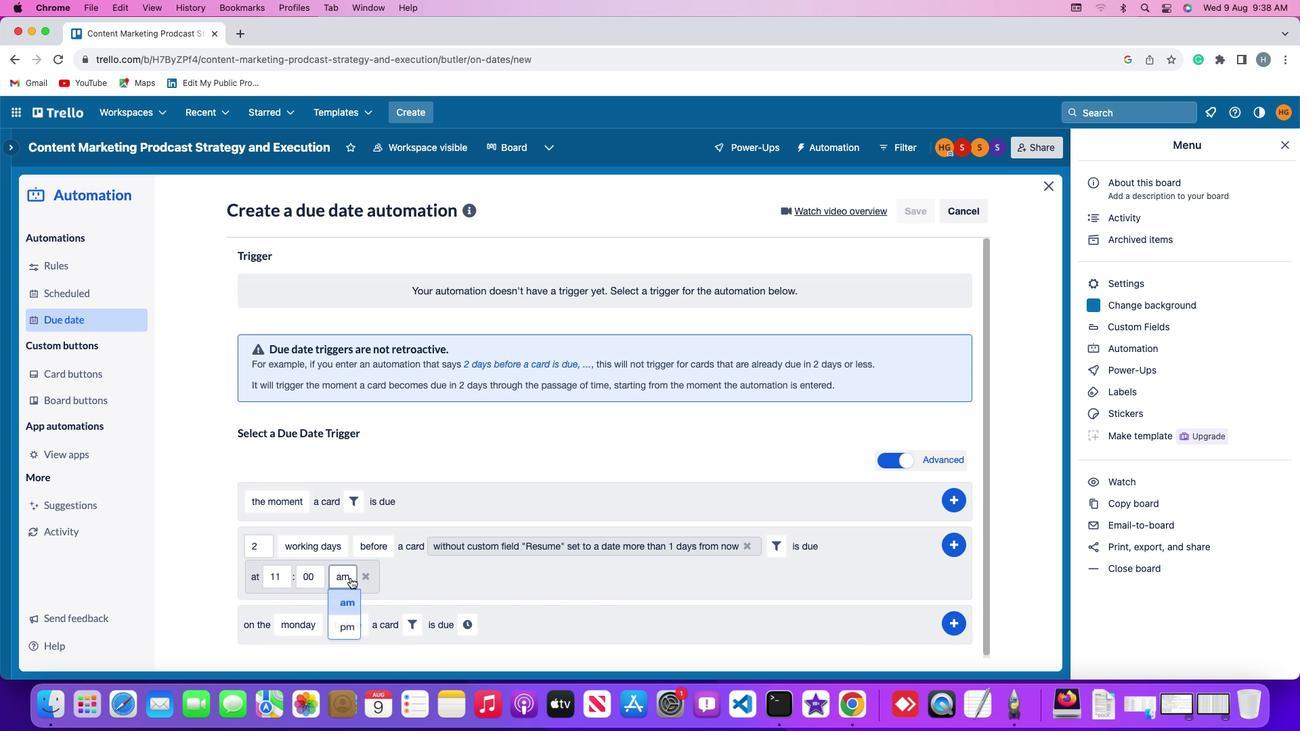 
Action: Mouse moved to (347, 602)
Screenshot: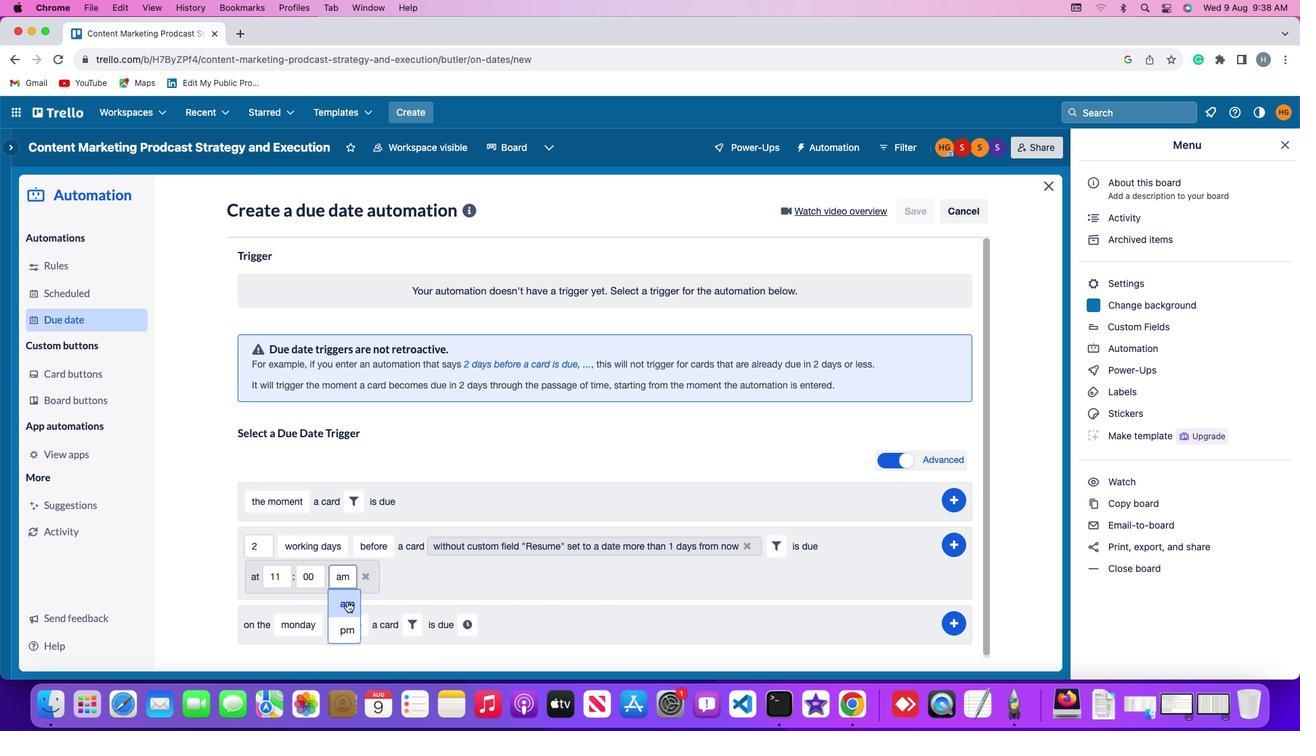 
Action: Mouse pressed left at (347, 602)
Screenshot: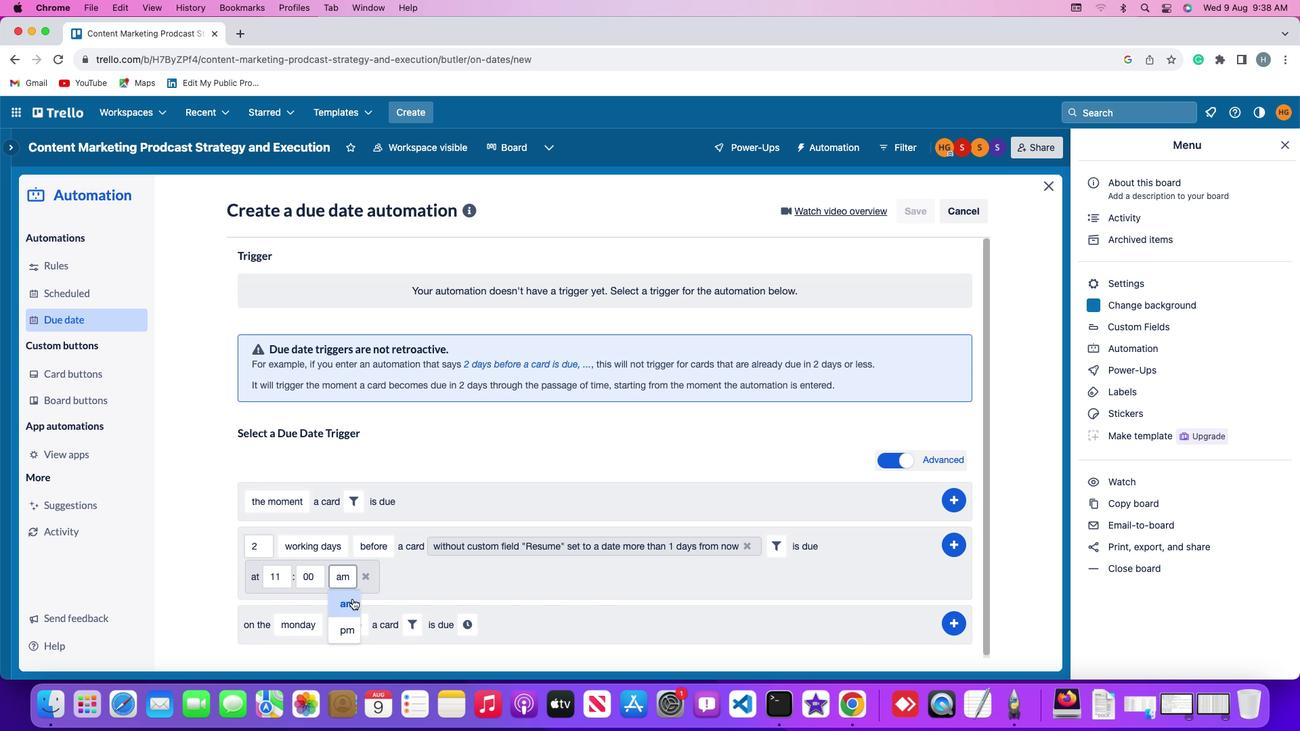 
Action: Mouse moved to (958, 542)
Screenshot: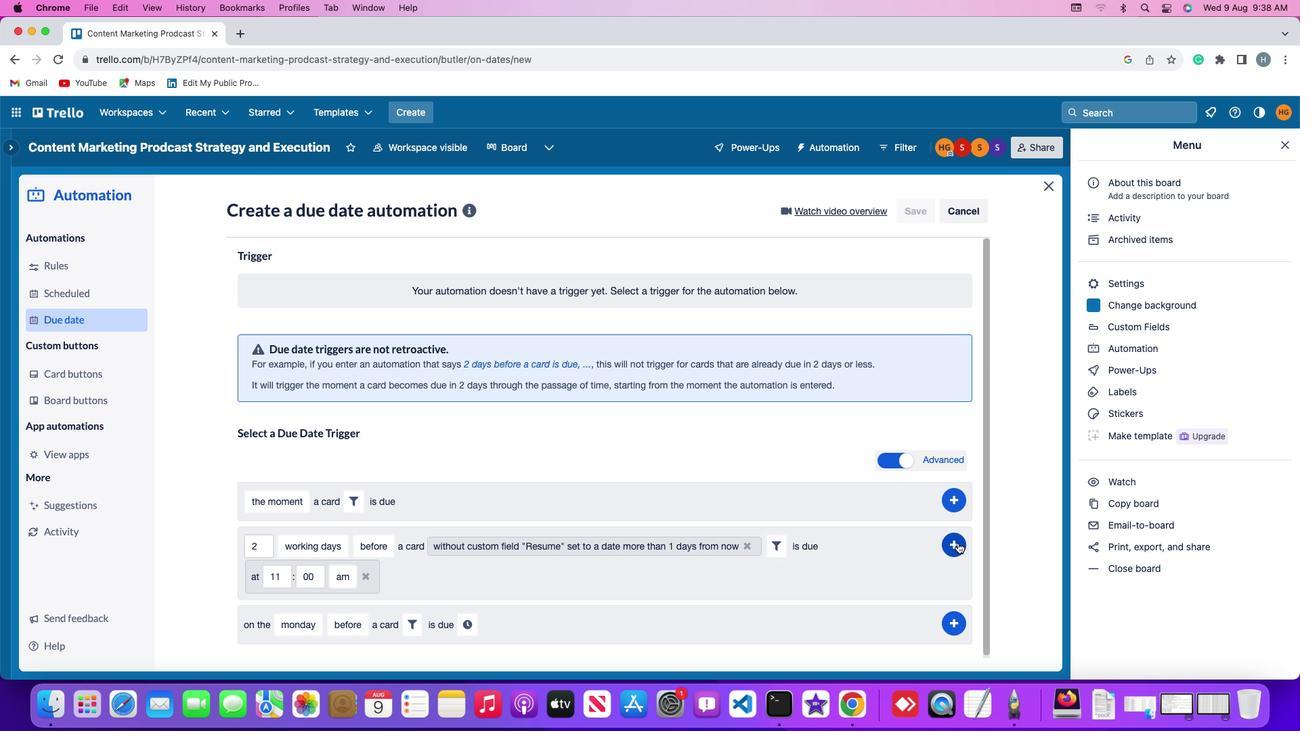 
Action: Mouse pressed left at (958, 542)
Screenshot: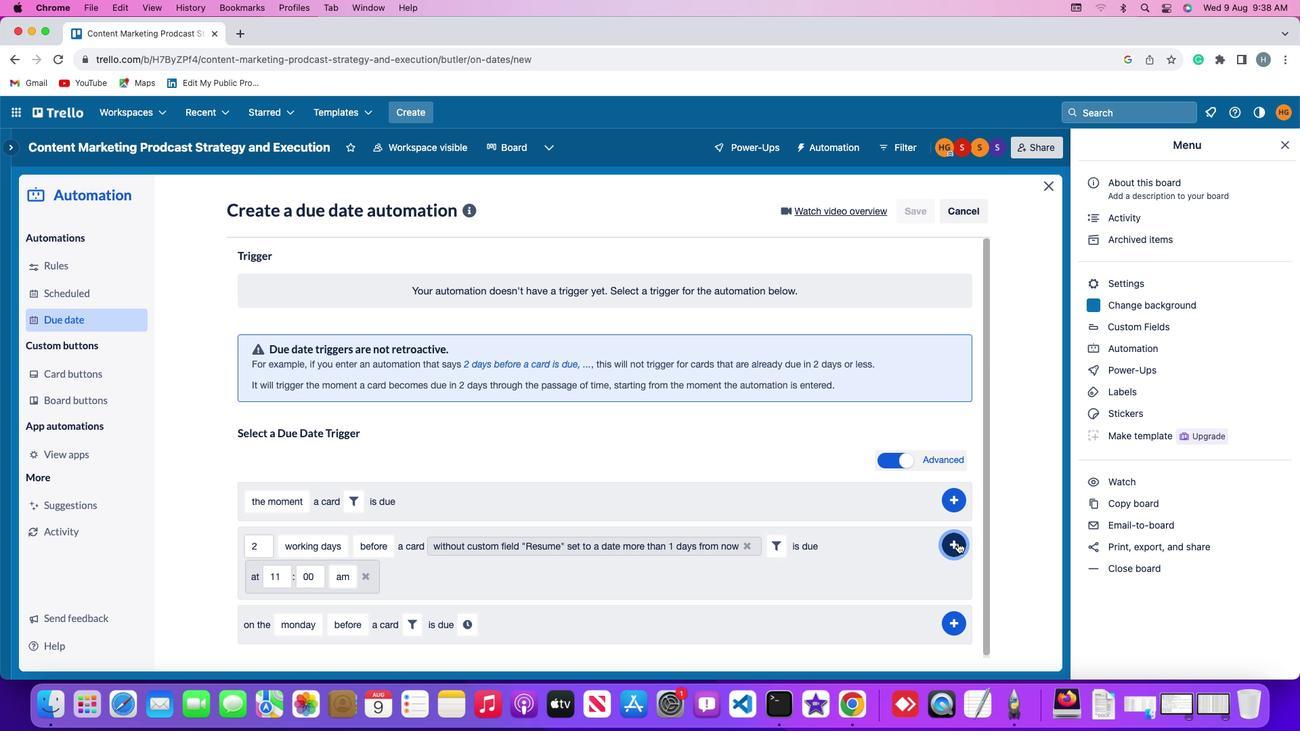 
Action: Mouse moved to (1004, 441)
Screenshot: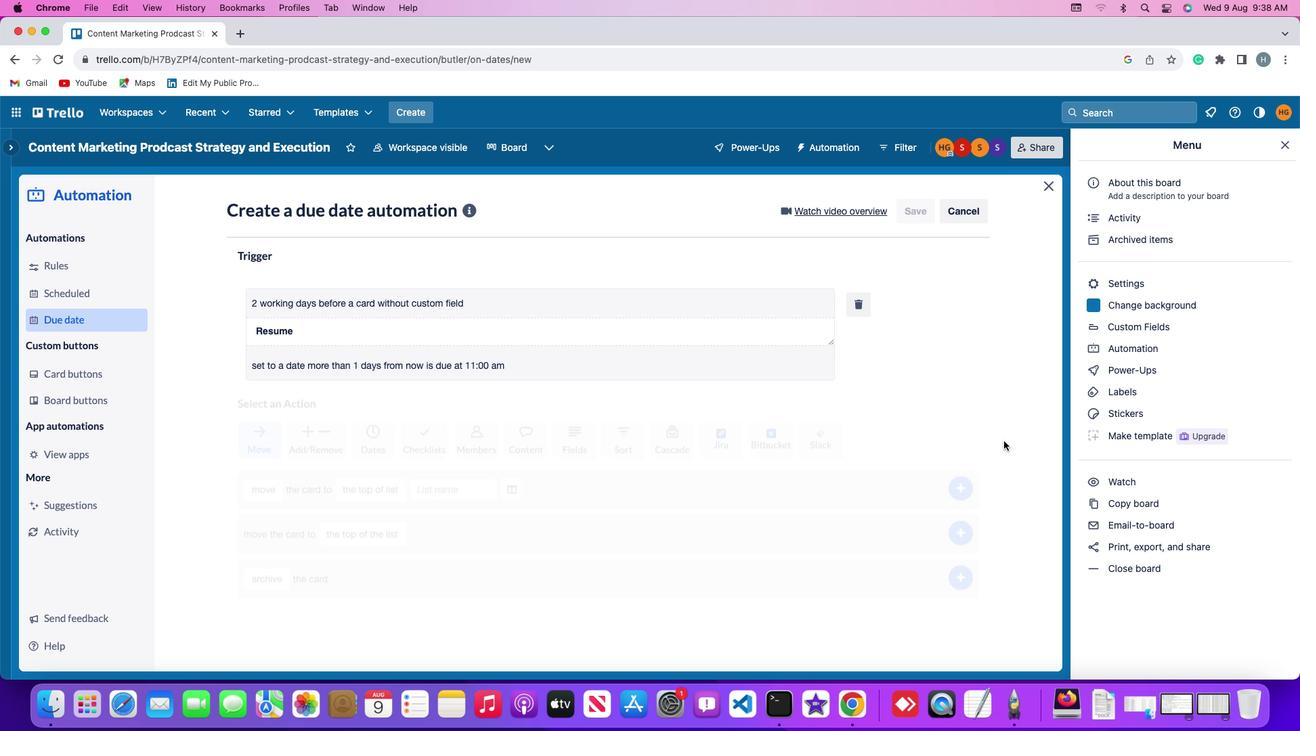
